 Task: Find a one-way flight from Staunton (SHD) to Springfield (SPI) on June 2 for 5 passengers in First class, with a budget of up to ₹150,000, departing between 7:00 AM and 12:00 AM, and include 1 checked bag.
Action: Mouse moved to (382, 361)
Screenshot: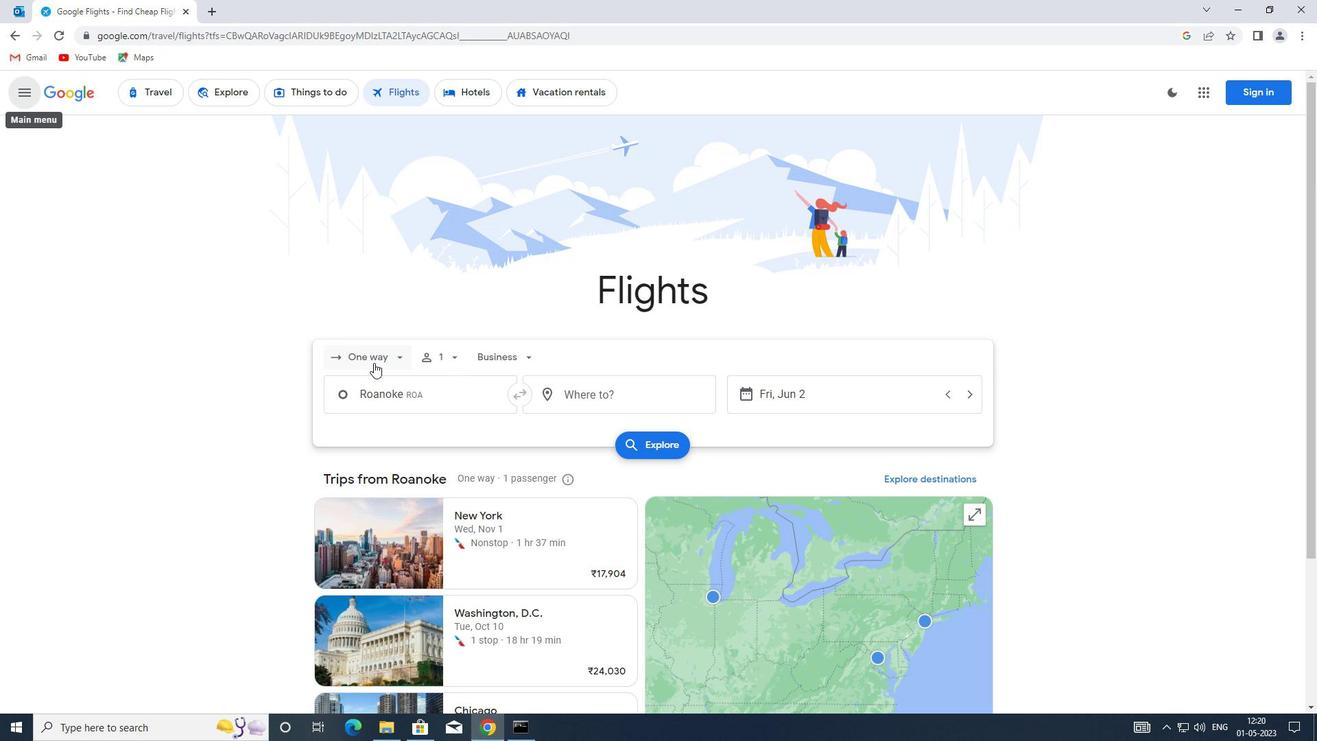 
Action: Mouse pressed left at (382, 361)
Screenshot: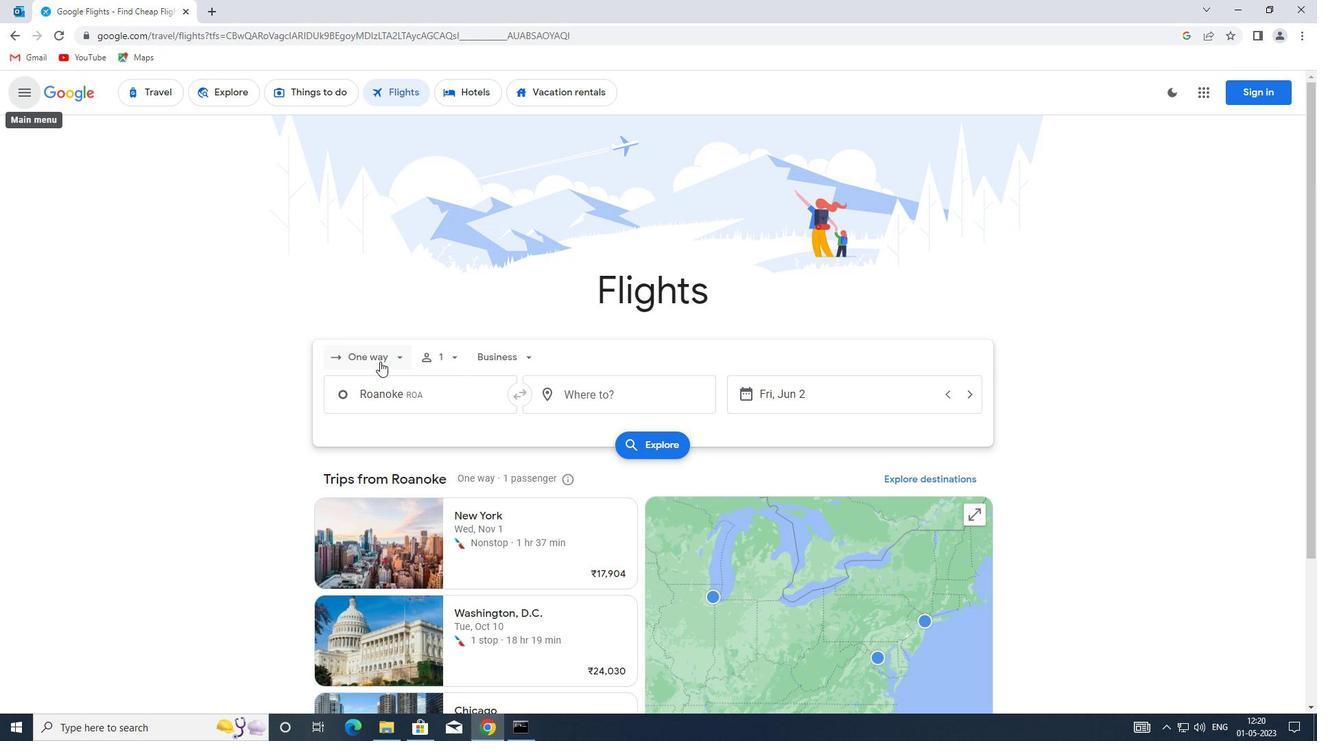 
Action: Mouse moved to (396, 422)
Screenshot: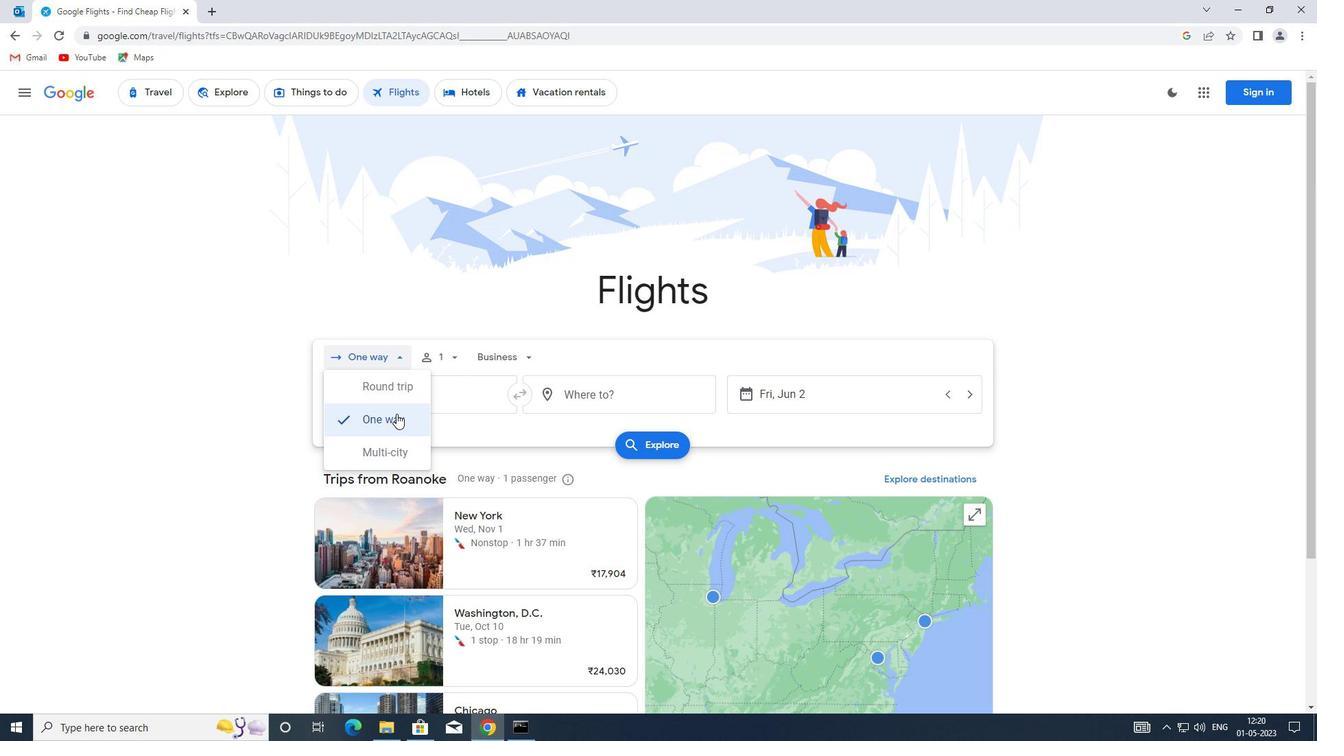 
Action: Mouse pressed left at (396, 422)
Screenshot: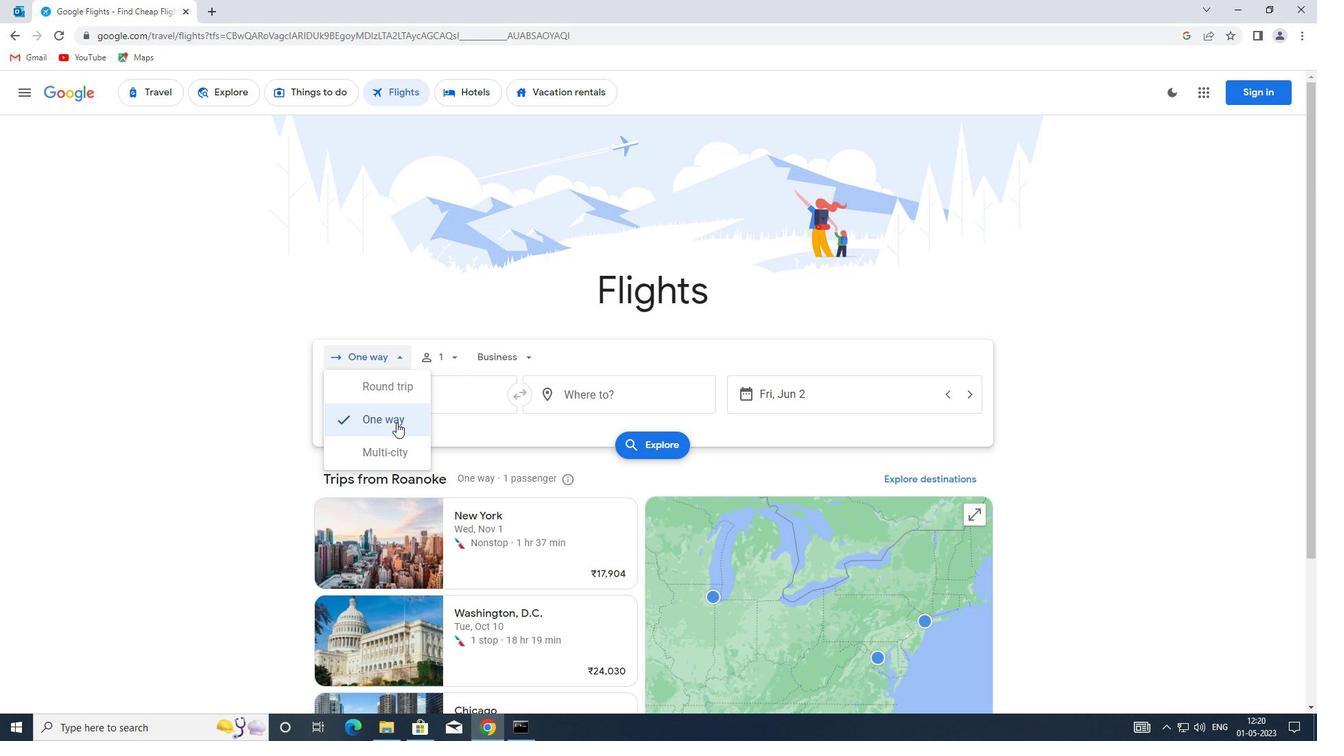 
Action: Mouse moved to (459, 355)
Screenshot: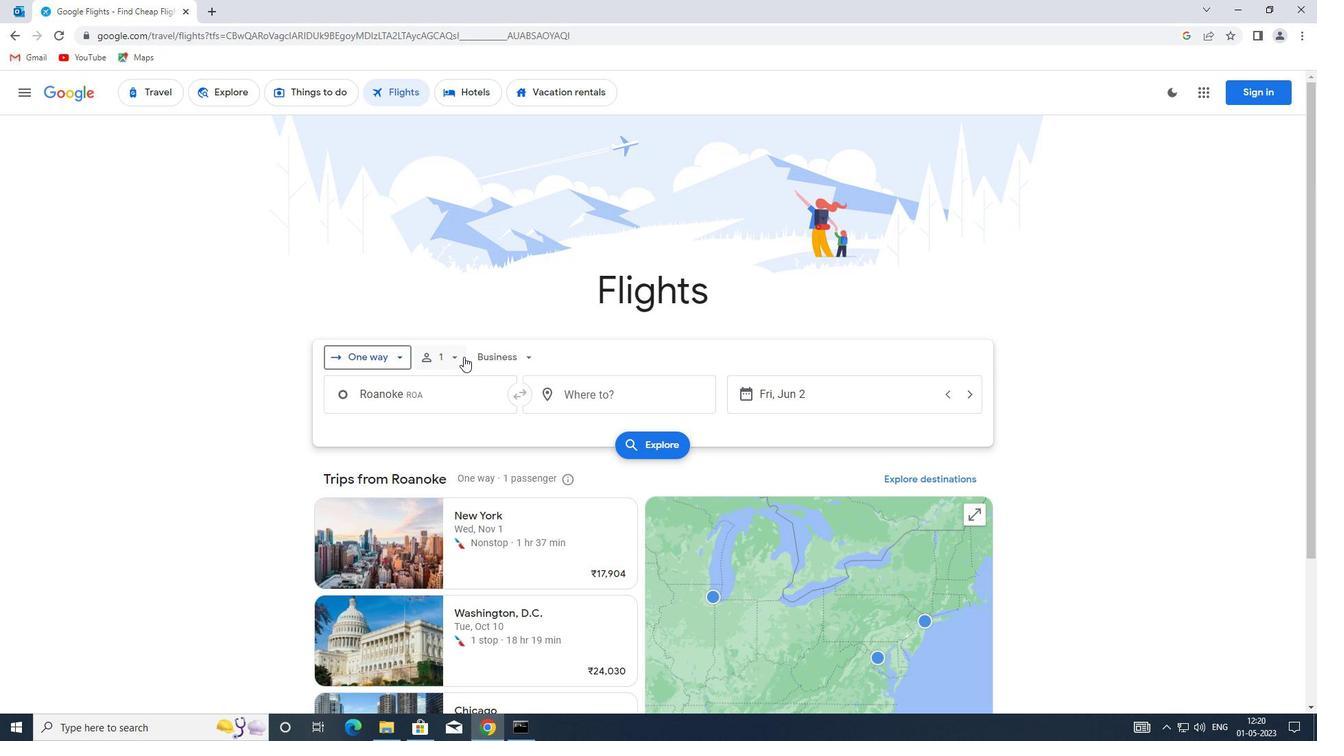 
Action: Mouse pressed left at (459, 355)
Screenshot: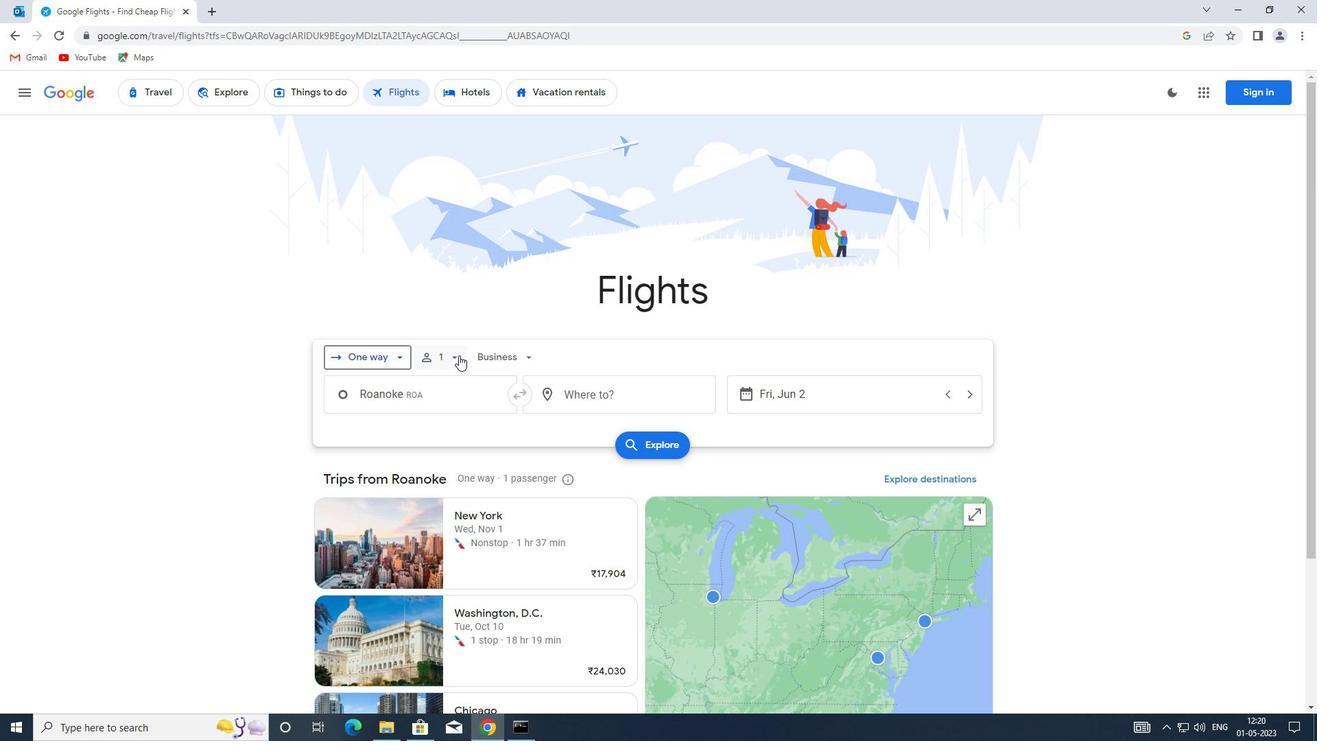 
Action: Mouse moved to (564, 395)
Screenshot: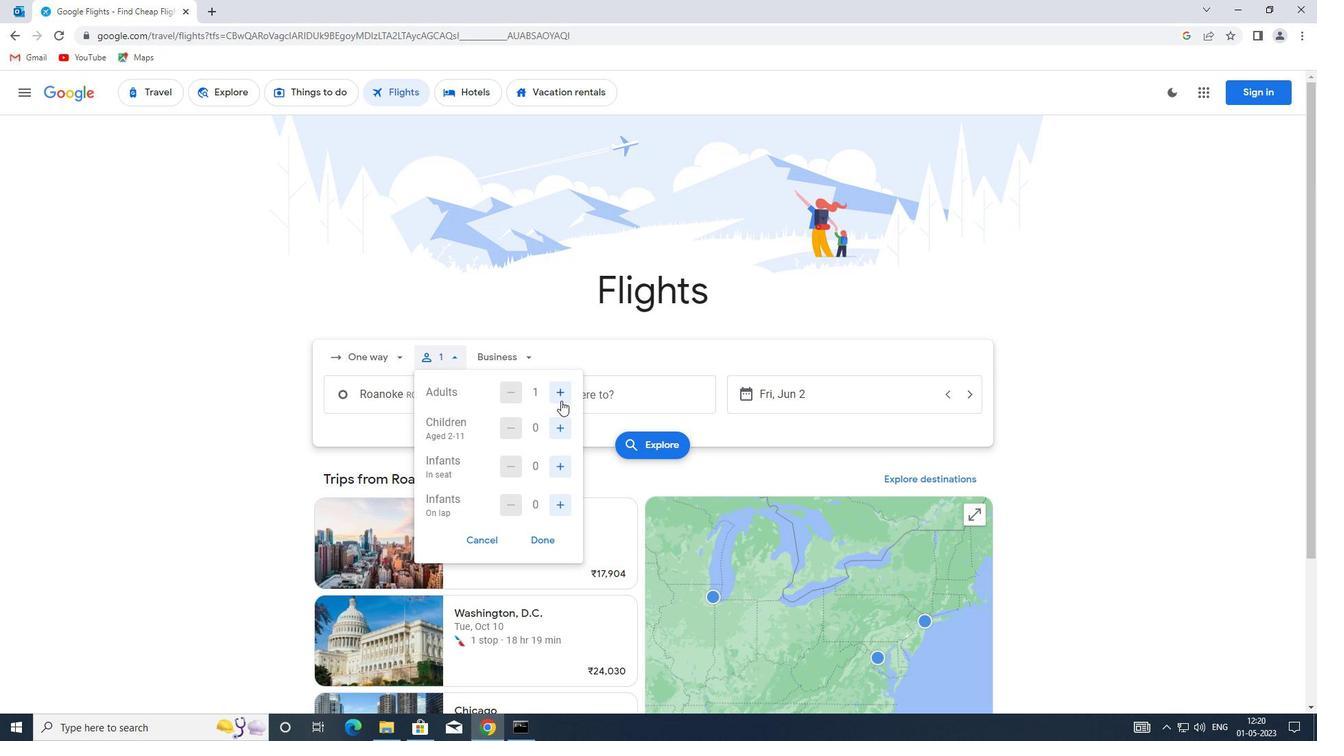
Action: Mouse pressed left at (564, 395)
Screenshot: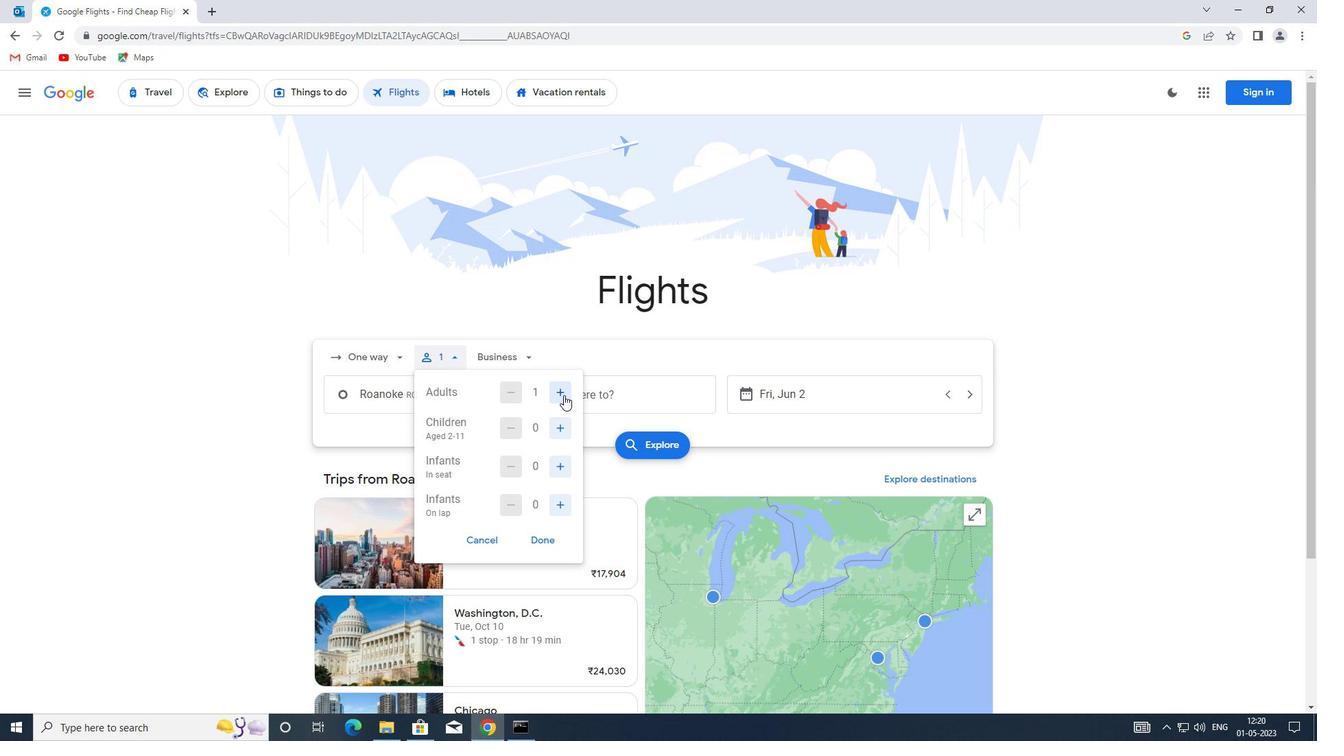 
Action: Mouse moved to (559, 470)
Screenshot: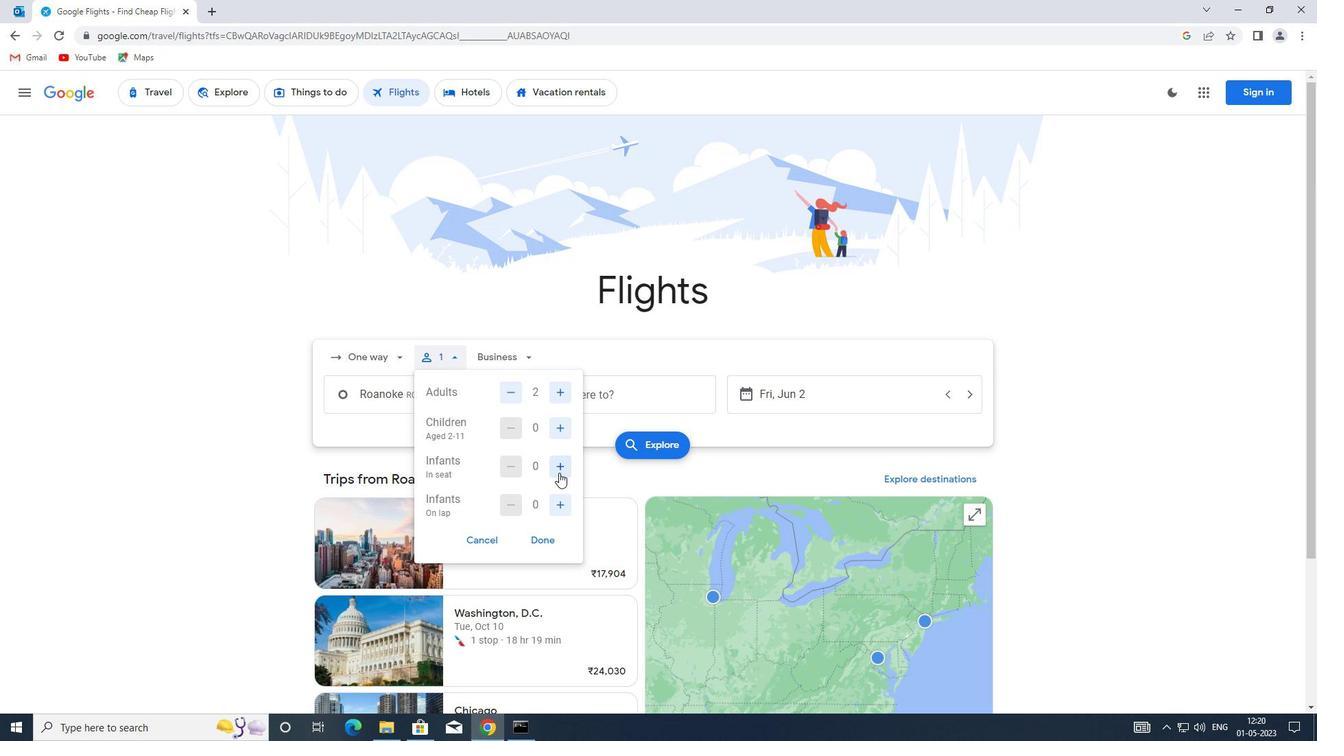 
Action: Mouse pressed left at (559, 470)
Screenshot: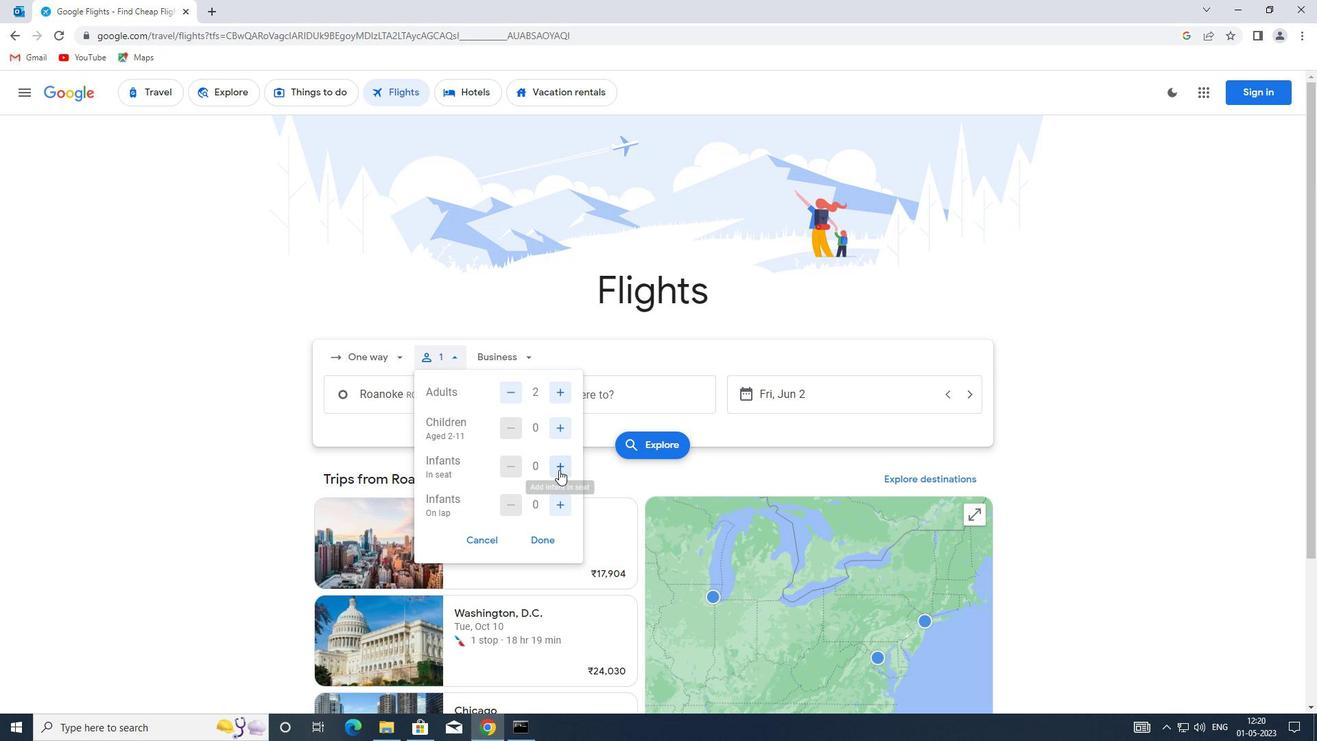 
Action: Mouse pressed left at (559, 470)
Screenshot: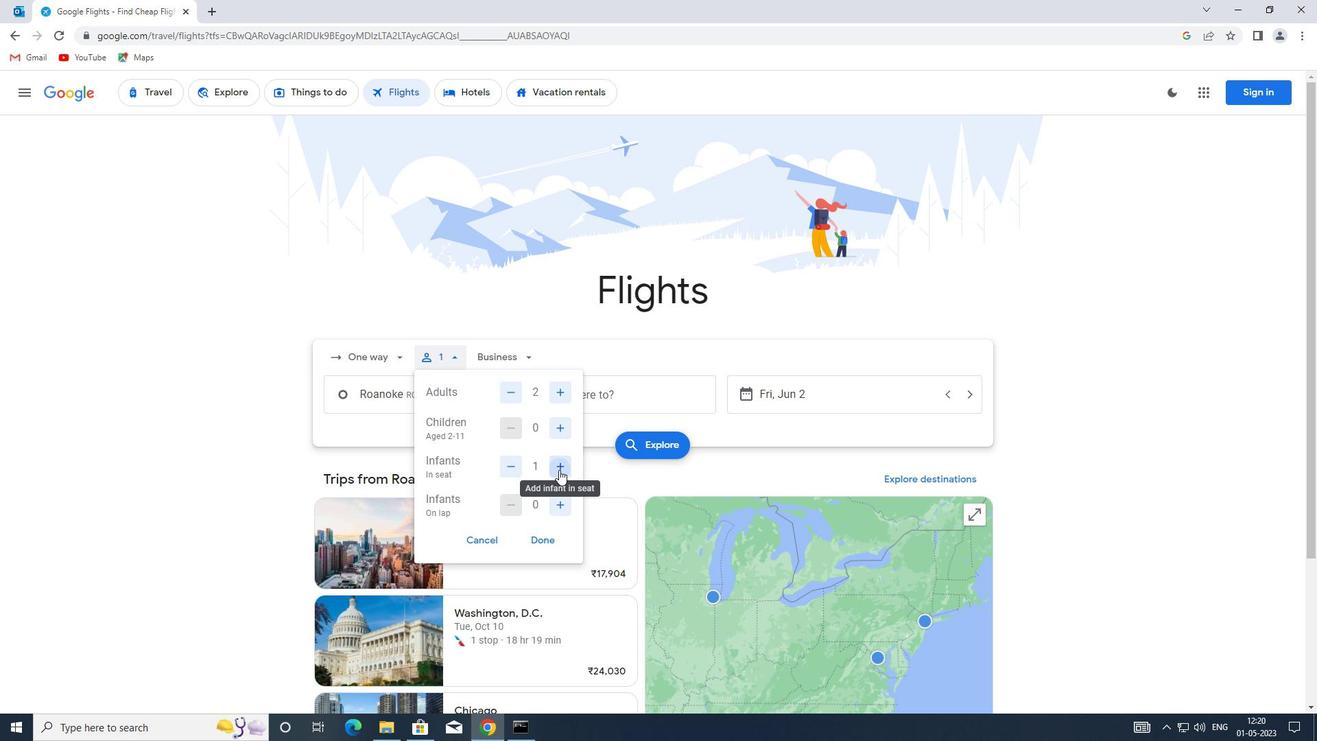 
Action: Mouse moved to (560, 507)
Screenshot: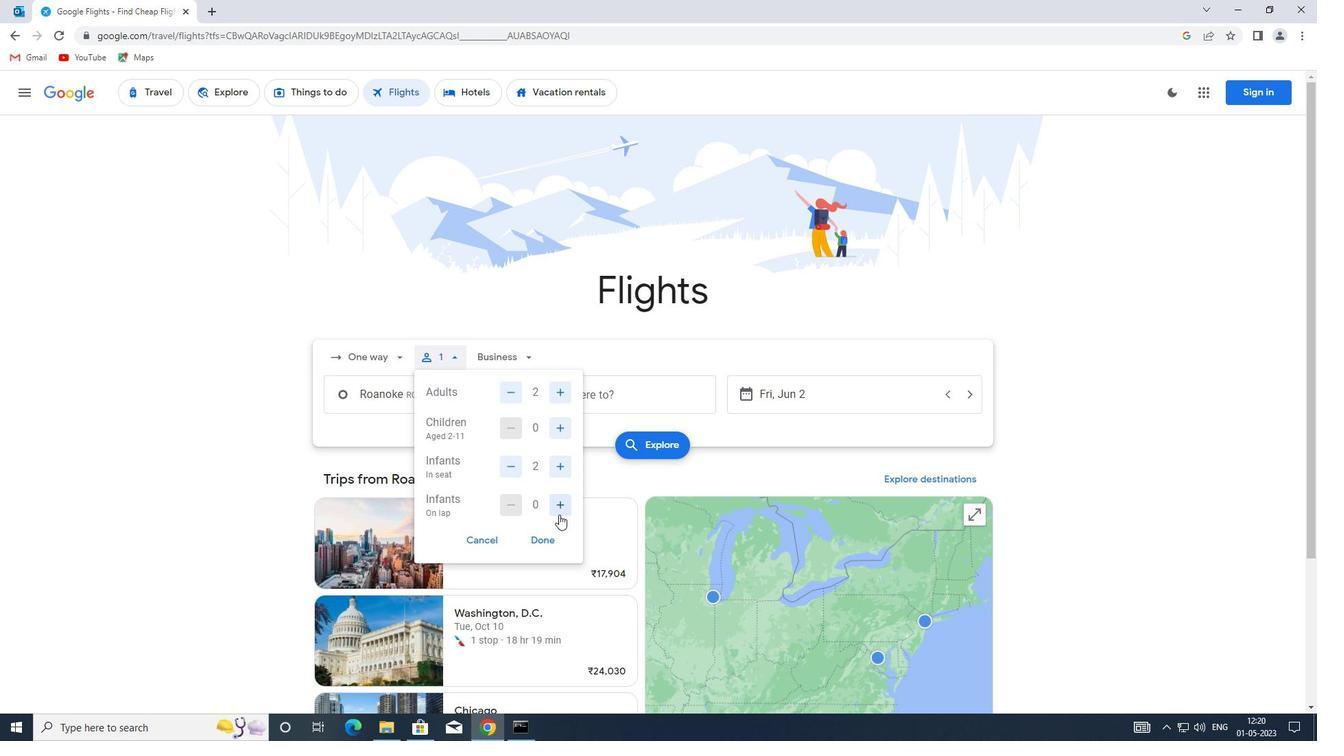 
Action: Mouse pressed left at (560, 507)
Screenshot: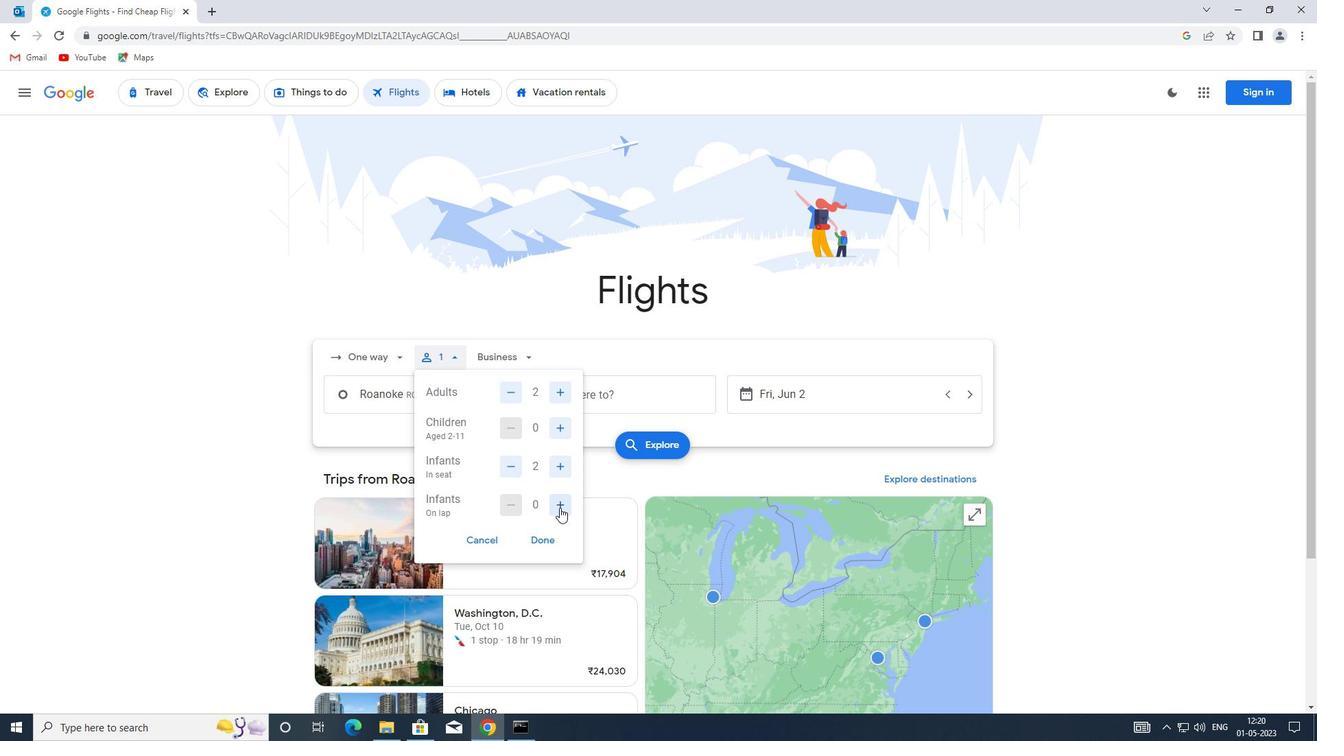
Action: Mouse moved to (551, 539)
Screenshot: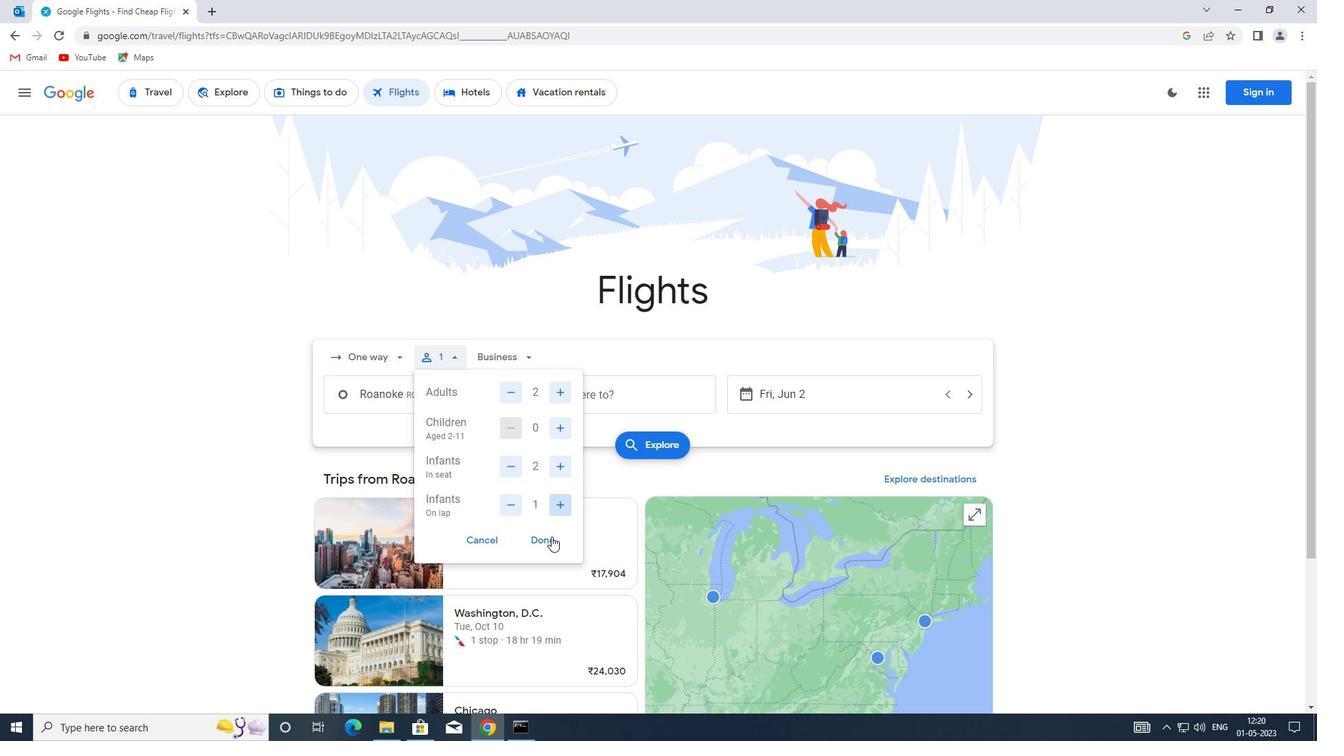 
Action: Mouse pressed left at (551, 539)
Screenshot: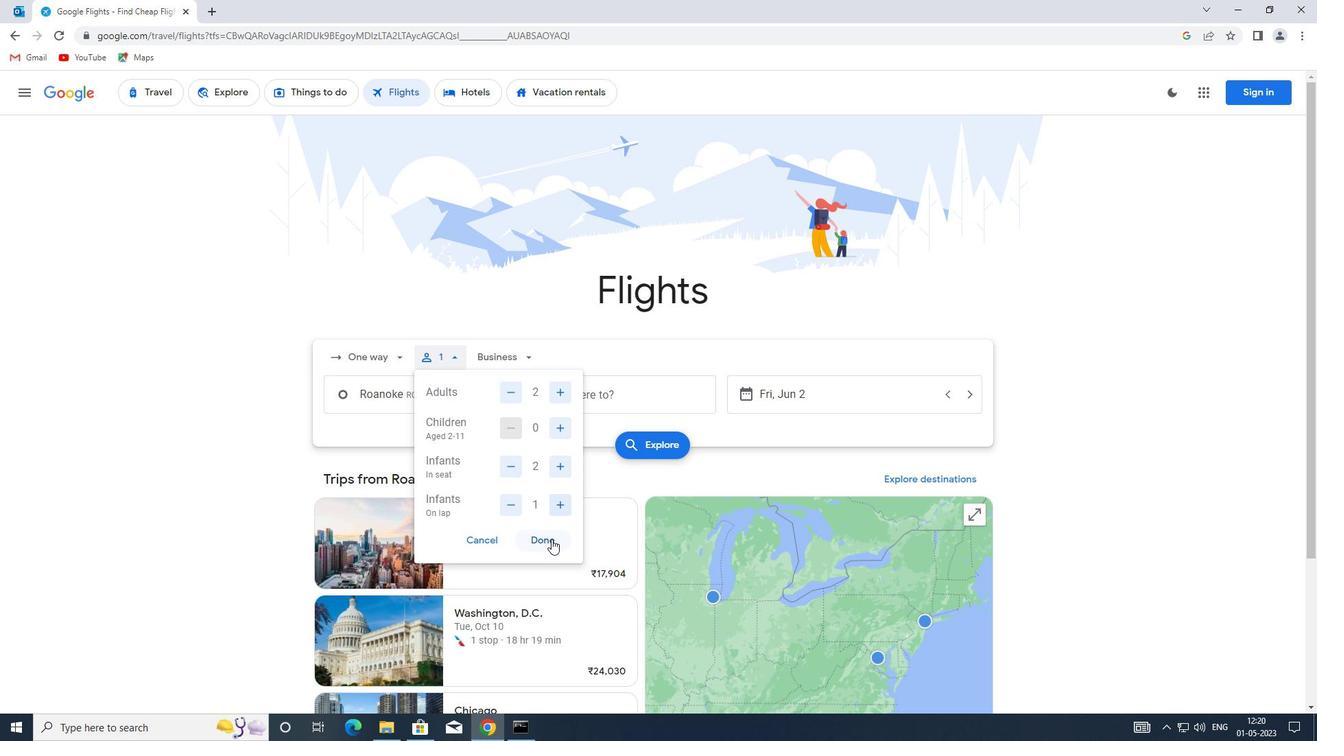 
Action: Mouse moved to (518, 359)
Screenshot: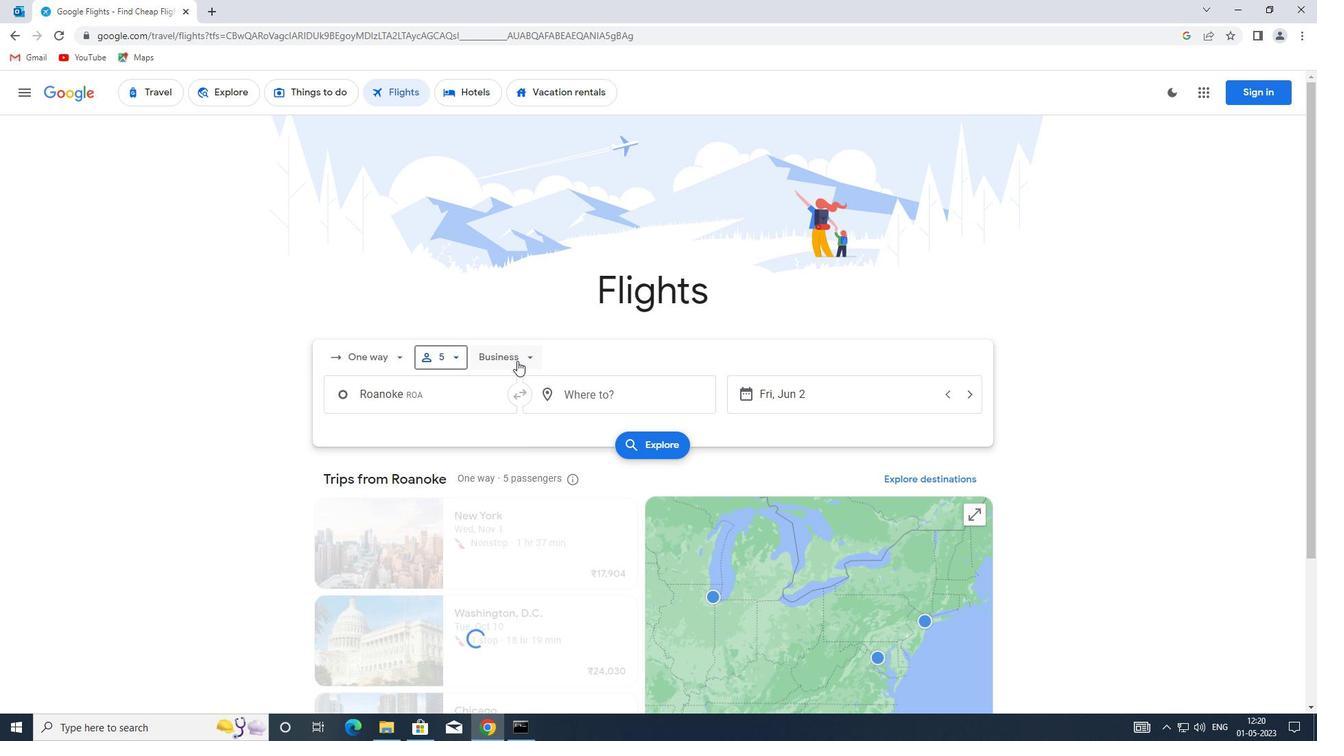 
Action: Mouse pressed left at (518, 359)
Screenshot: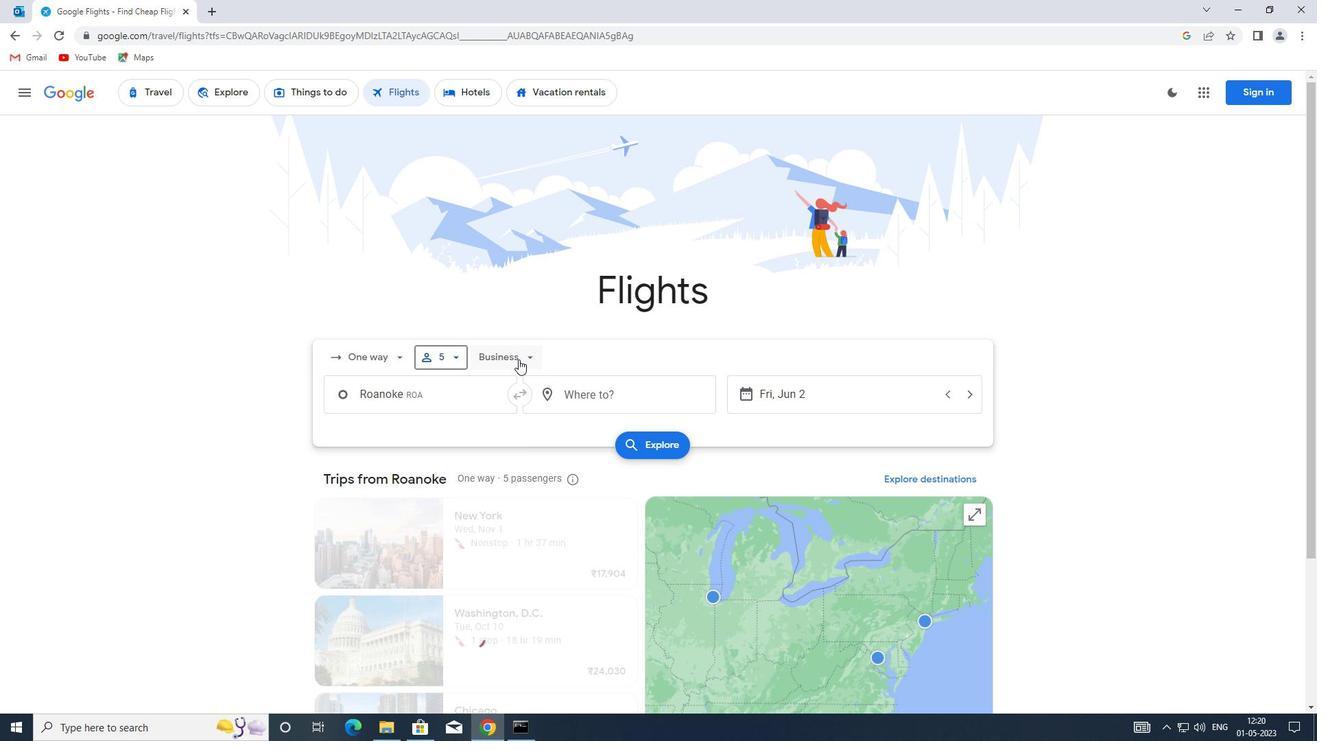 
Action: Mouse moved to (534, 485)
Screenshot: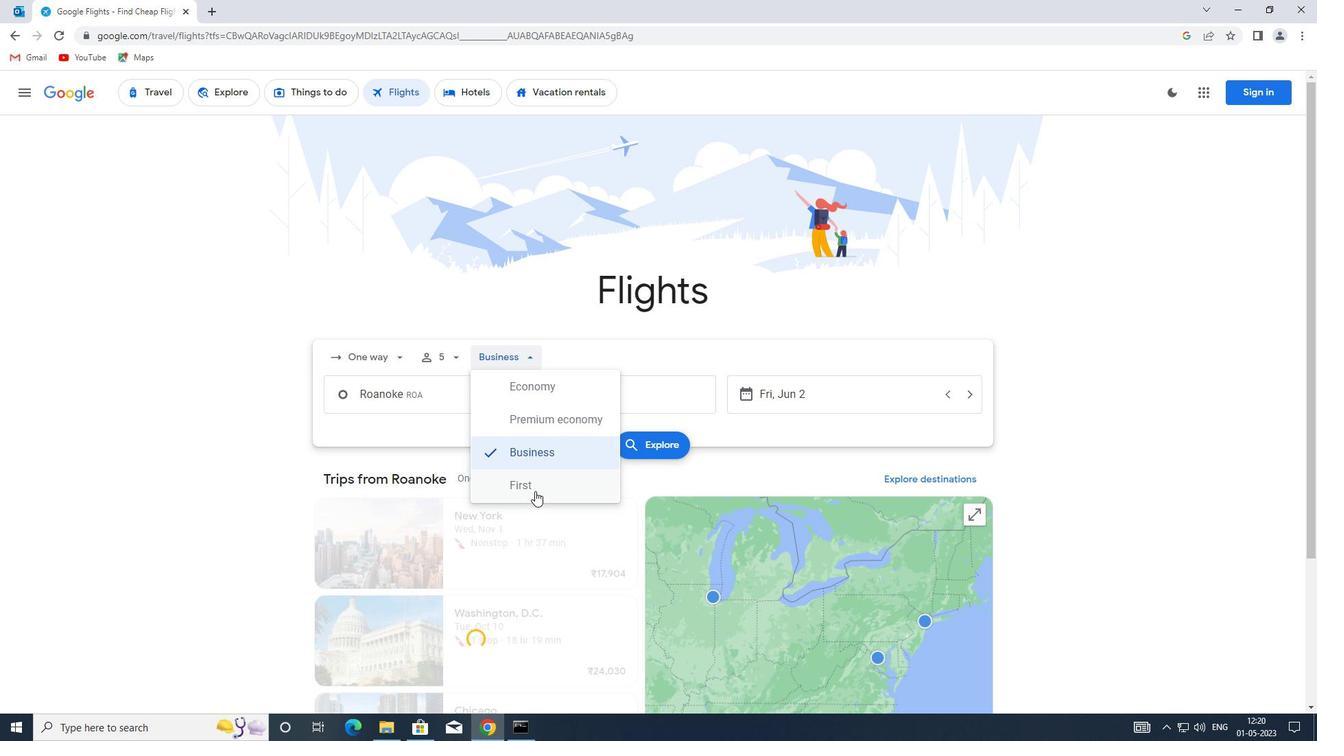 
Action: Mouse pressed left at (534, 485)
Screenshot: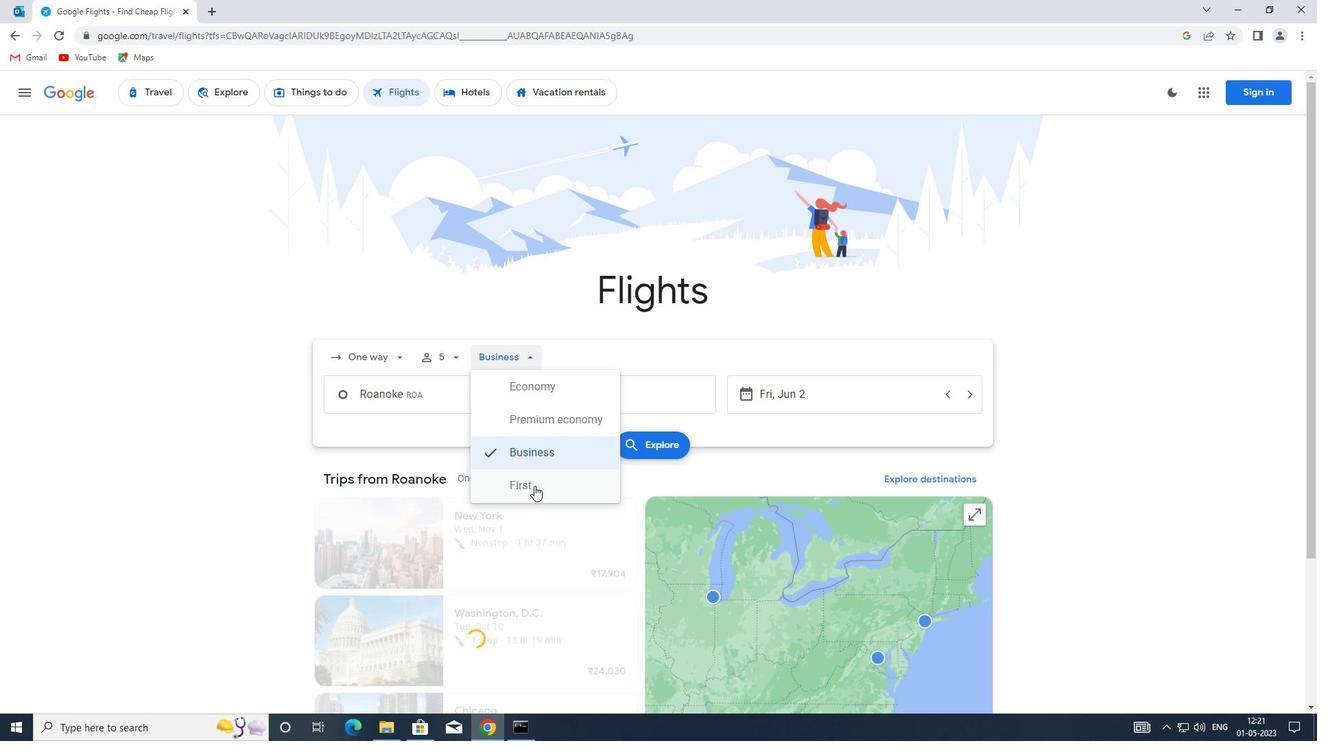 
Action: Mouse moved to (452, 396)
Screenshot: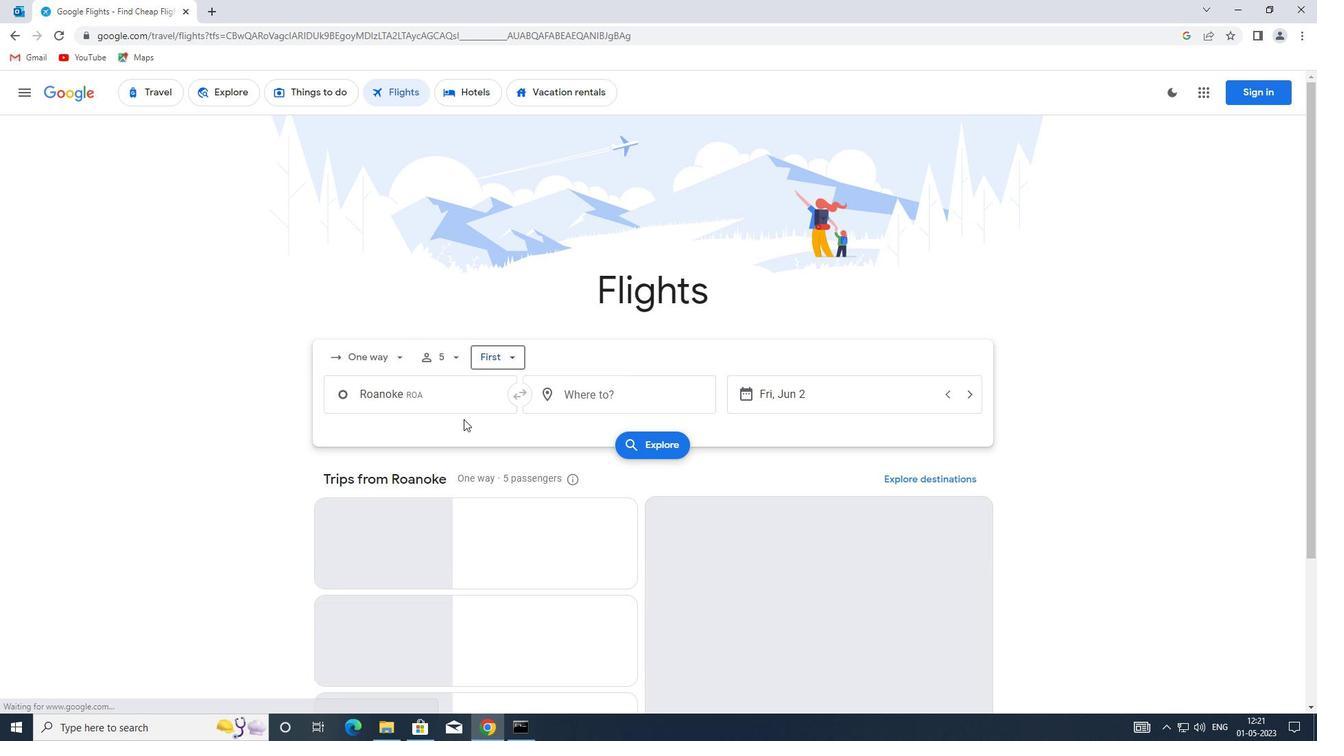 
Action: Mouse pressed left at (452, 396)
Screenshot: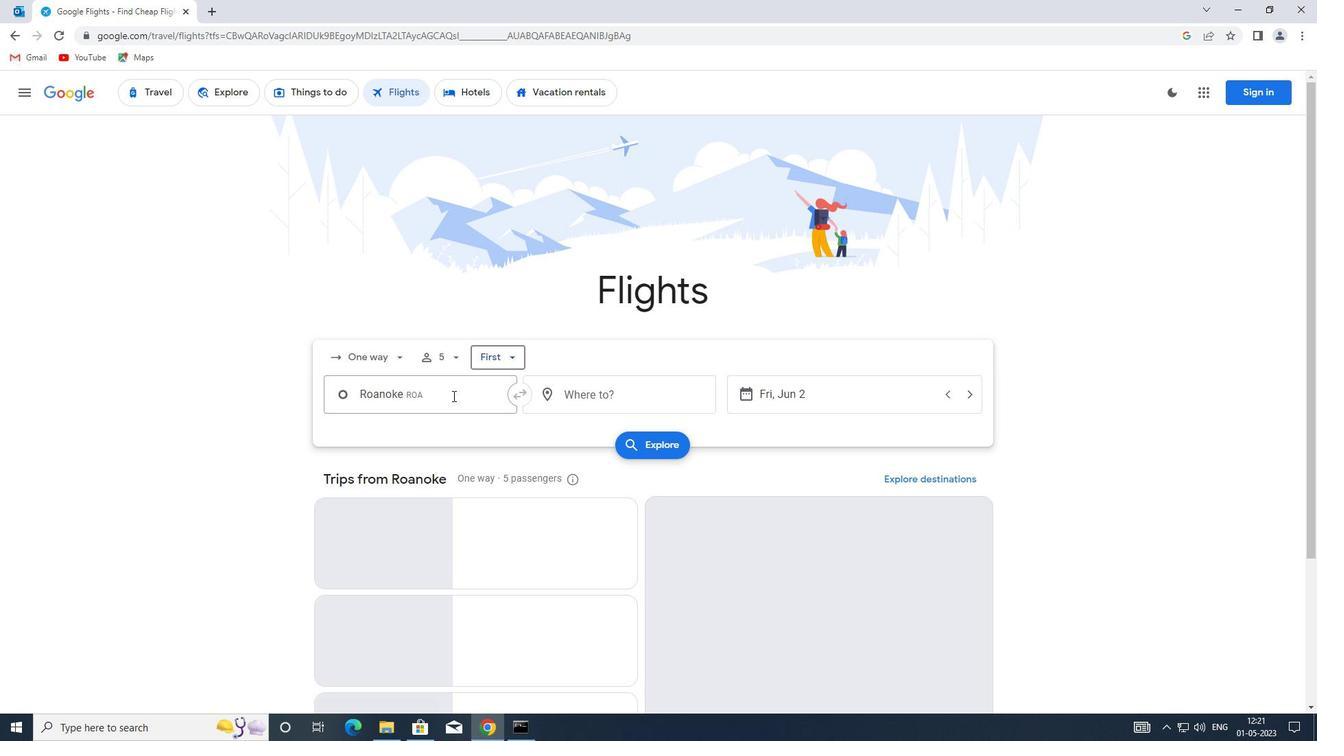 
Action: Key pressed <Key.shift>
Screenshot: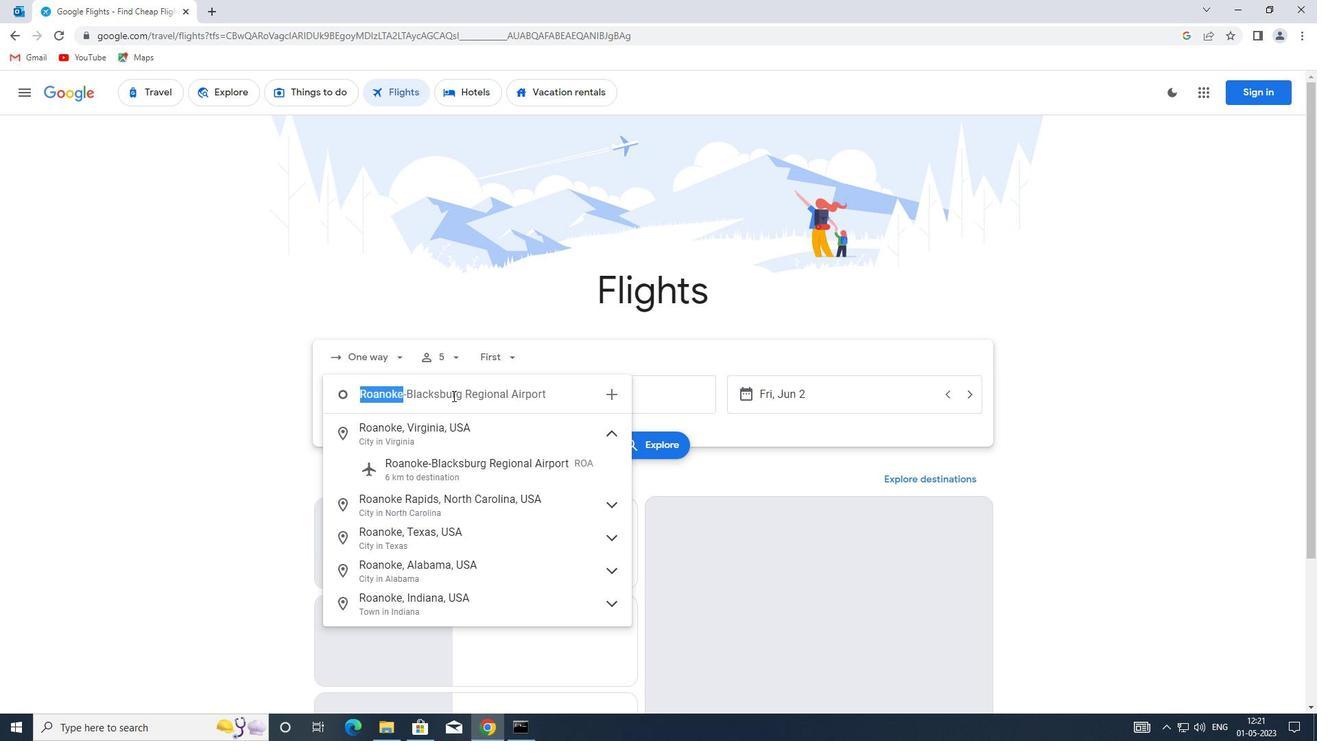 
Action: Mouse moved to (452, 395)
Screenshot: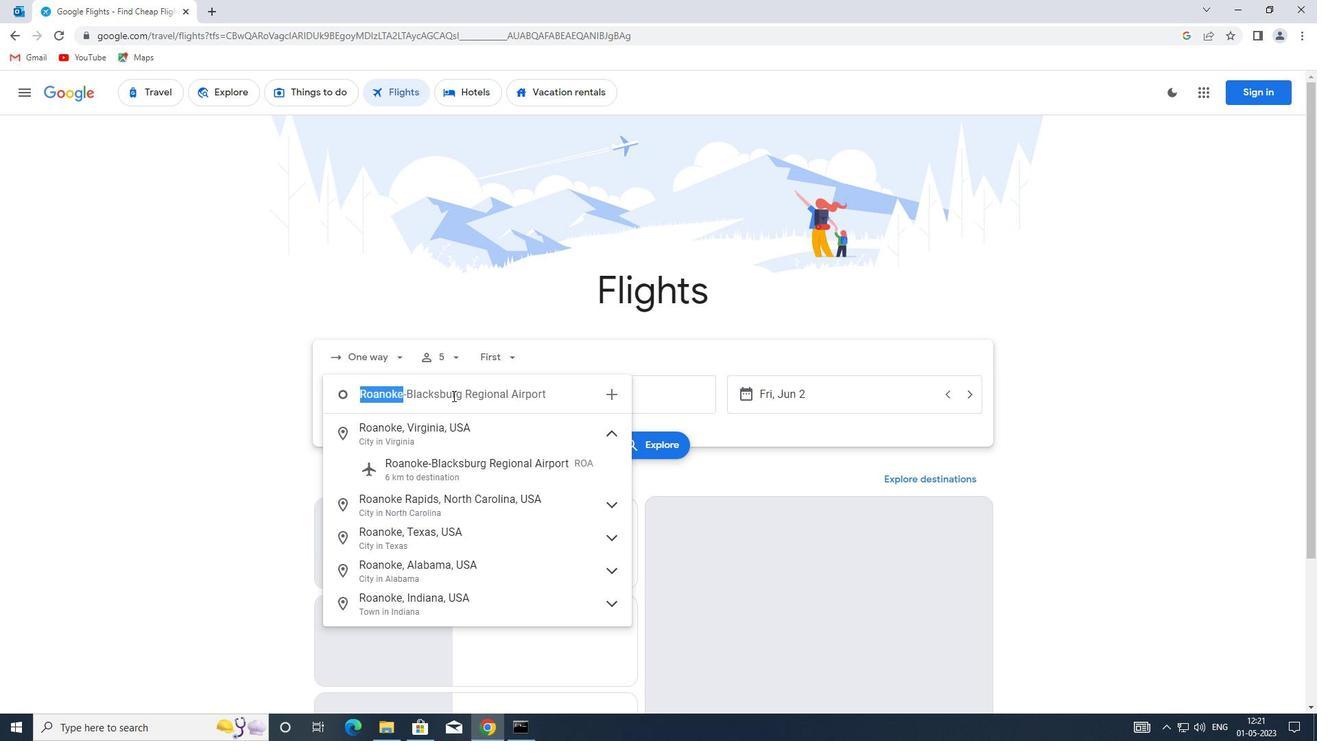 
Action: Key pressed S
Screenshot: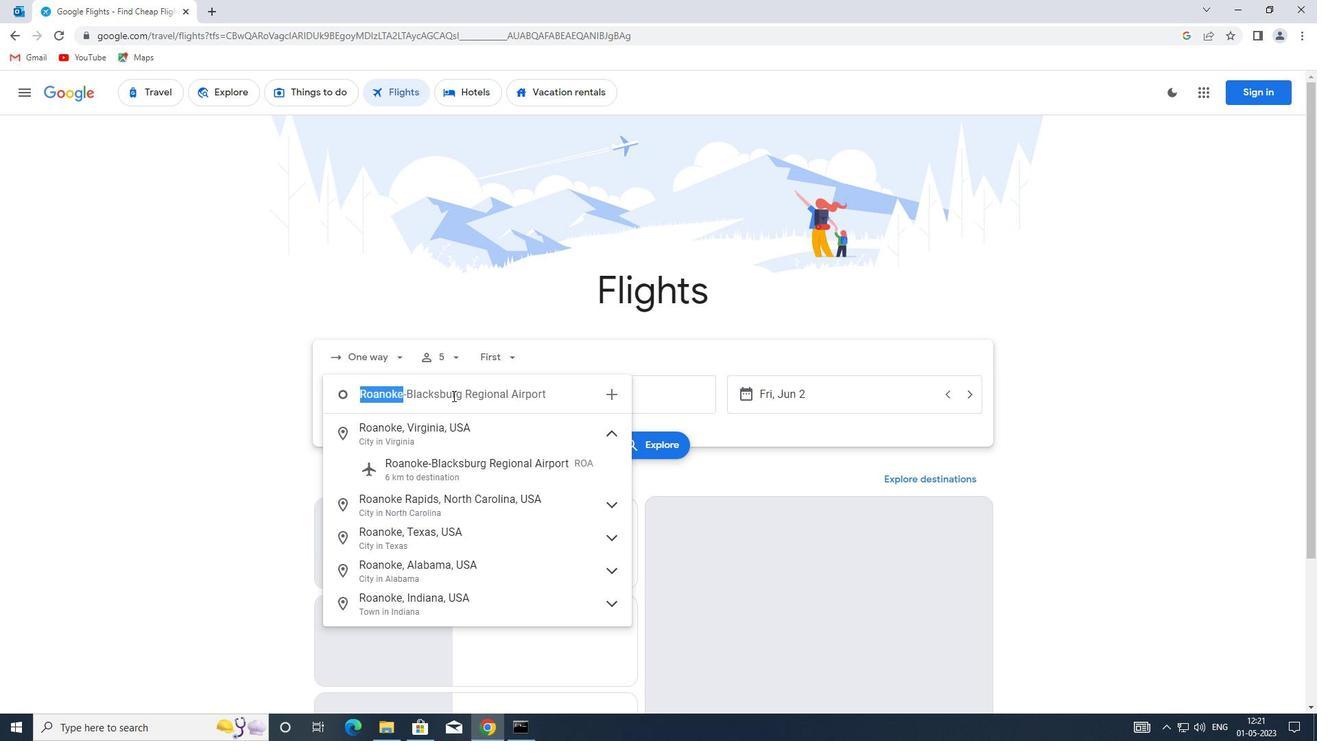 
Action: Mouse moved to (452, 396)
Screenshot: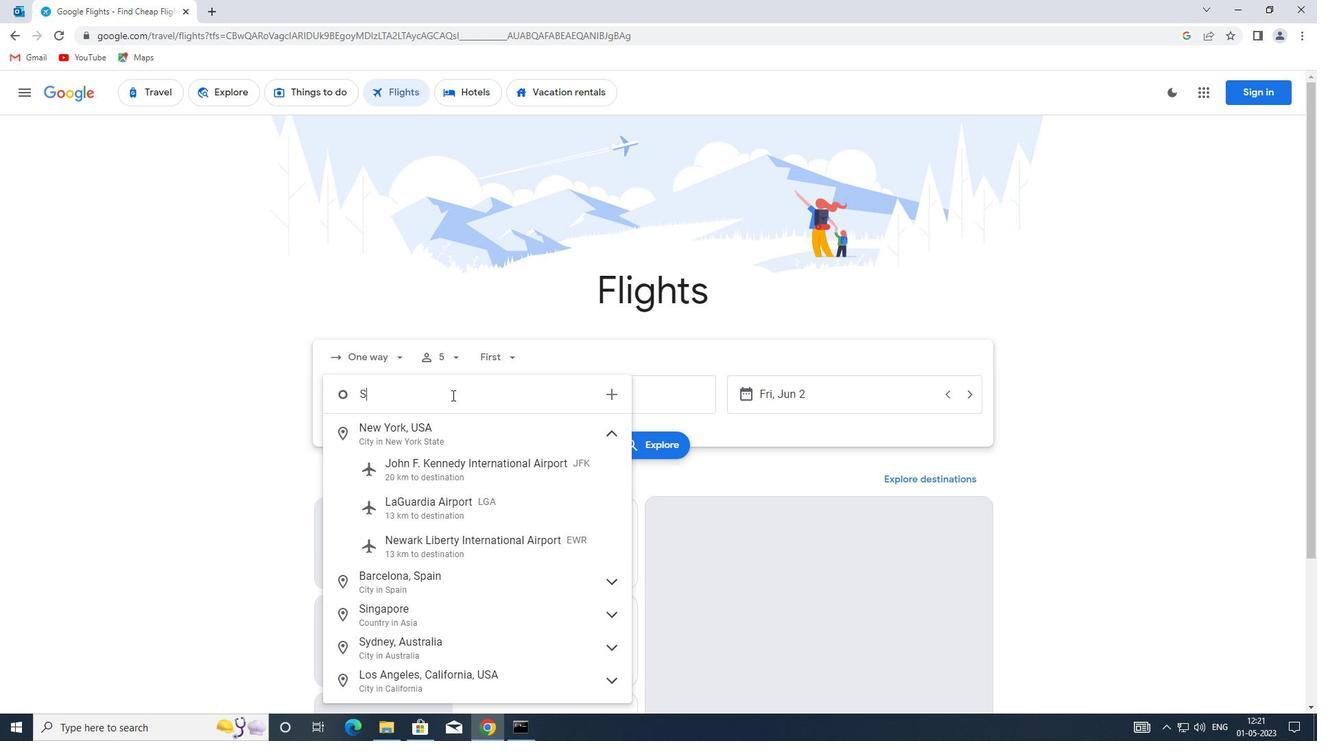 
Action: Key pressed H
Screenshot: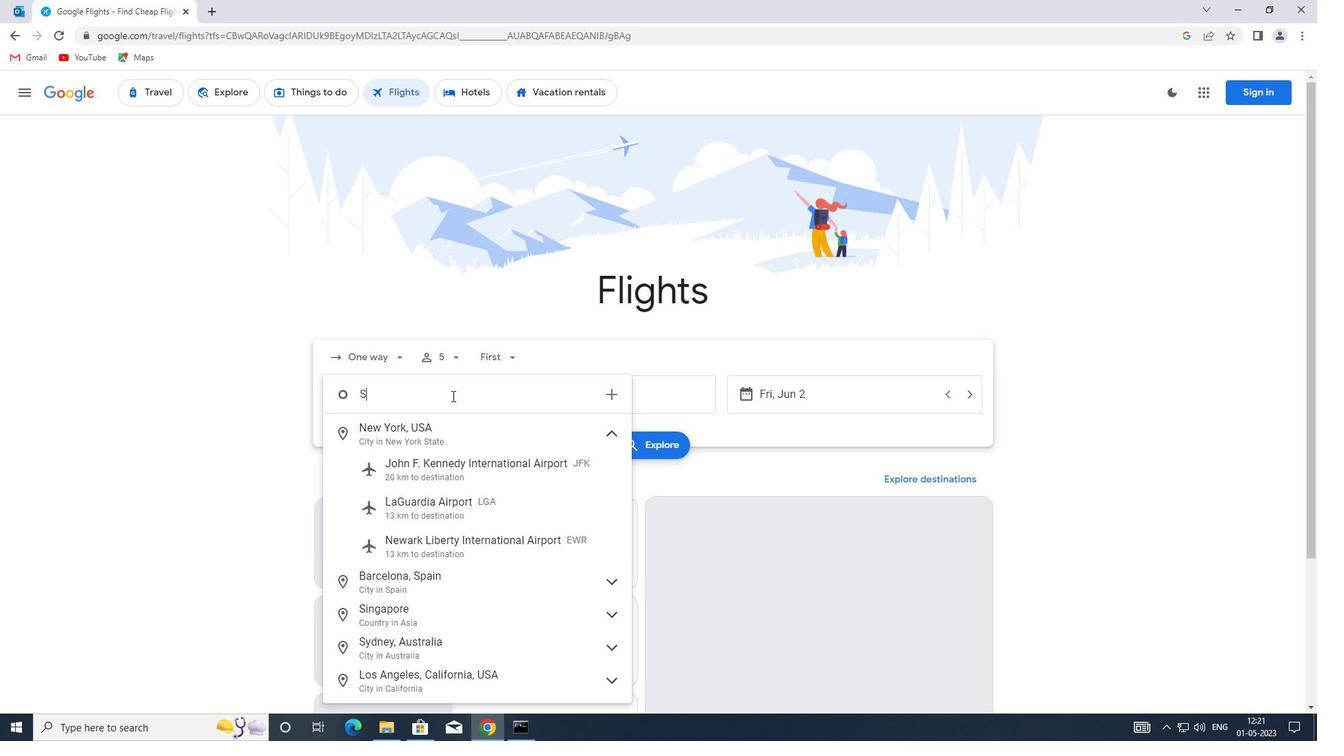 
Action: Mouse moved to (452, 396)
Screenshot: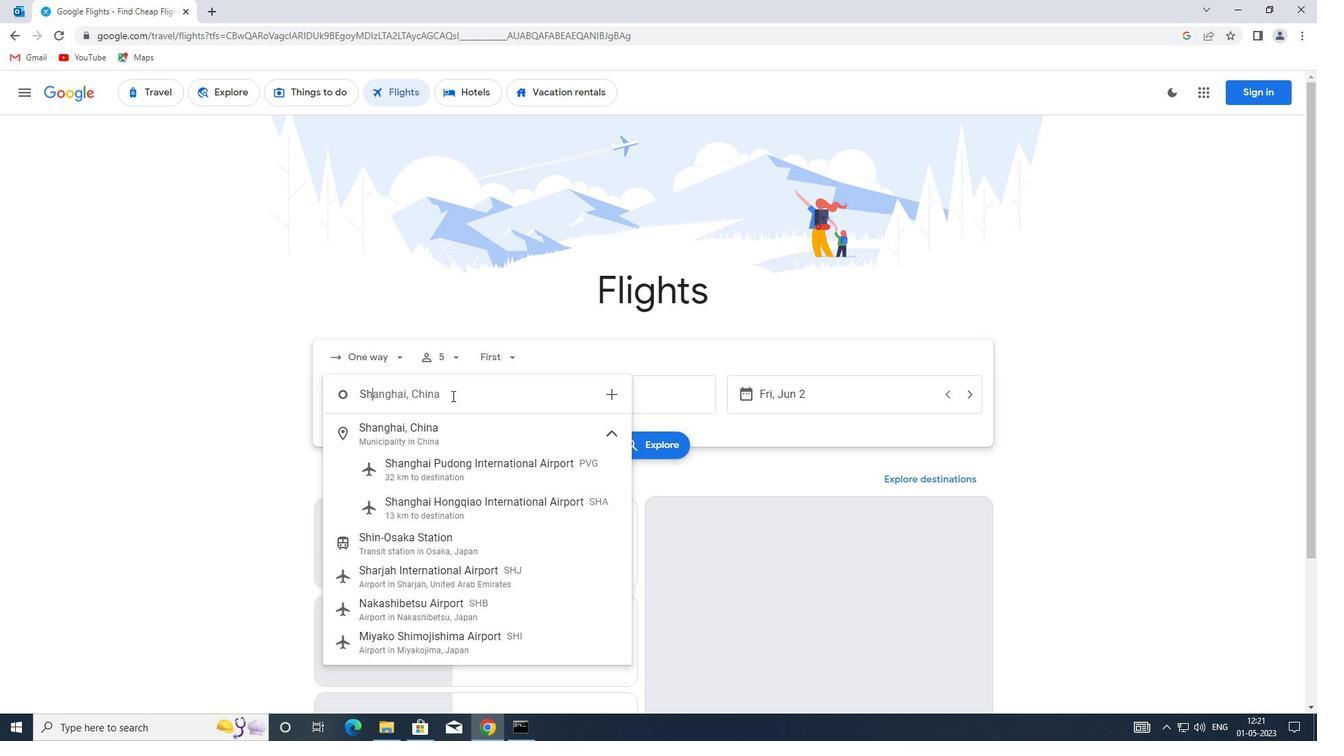 
Action: Key pressed G
Screenshot: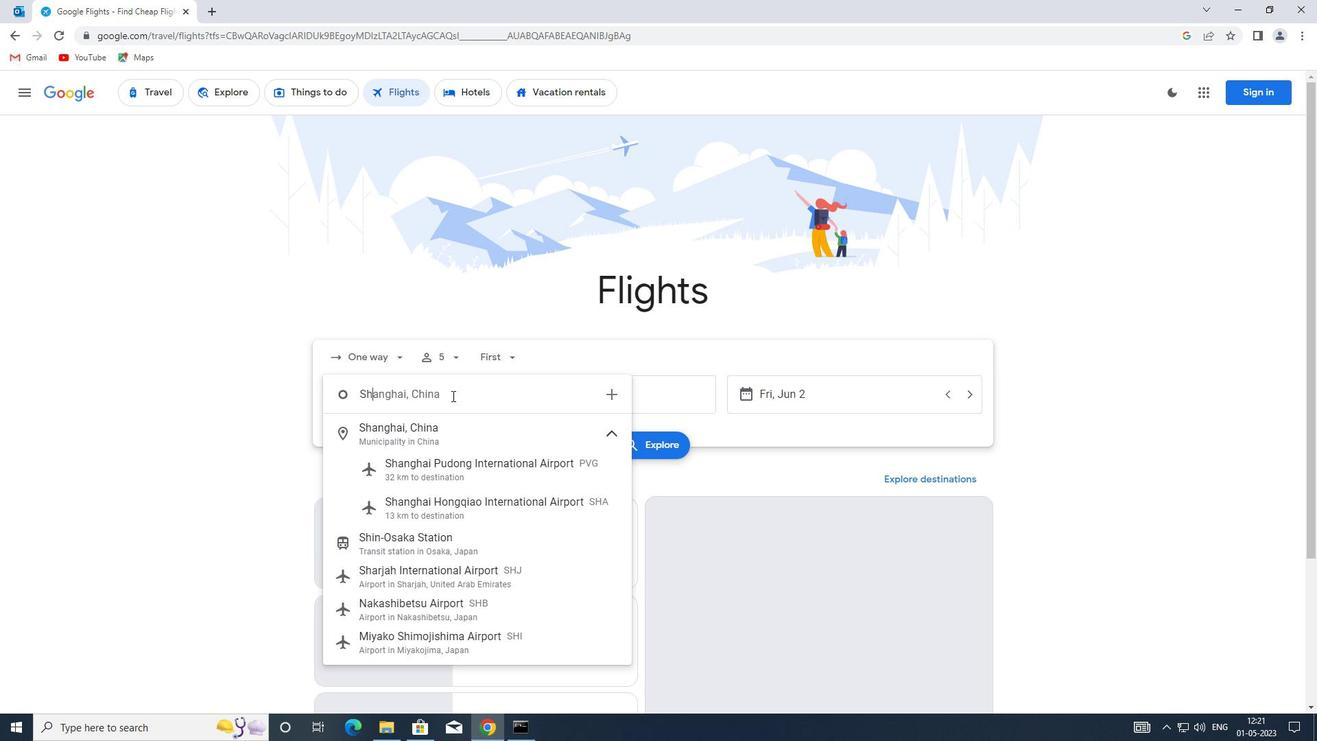 
Action: Mouse moved to (471, 439)
Screenshot: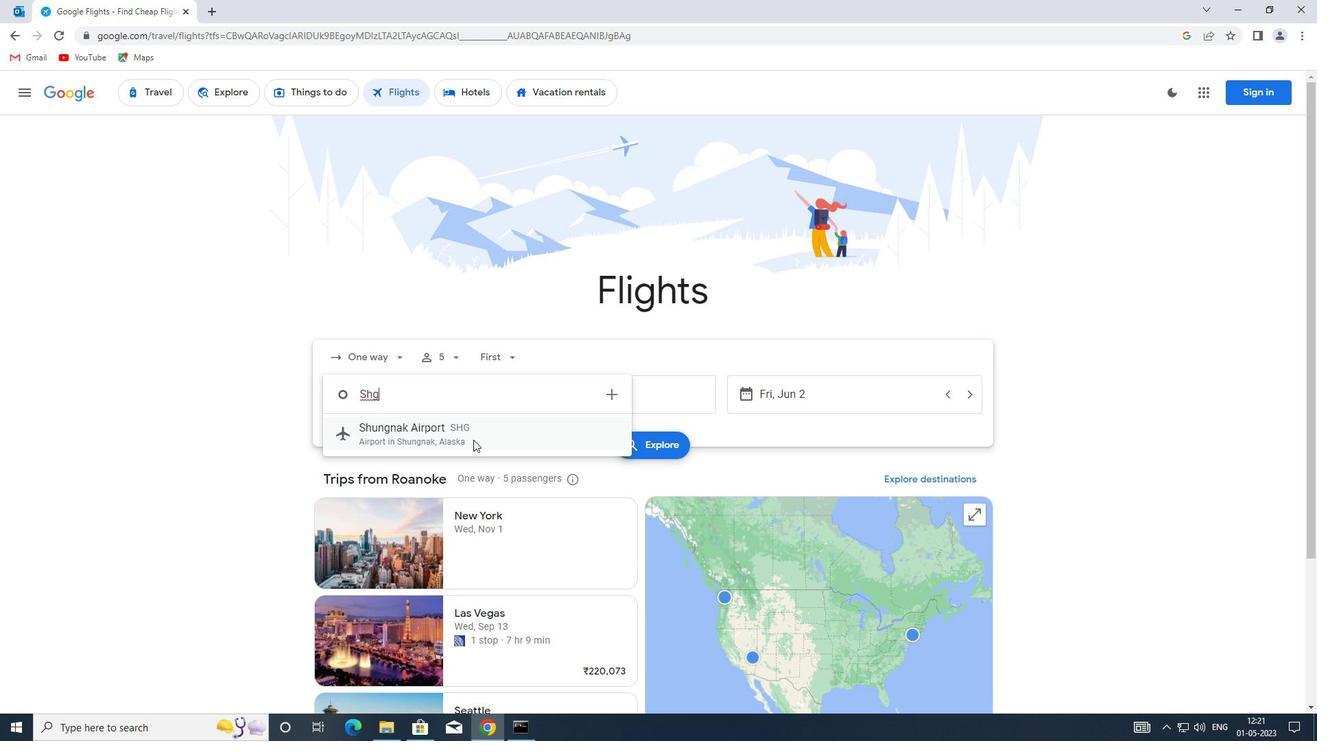 
Action: Key pressed <Key.backspace><Key.backspace><Key.backspace><Key.shift><Key.shift><Key.shift><Key.shift><Key.shift><Key.shift><Key.shift><Key.shift><Key.shift><Key.shift><Key.shift><Key.shift><Key.shift><Key.shift><Key.shift><Key.shift><Key.shift><Key.shift><Key.shift><Key.shift><Key.shift><Key.shift><Key.shift><Key.shift><Key.shift><Key.shift><Key.shift><Key.shift><Key.shift><Key.shift><Key.shift><Key.shift><Key.shift><Key.shift><Key.shift>SHENAN
Screenshot: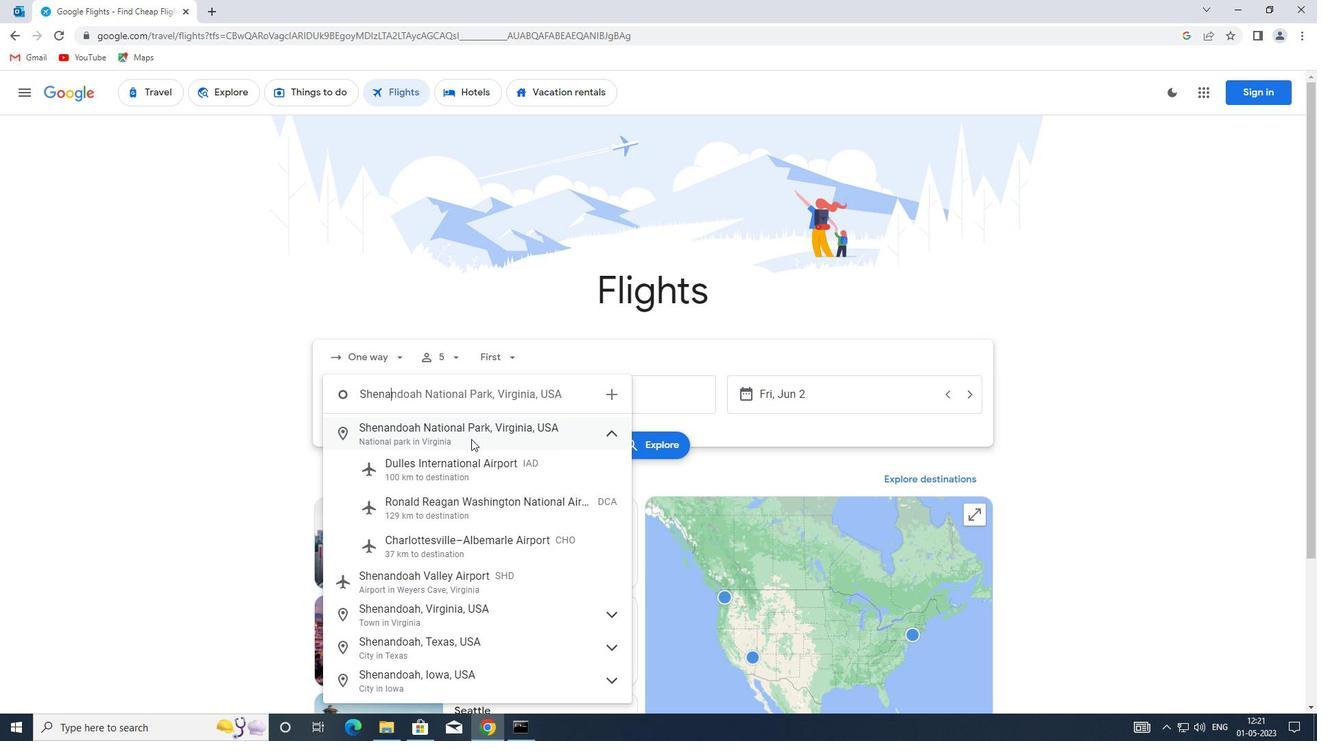 
Action: Mouse moved to (484, 583)
Screenshot: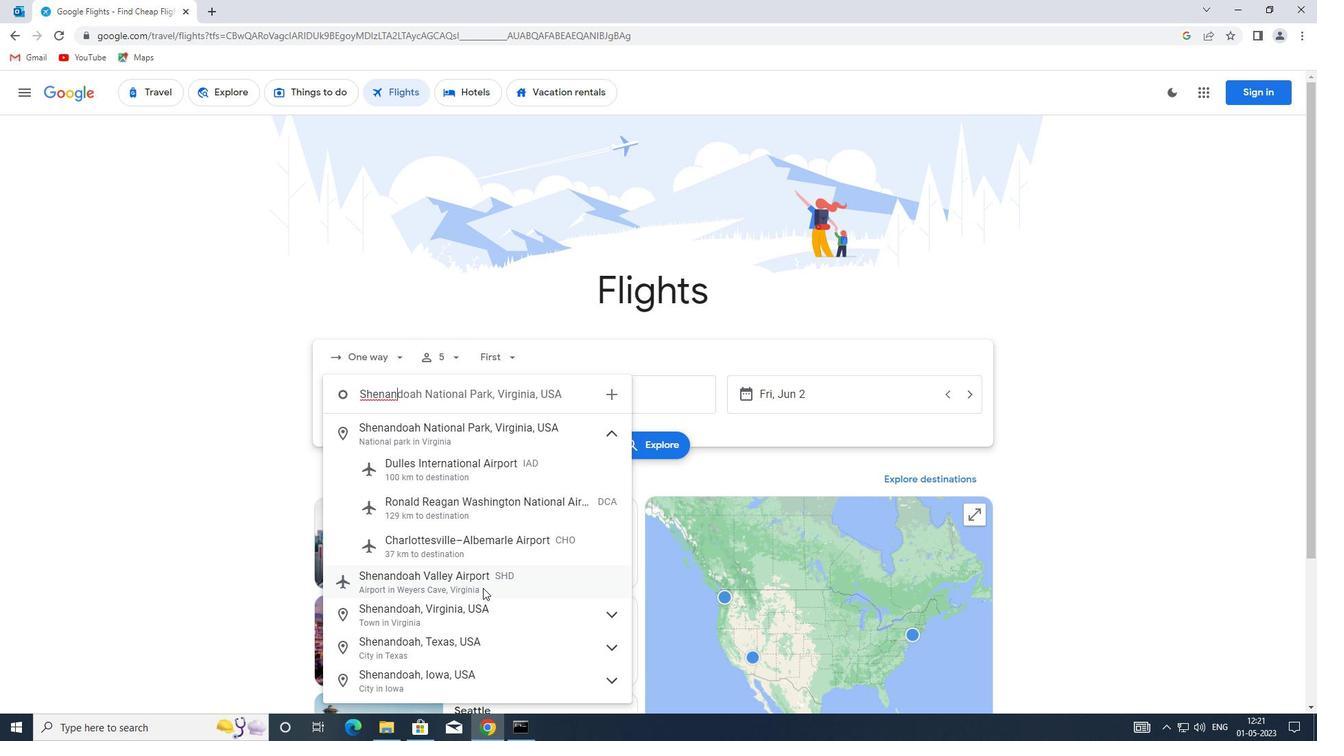 
Action: Mouse pressed left at (484, 583)
Screenshot: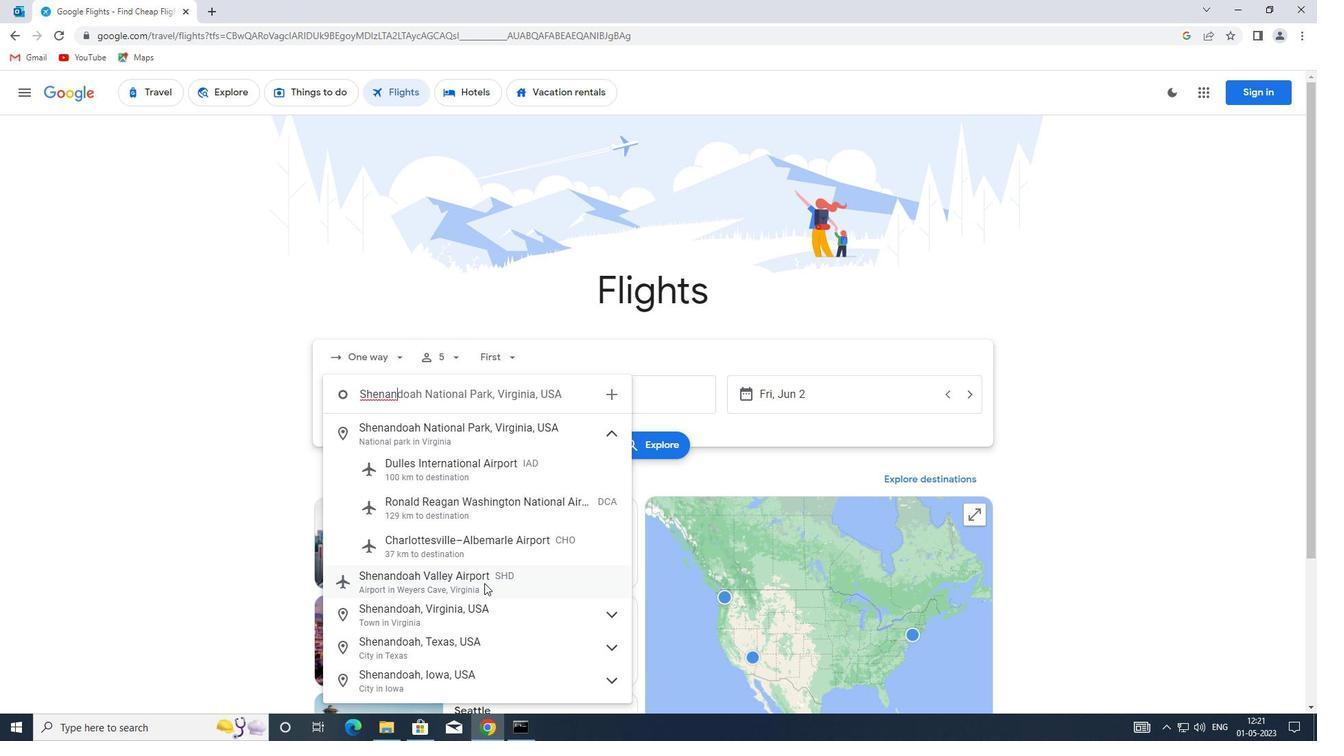 
Action: Mouse moved to (625, 394)
Screenshot: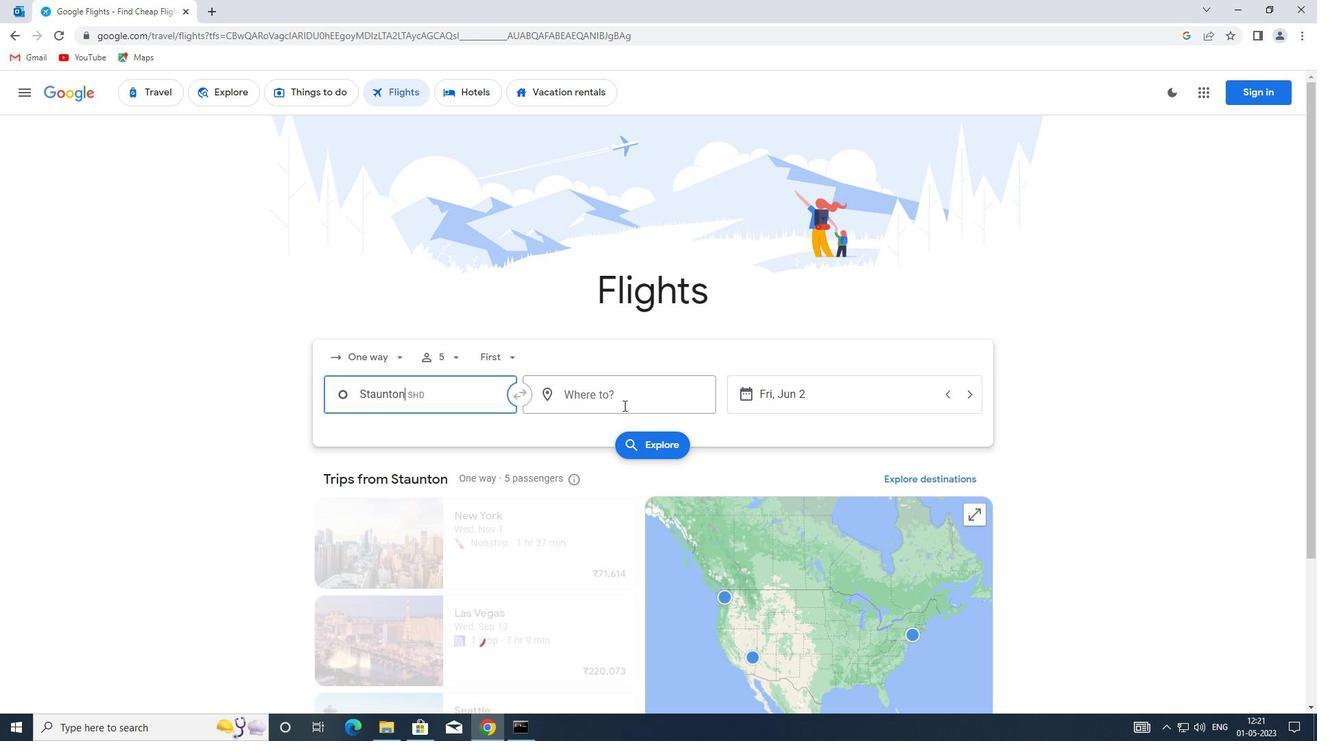 
Action: Mouse pressed left at (625, 394)
Screenshot: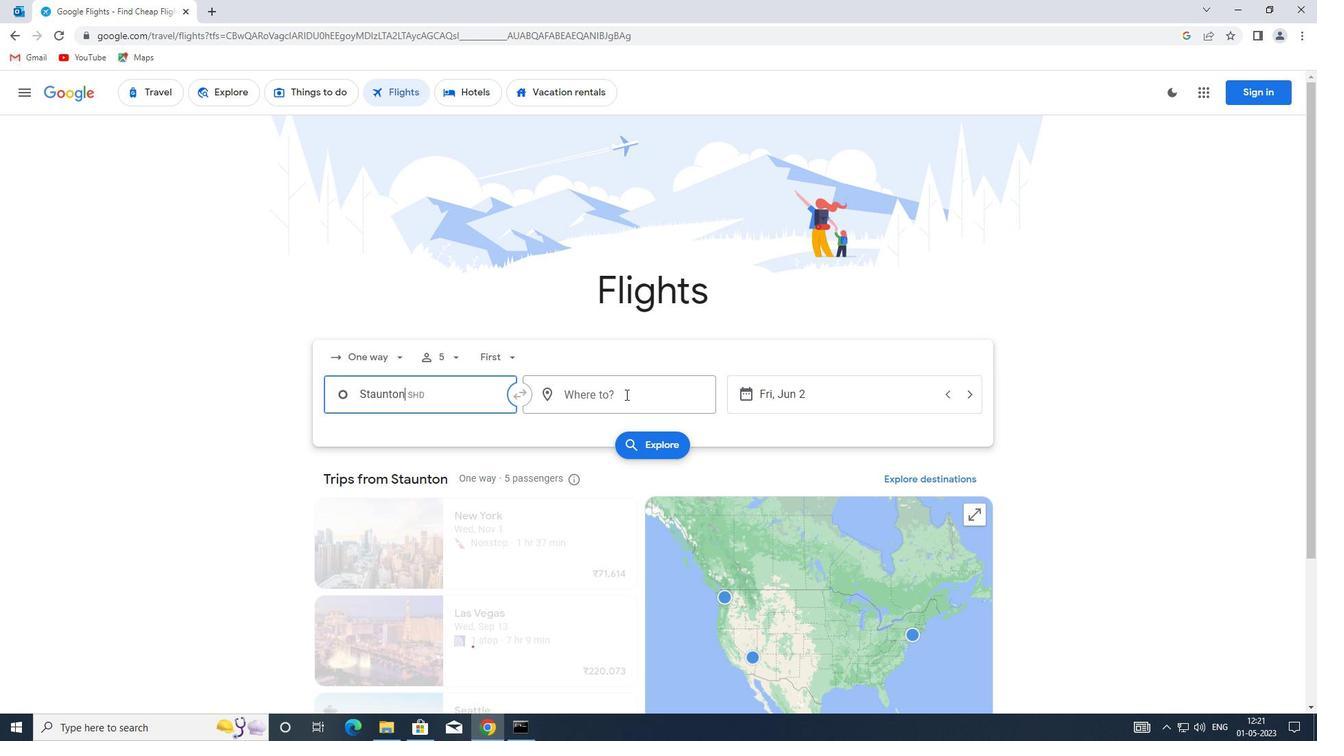 
Action: Key pressed SPI<Key.enter>
Screenshot: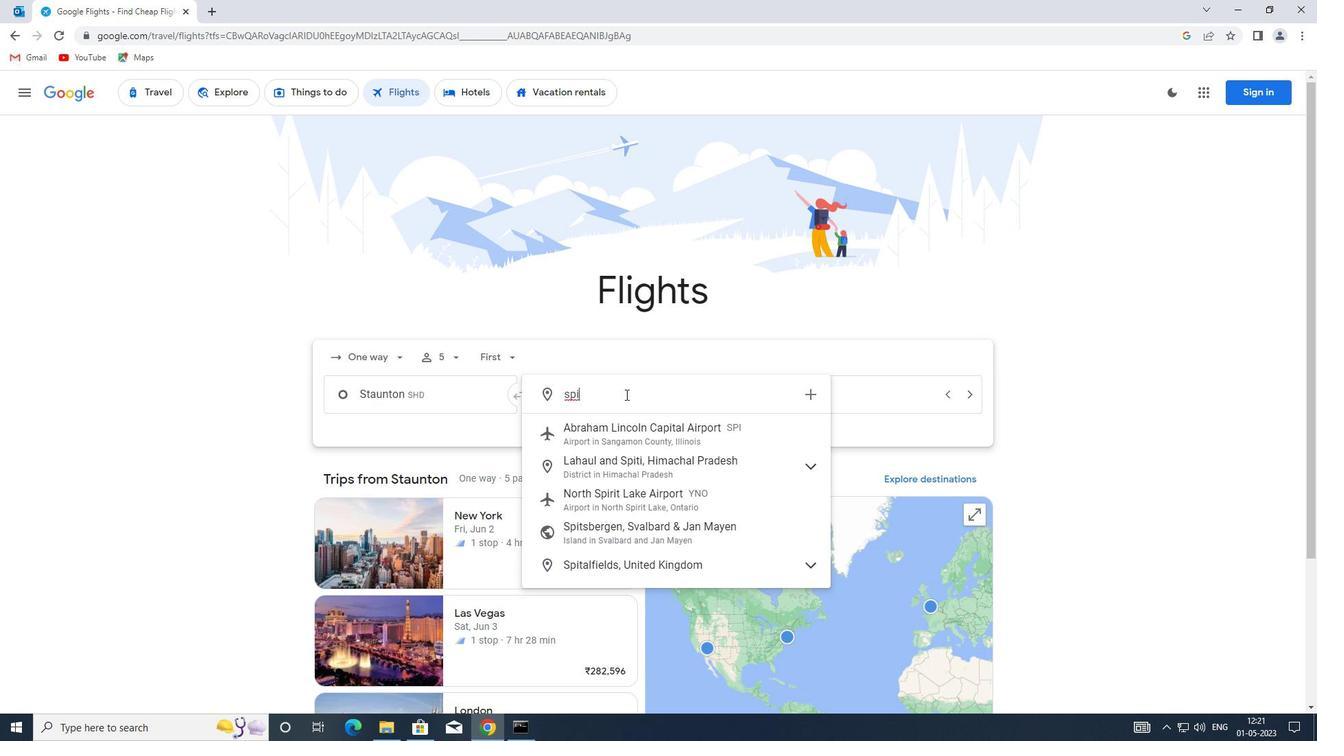 
Action: Mouse moved to (794, 396)
Screenshot: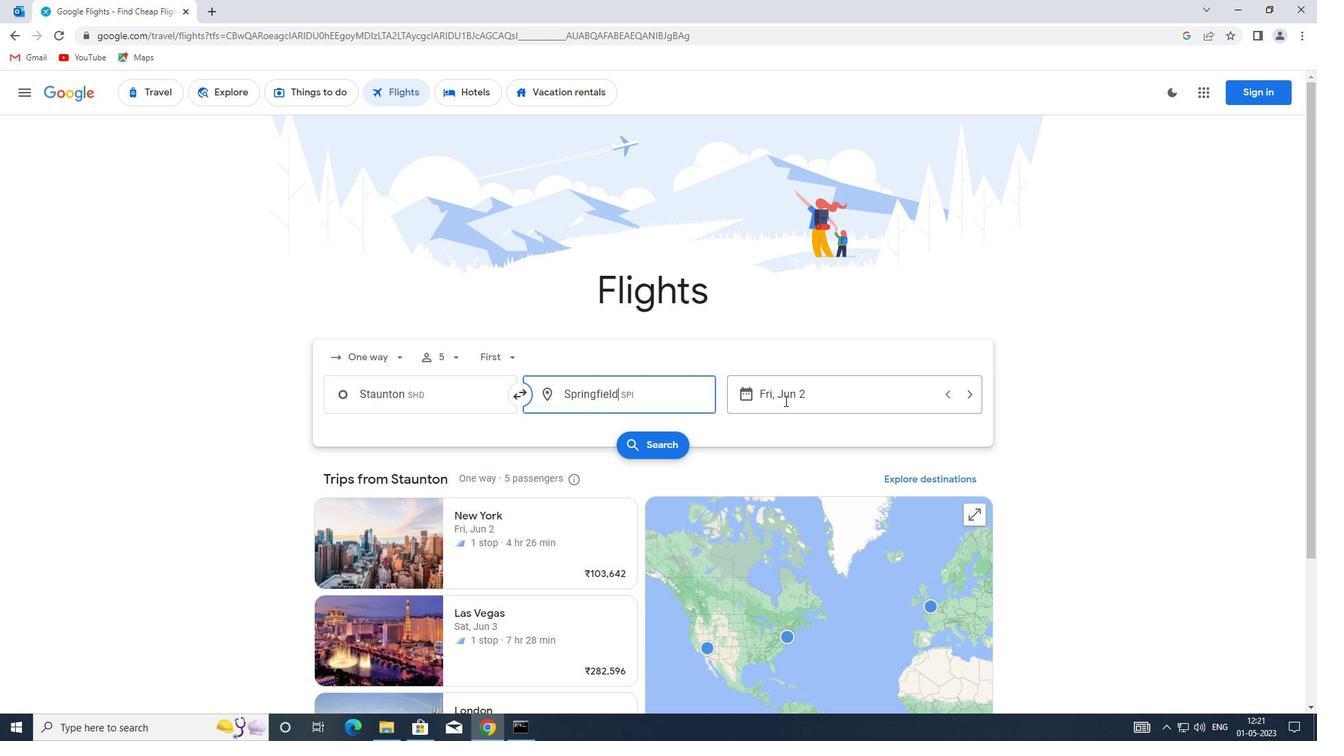 
Action: Mouse pressed left at (794, 396)
Screenshot: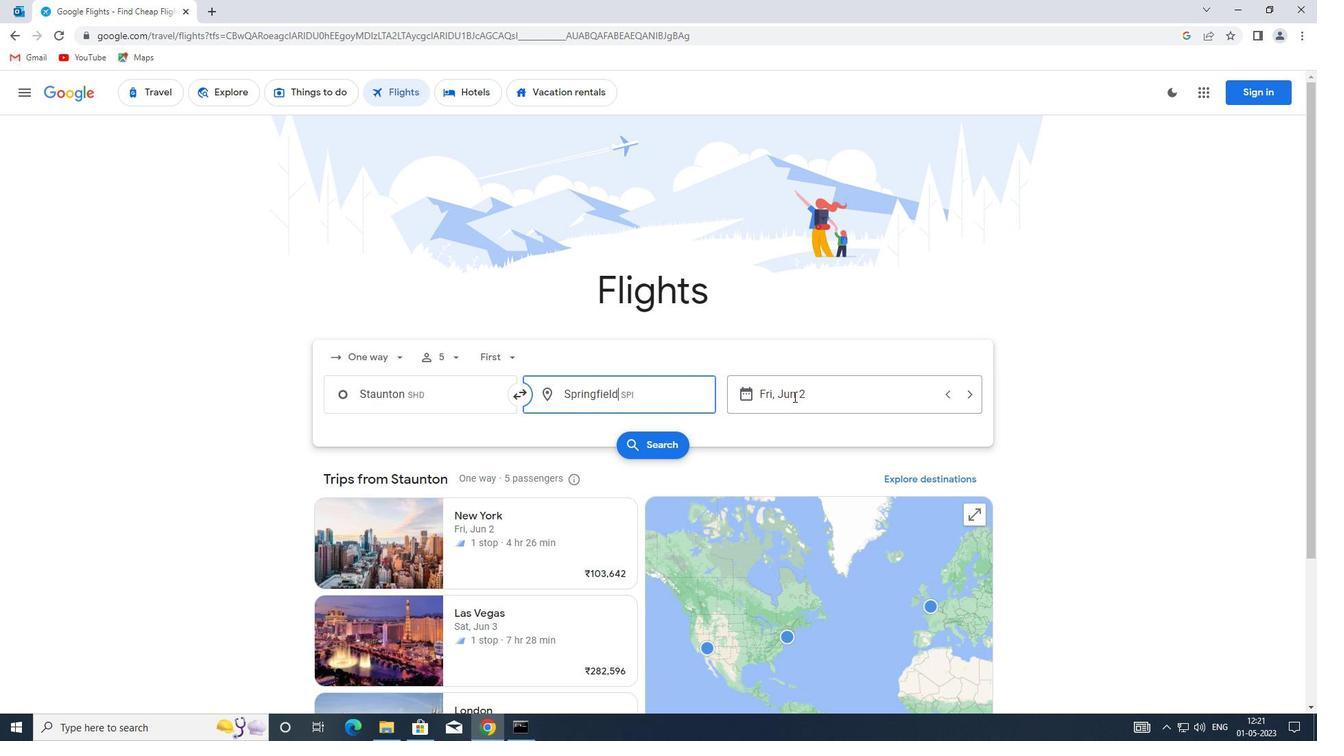 
Action: Mouse moved to (921, 467)
Screenshot: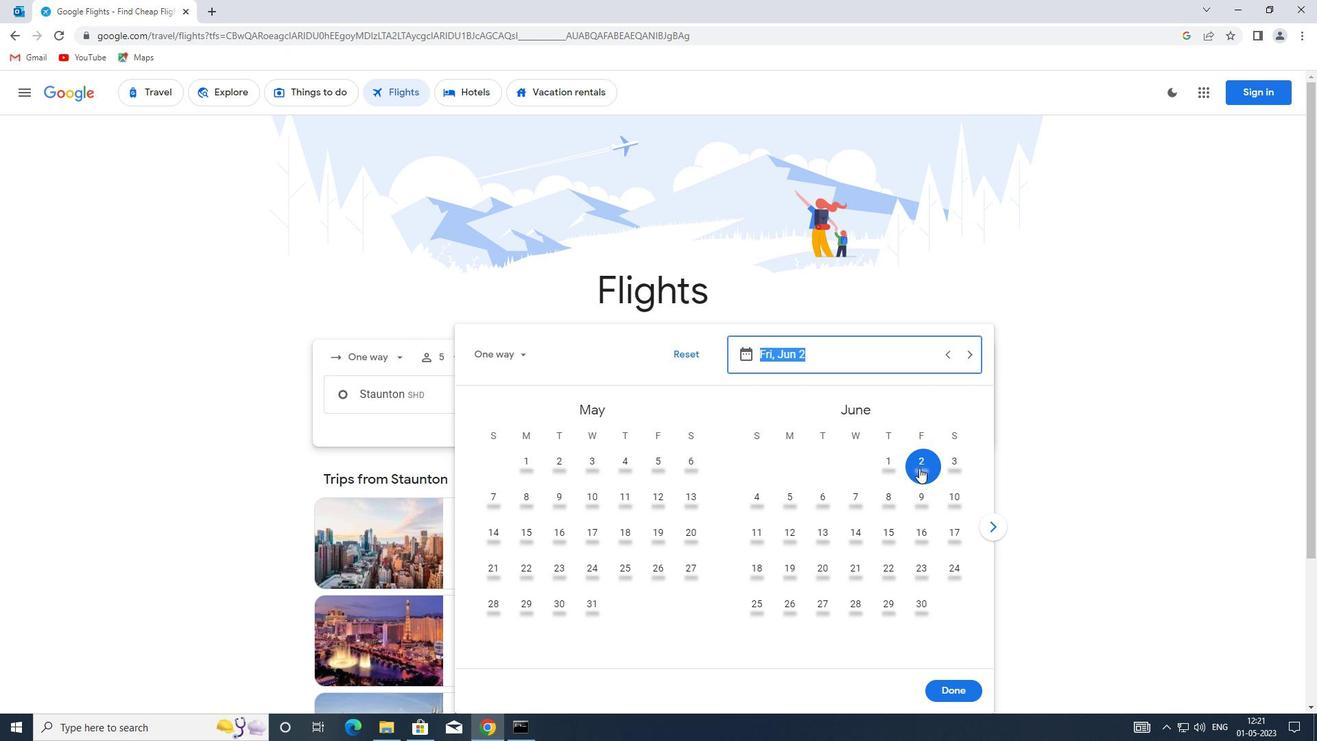
Action: Mouse pressed left at (921, 467)
Screenshot: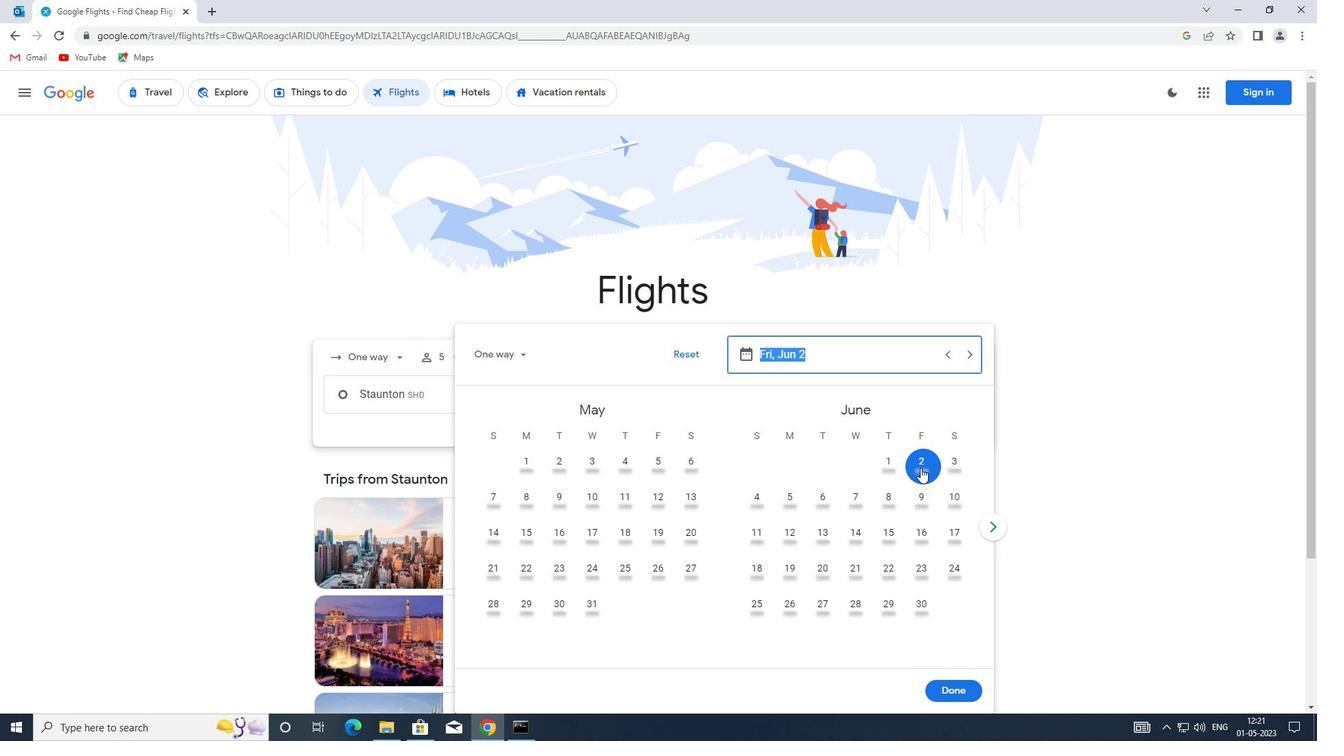
Action: Mouse moved to (960, 688)
Screenshot: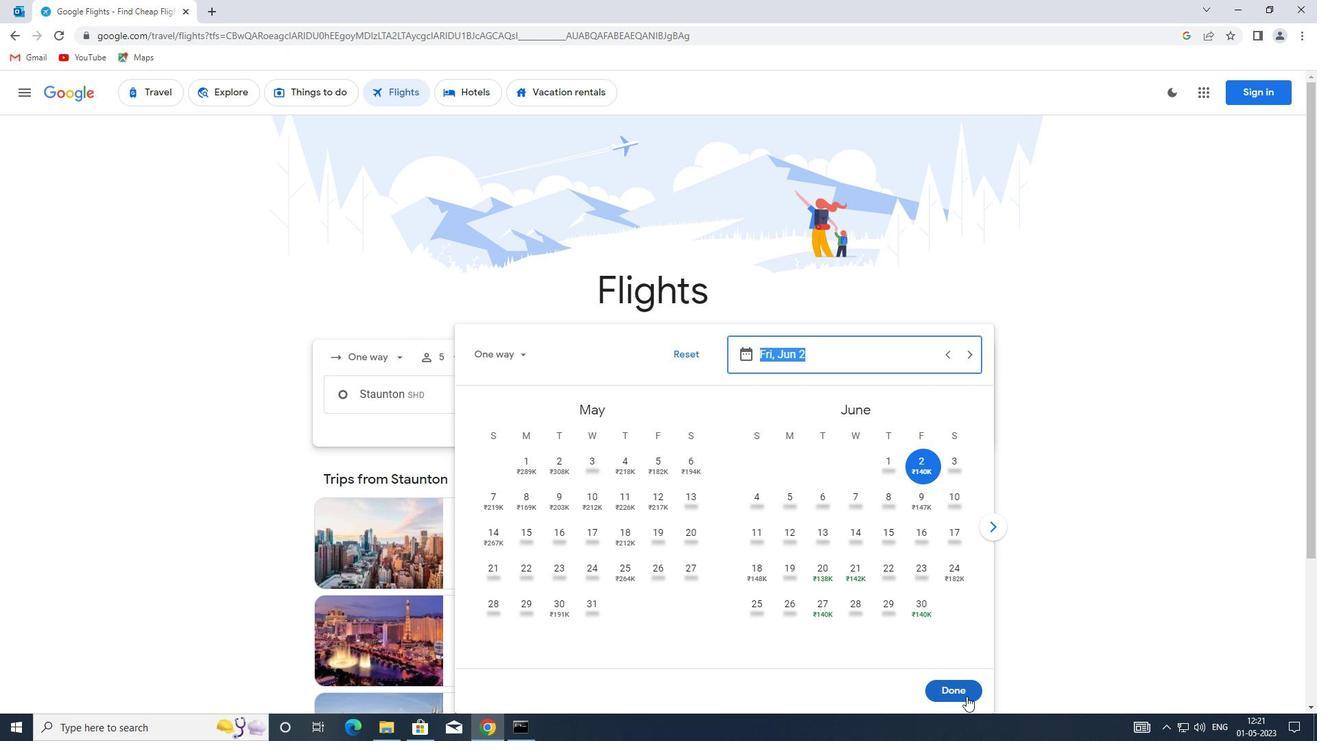 
Action: Mouse pressed left at (960, 688)
Screenshot: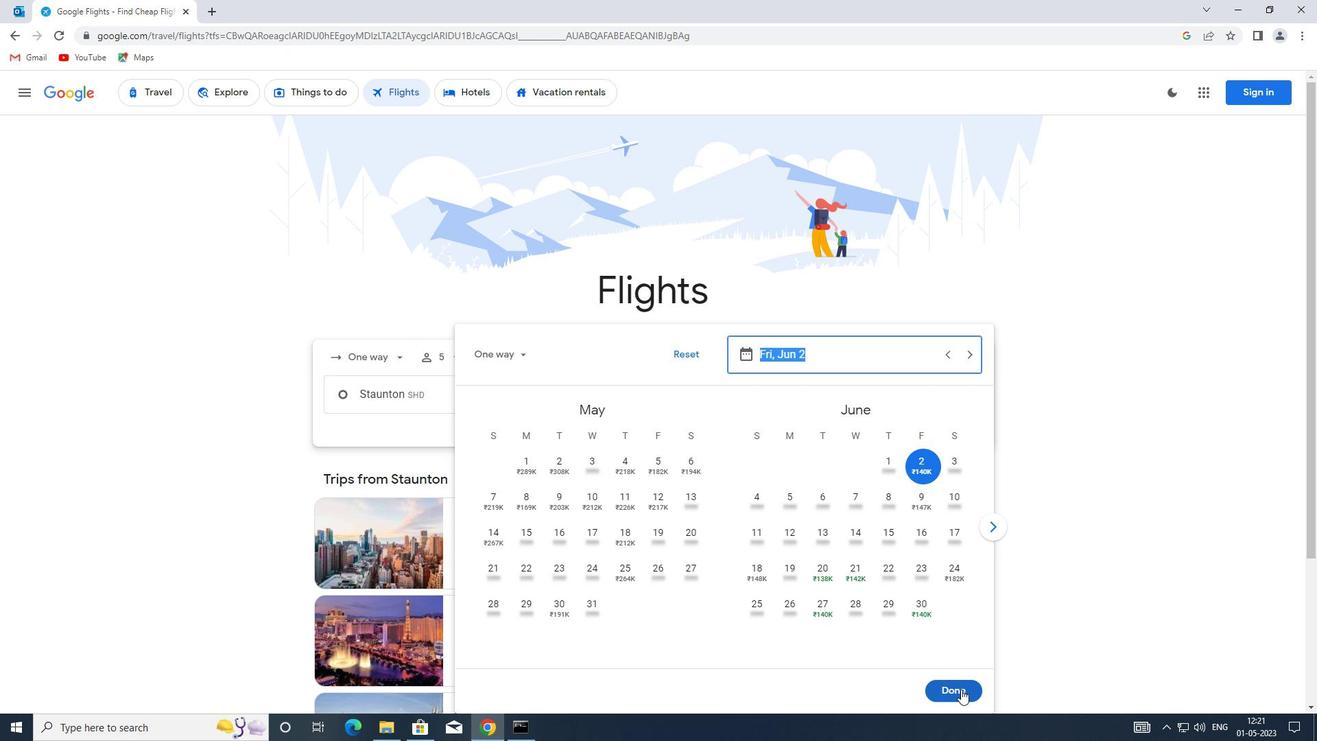 
Action: Mouse moved to (638, 442)
Screenshot: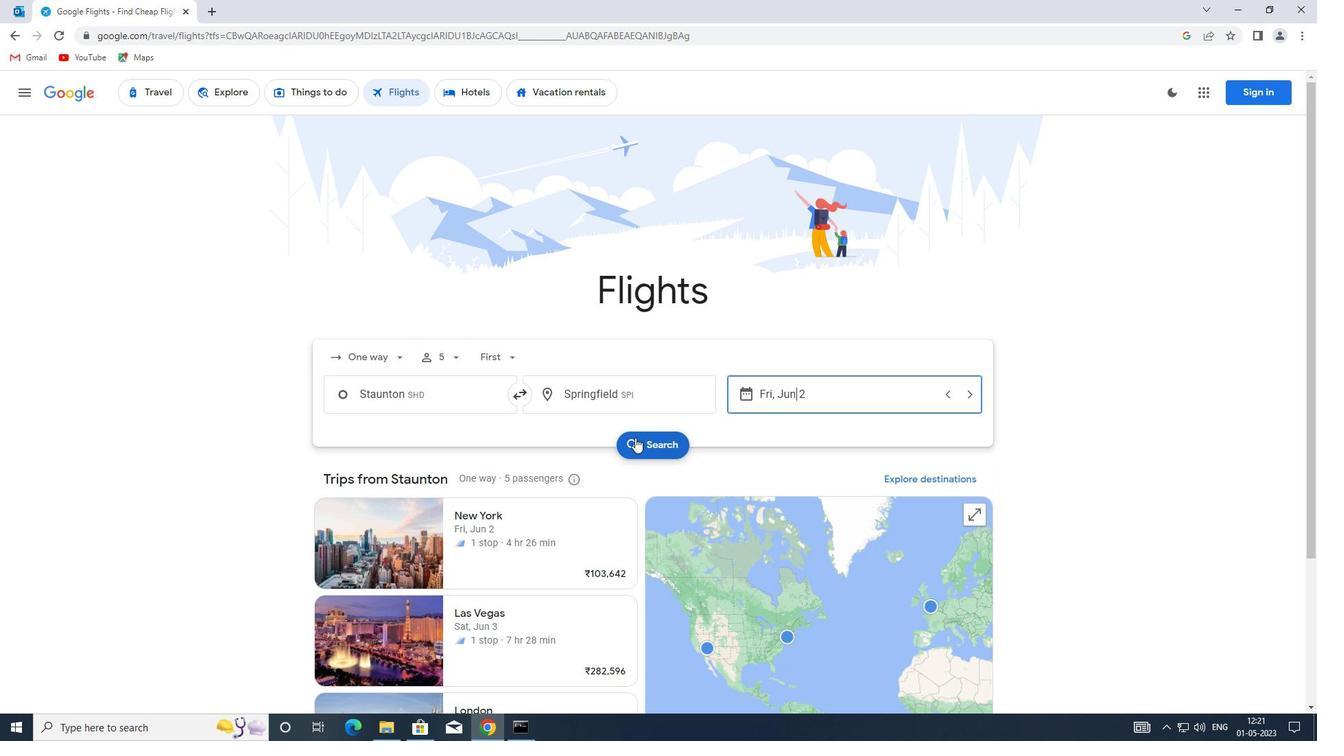 
Action: Mouse pressed left at (638, 442)
Screenshot: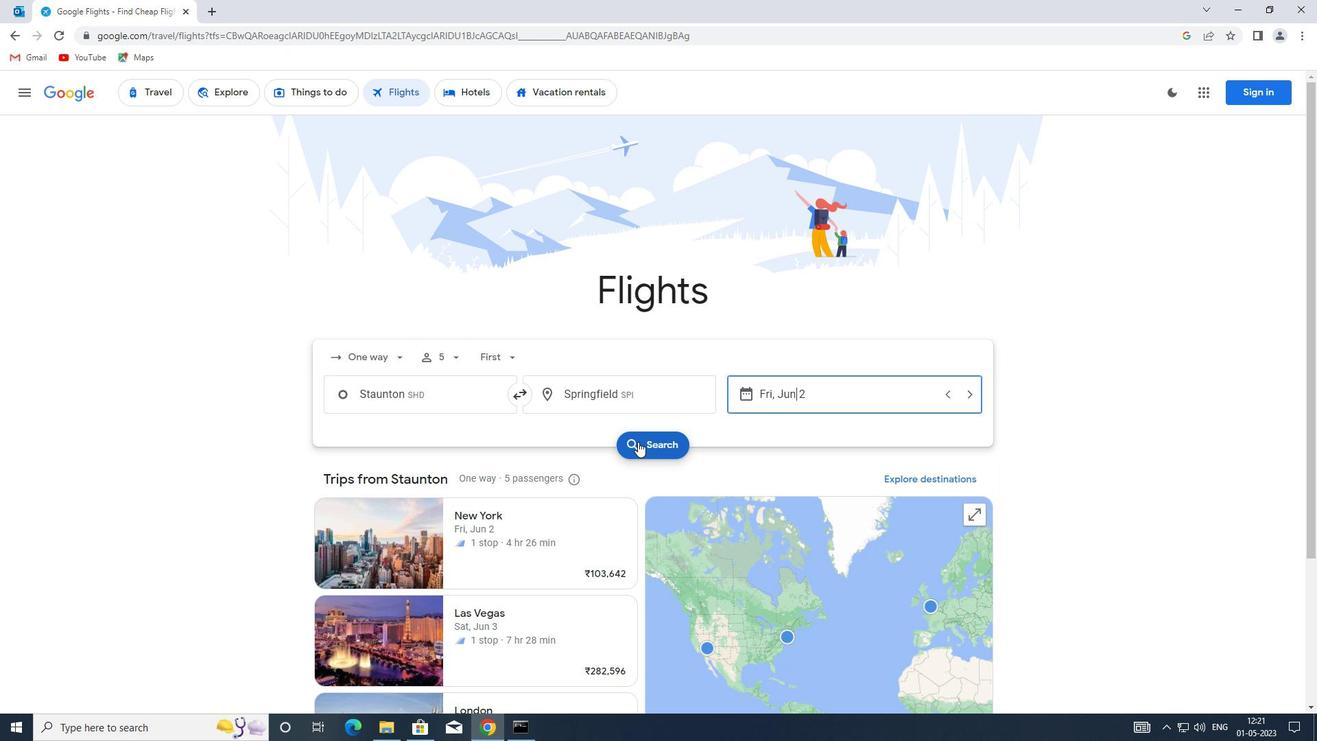 
Action: Mouse moved to (344, 222)
Screenshot: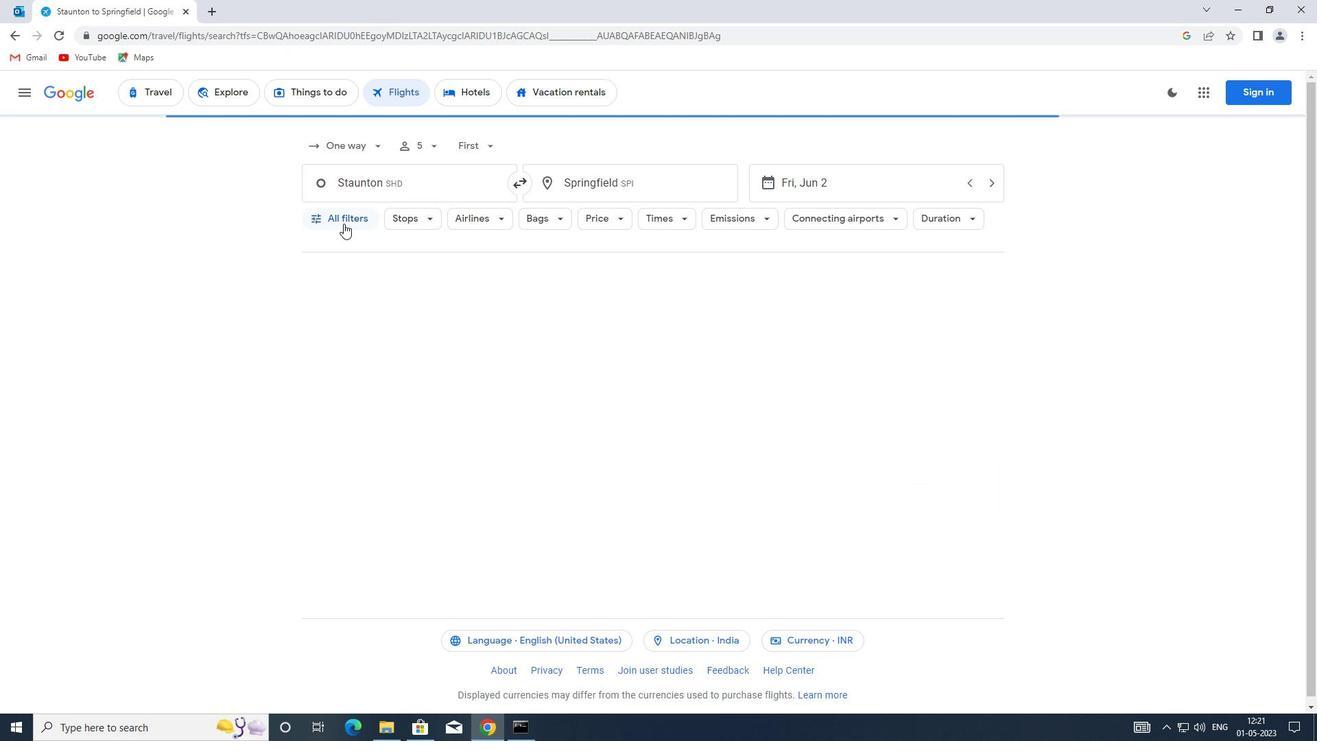 
Action: Mouse pressed left at (344, 222)
Screenshot: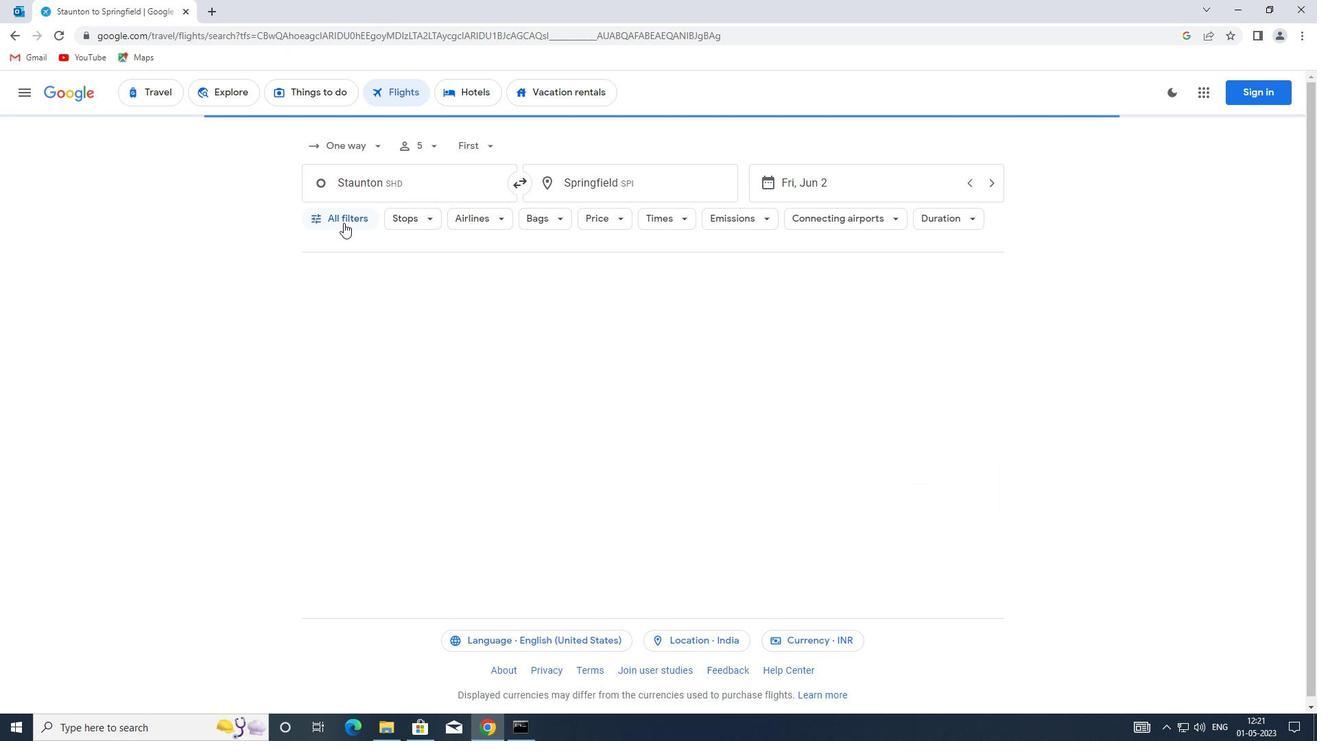 
Action: Mouse moved to (501, 510)
Screenshot: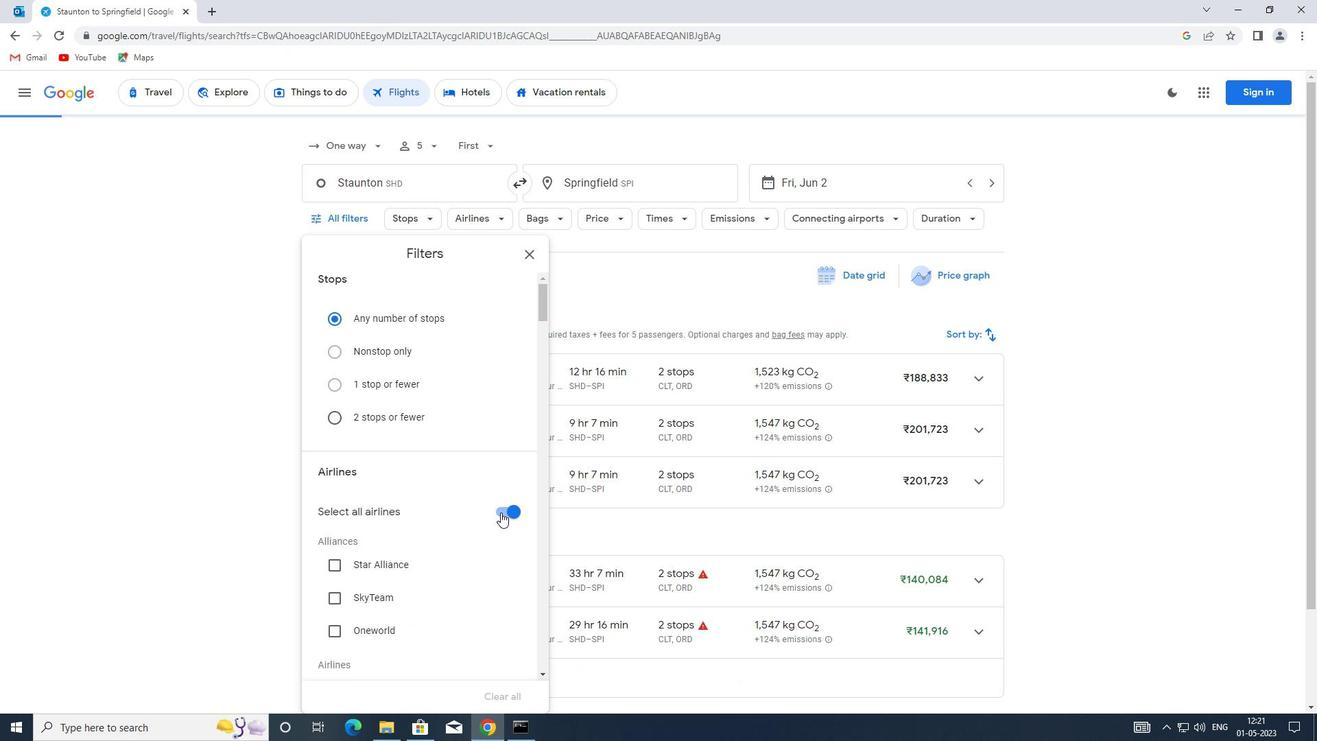 
Action: Mouse pressed left at (501, 510)
Screenshot: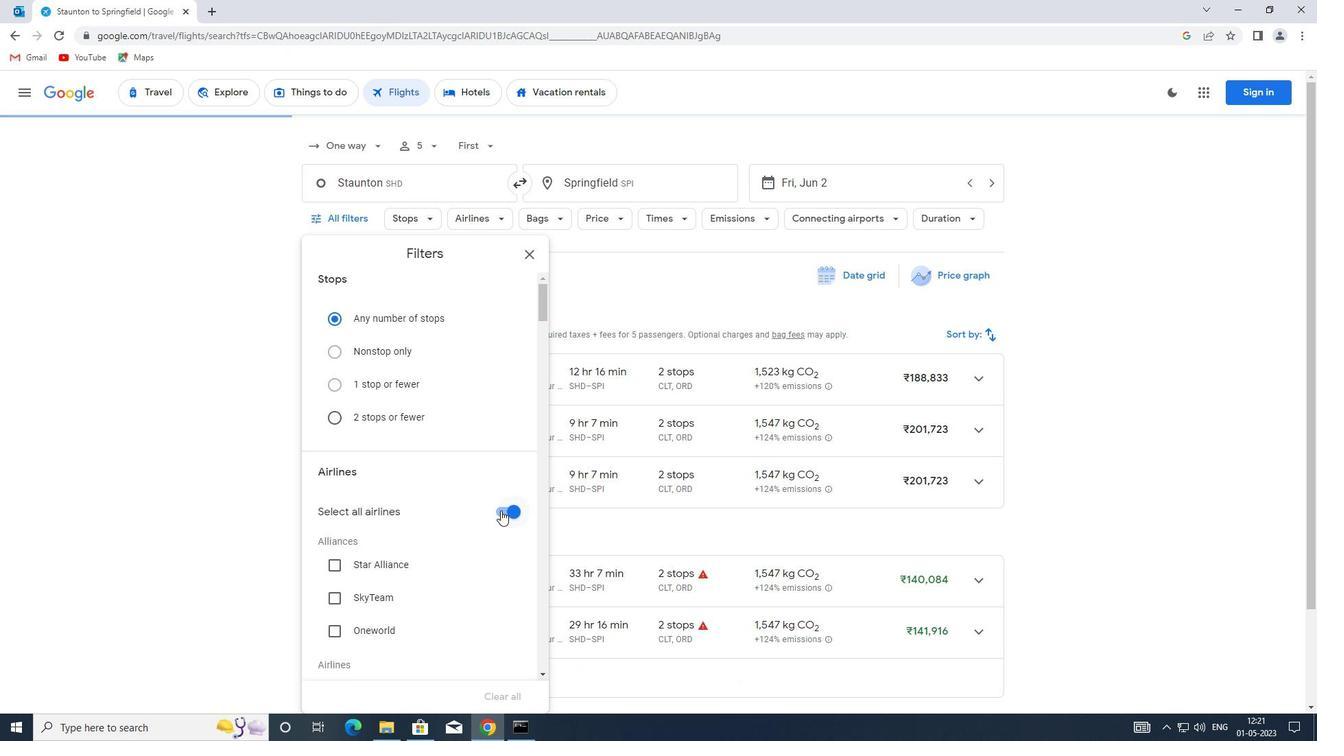 
Action: Mouse moved to (485, 464)
Screenshot: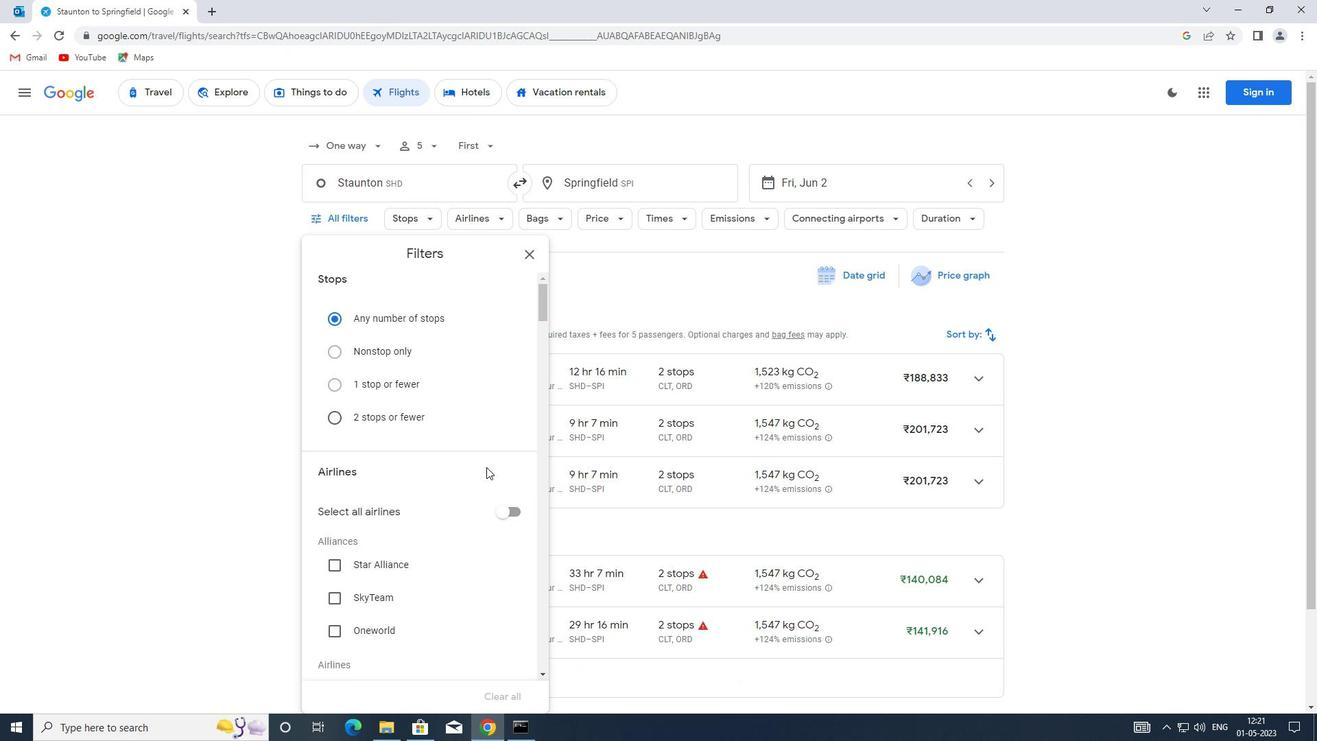 
Action: Mouse scrolled (485, 463) with delta (0, 0)
Screenshot: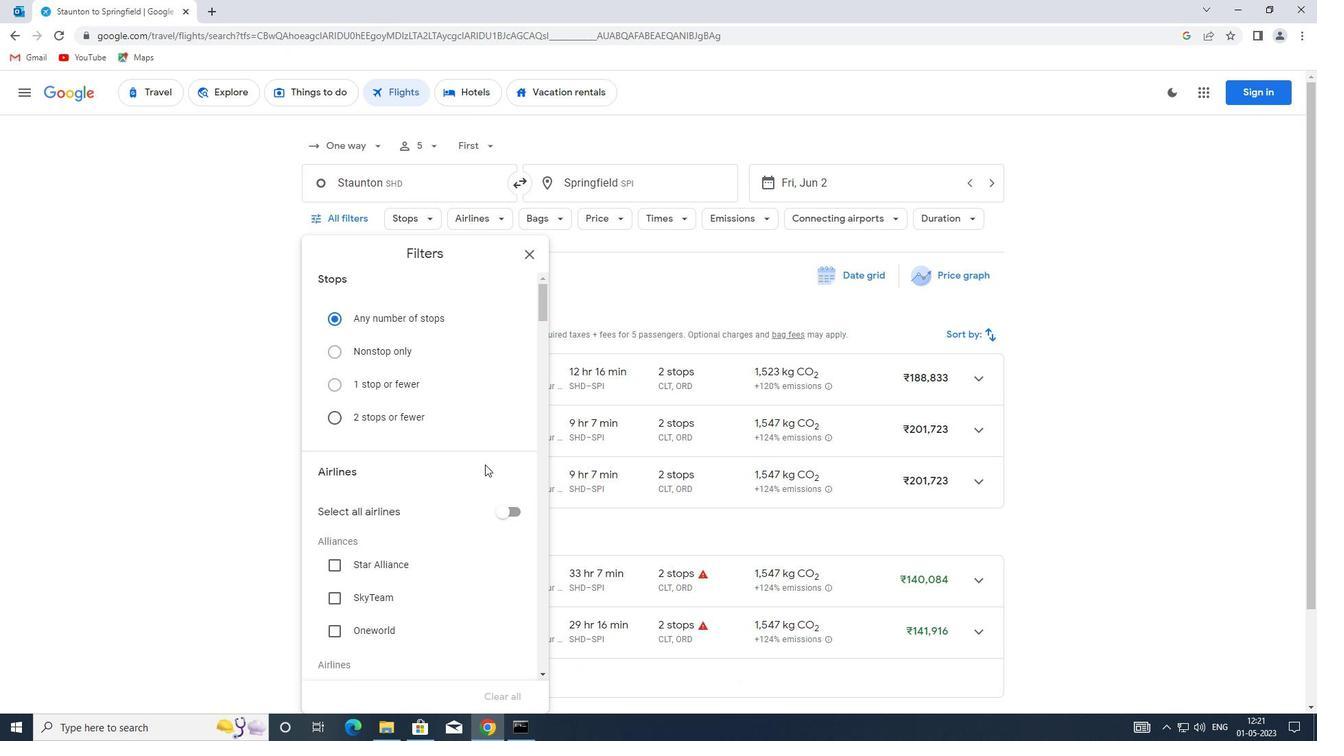 
Action: Mouse moved to (484, 464)
Screenshot: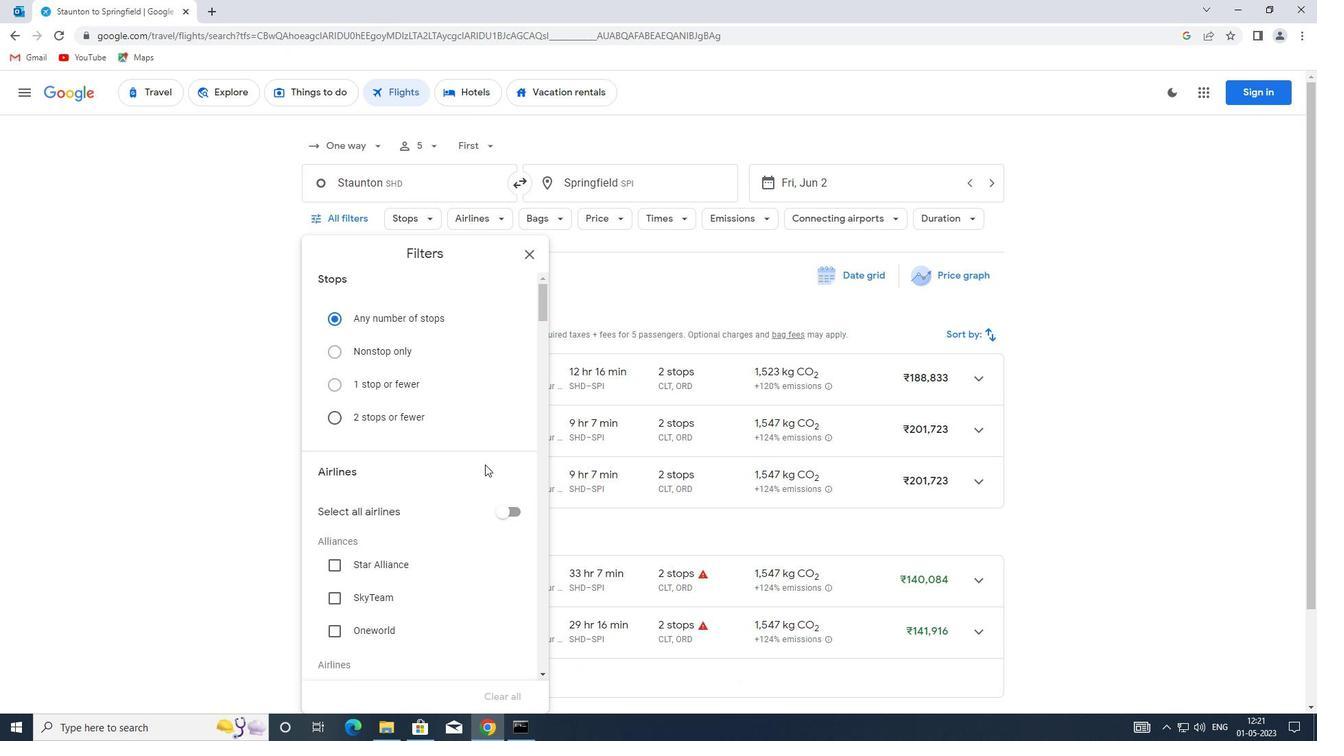 
Action: Mouse scrolled (484, 463) with delta (0, 0)
Screenshot: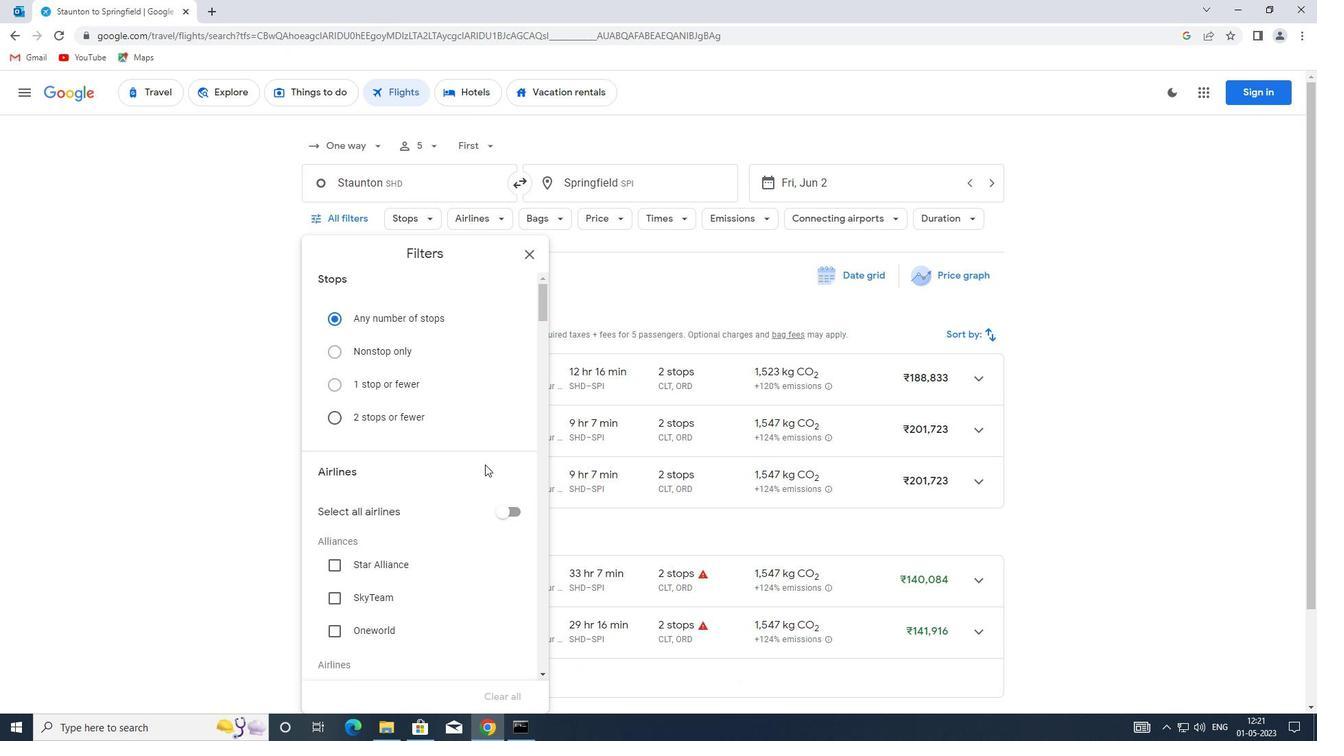 
Action: Mouse moved to (411, 434)
Screenshot: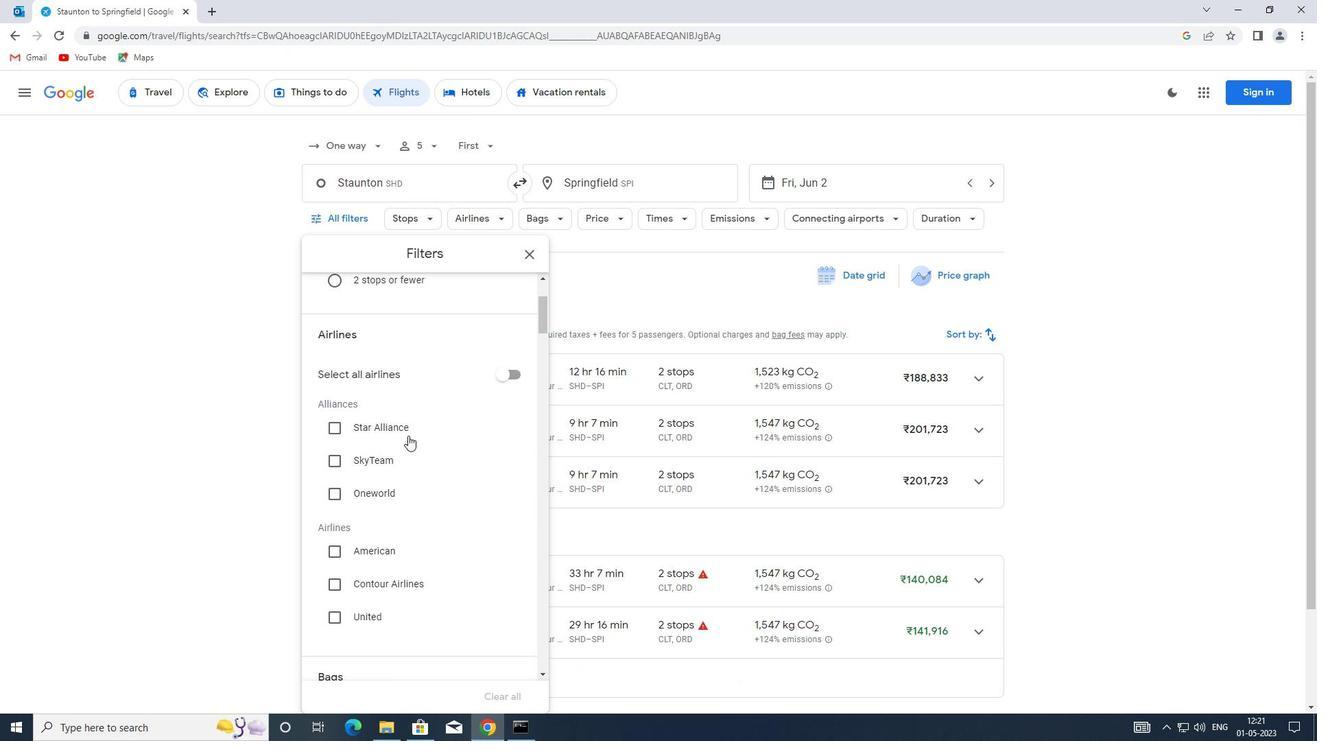 
Action: Mouse scrolled (411, 433) with delta (0, 0)
Screenshot: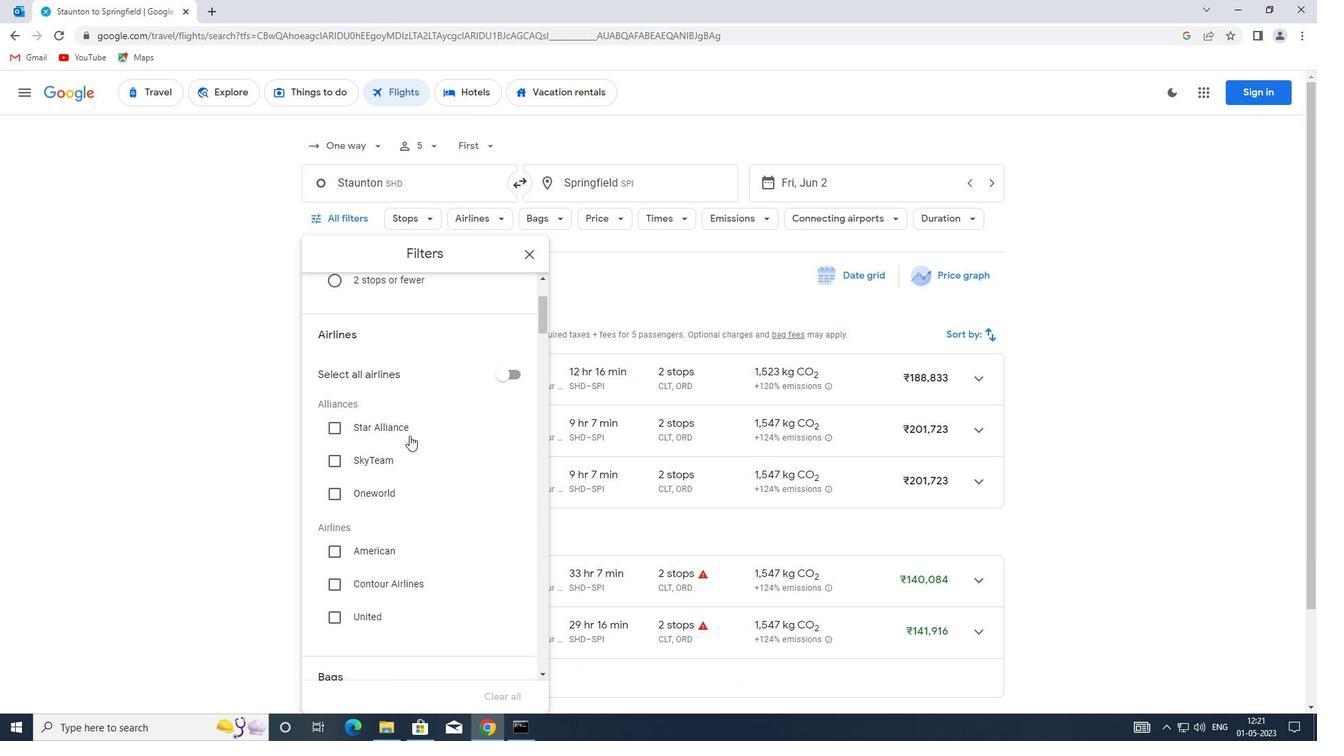 
Action: Mouse scrolled (411, 433) with delta (0, 0)
Screenshot: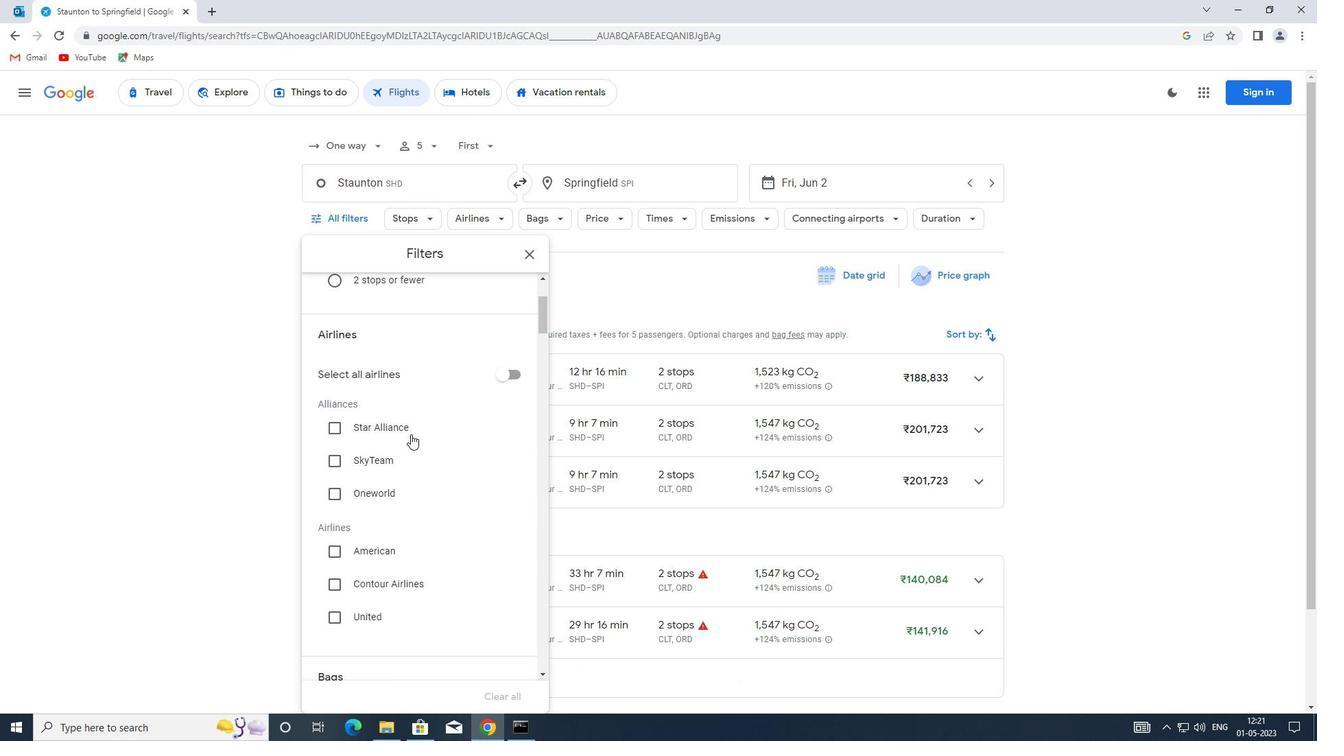 
Action: Mouse moved to (364, 422)
Screenshot: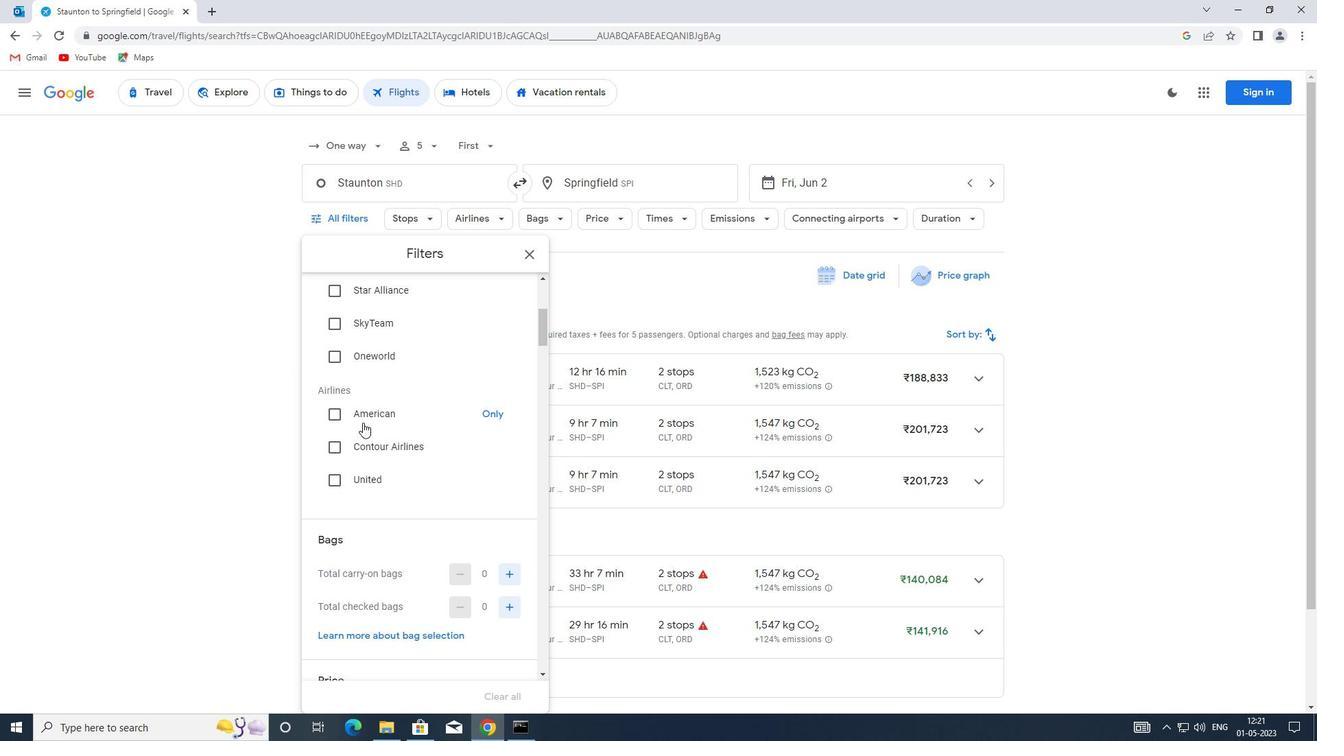 
Action: Mouse scrolled (364, 422) with delta (0, 0)
Screenshot: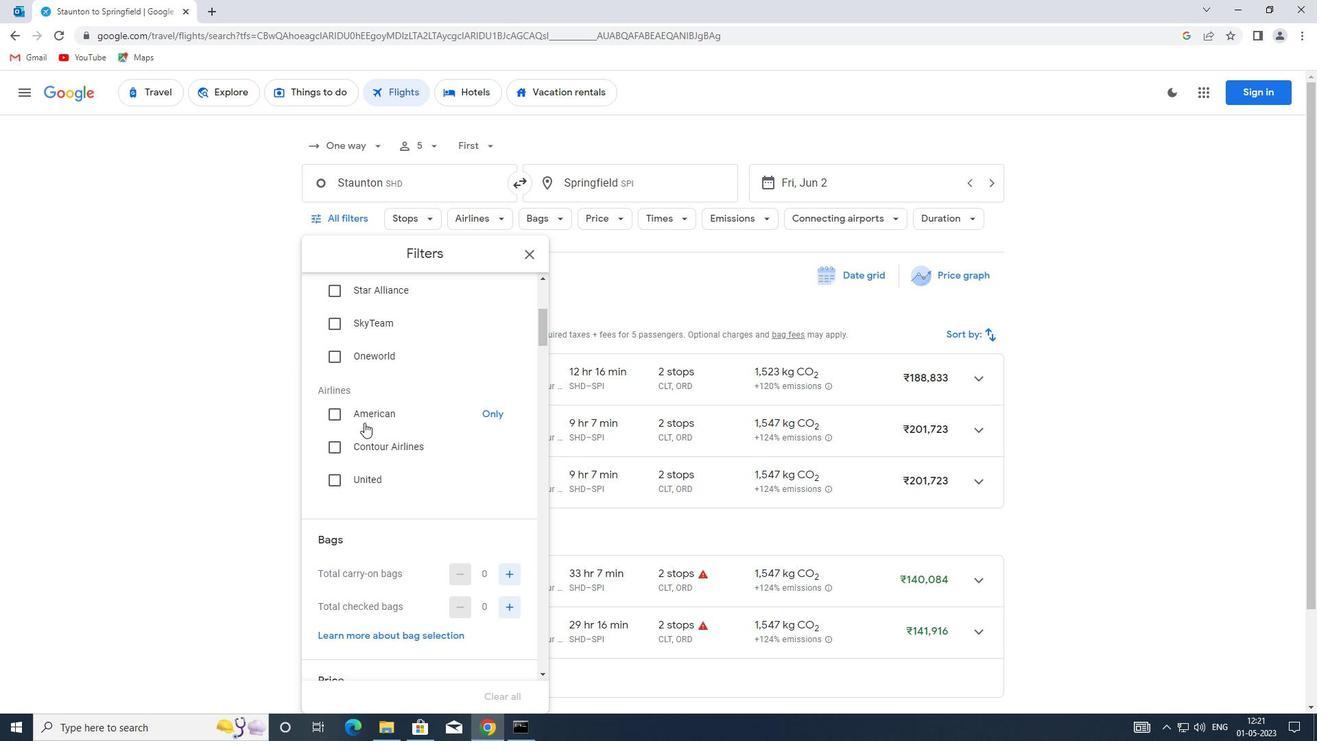 
Action: Mouse moved to (369, 426)
Screenshot: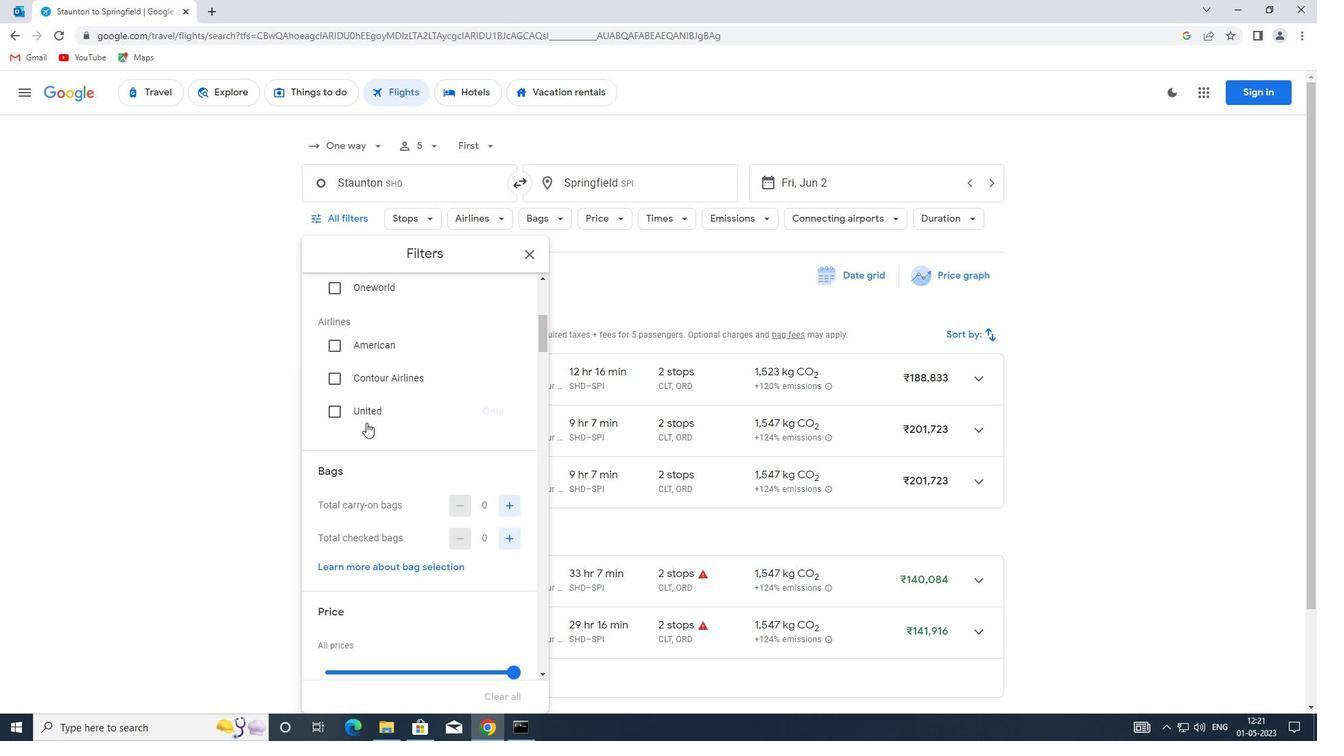 
Action: Mouse scrolled (369, 426) with delta (0, 0)
Screenshot: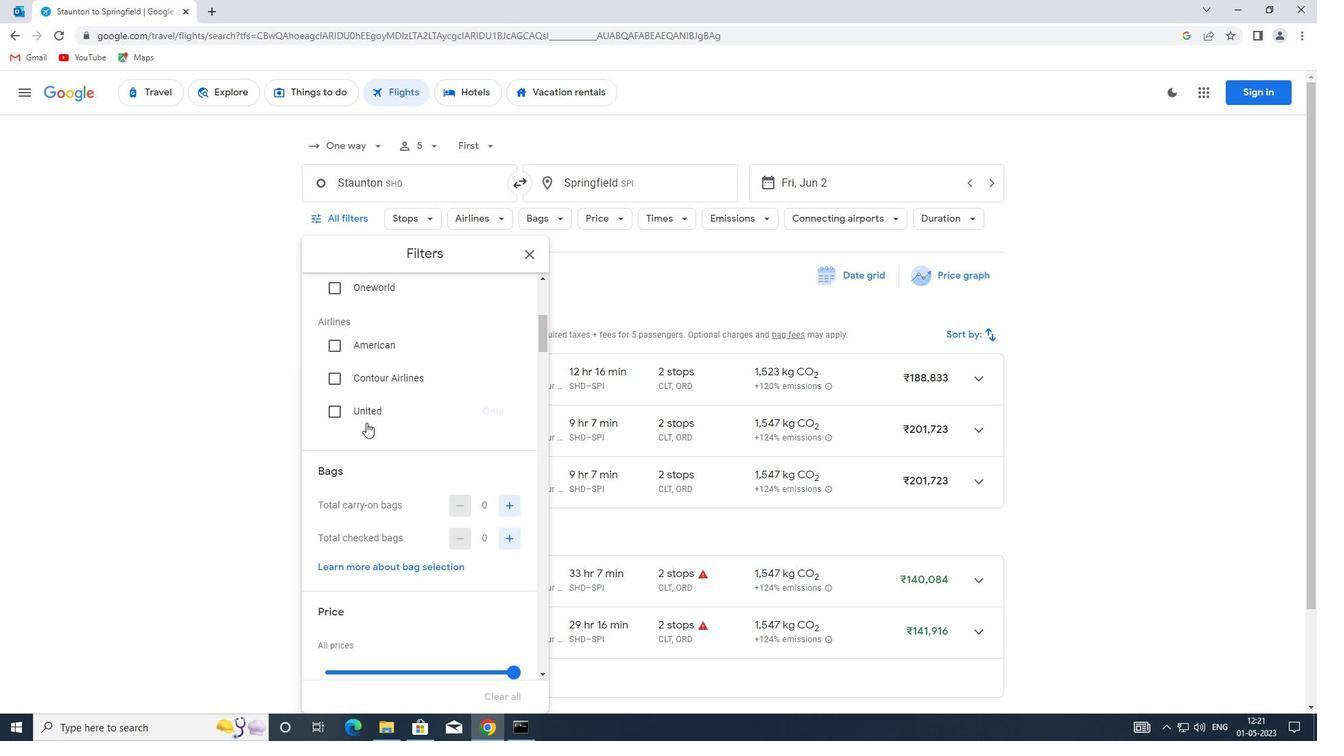 
Action: Mouse moved to (371, 429)
Screenshot: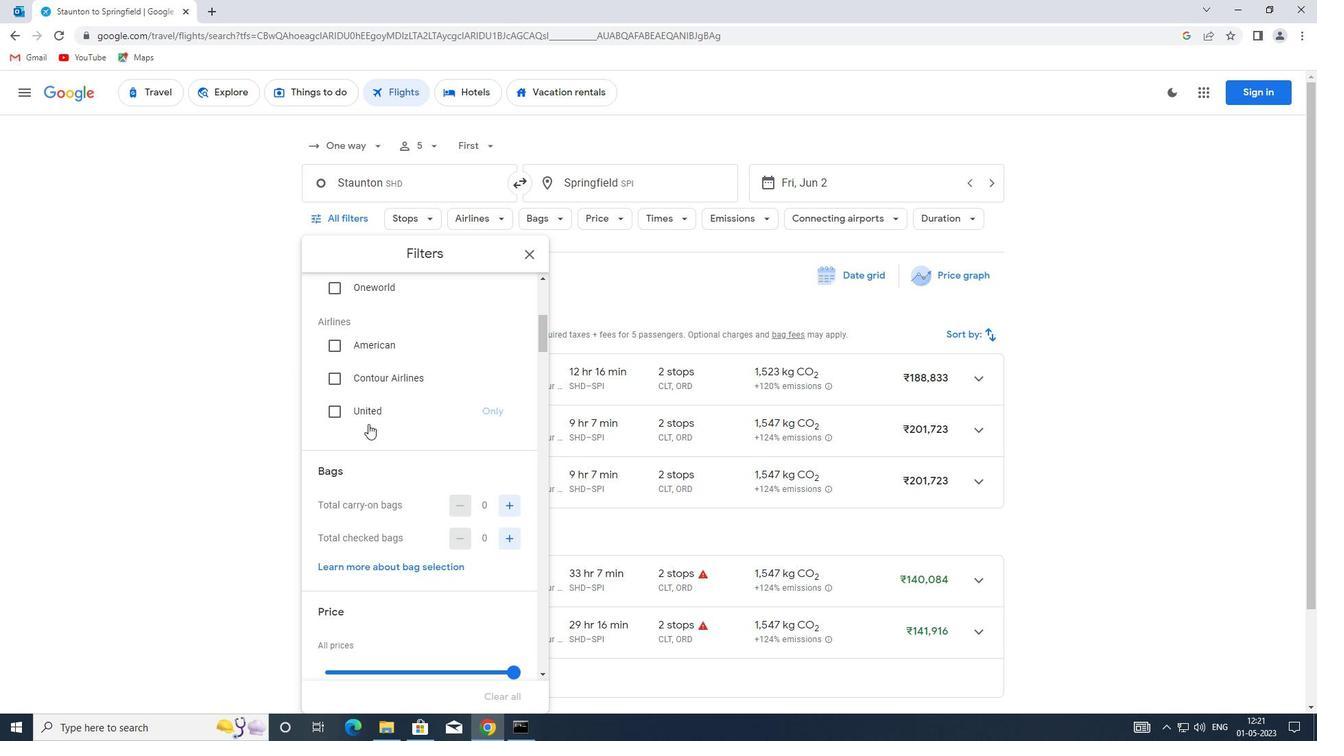 
Action: Mouse scrolled (371, 428) with delta (0, 0)
Screenshot: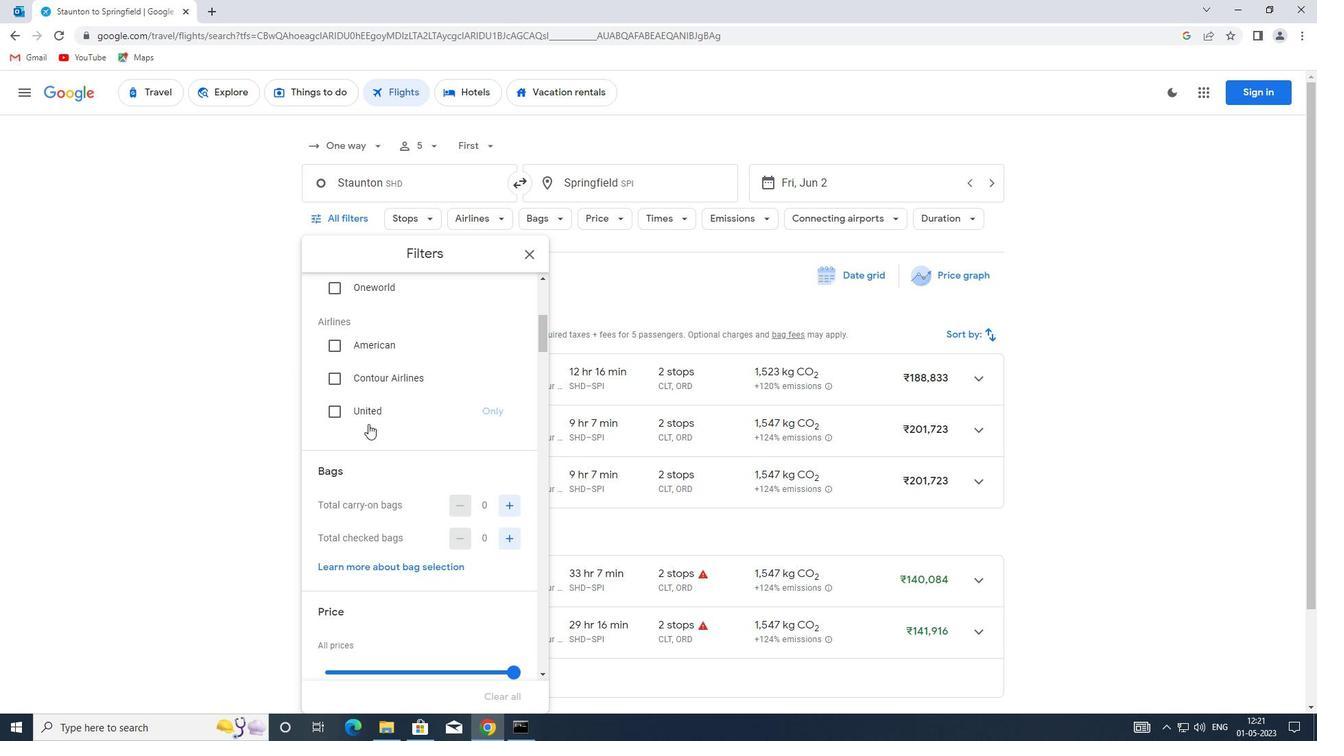 
Action: Mouse moved to (508, 402)
Screenshot: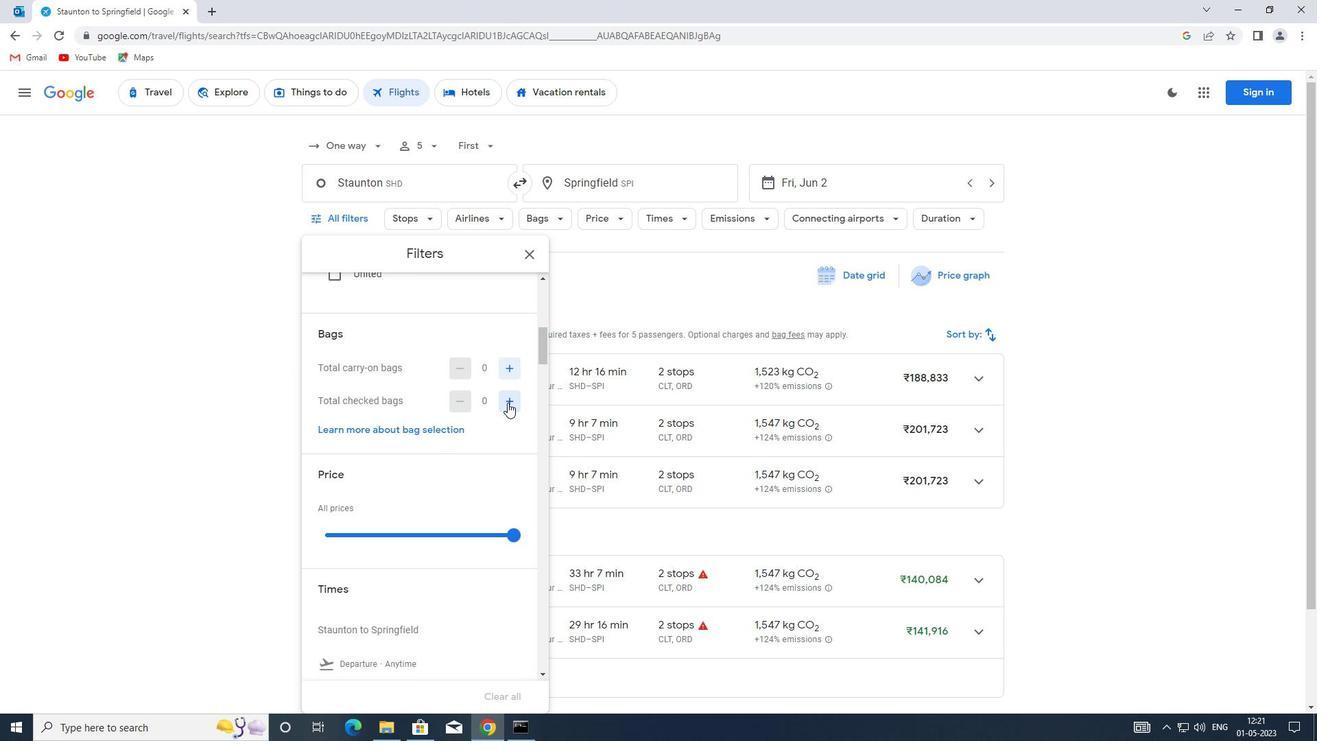 
Action: Mouse pressed left at (508, 402)
Screenshot: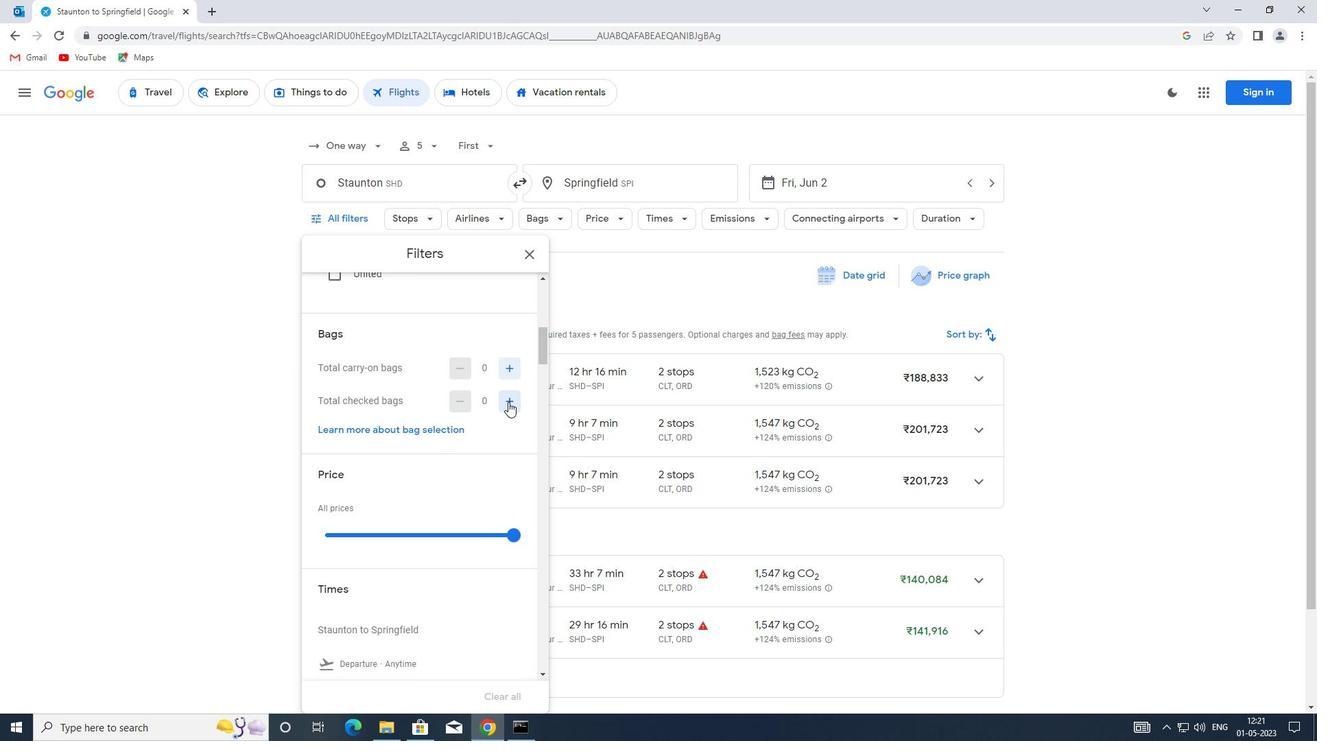 
Action: Mouse moved to (395, 425)
Screenshot: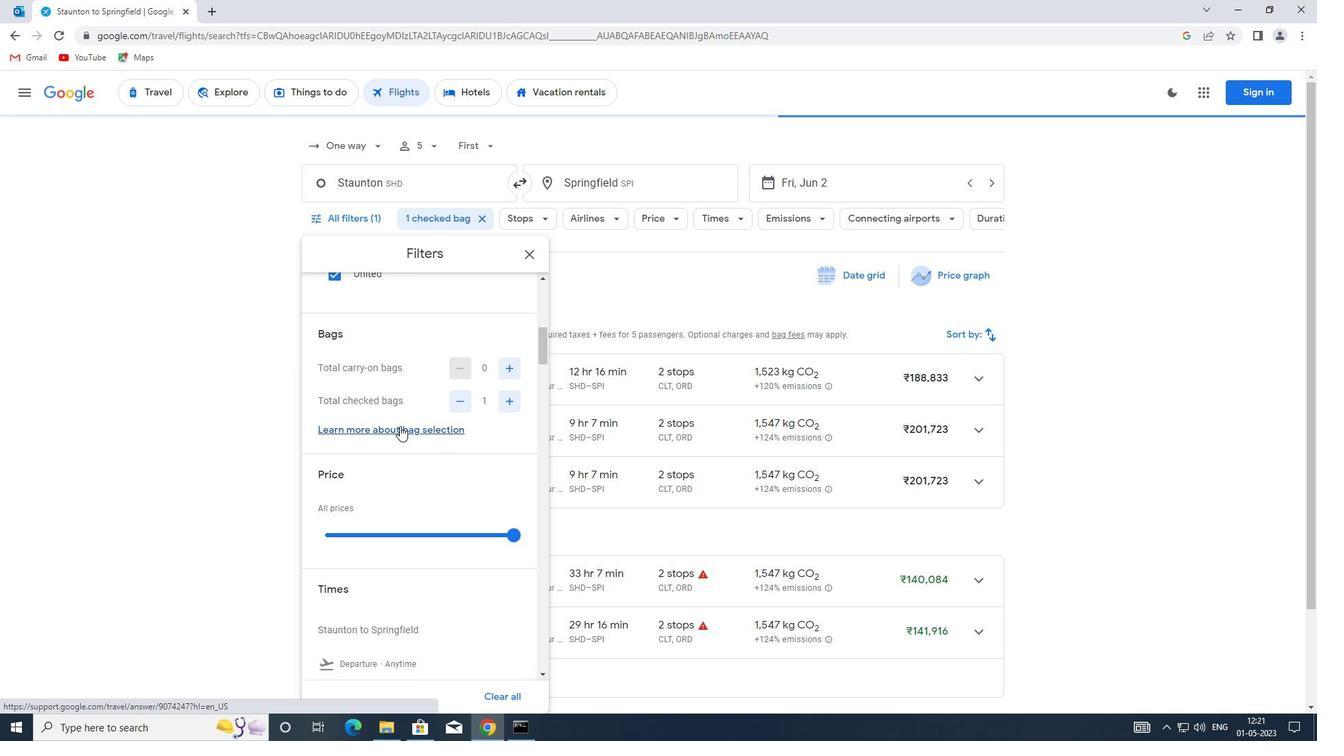 
Action: Mouse scrolled (395, 424) with delta (0, 0)
Screenshot: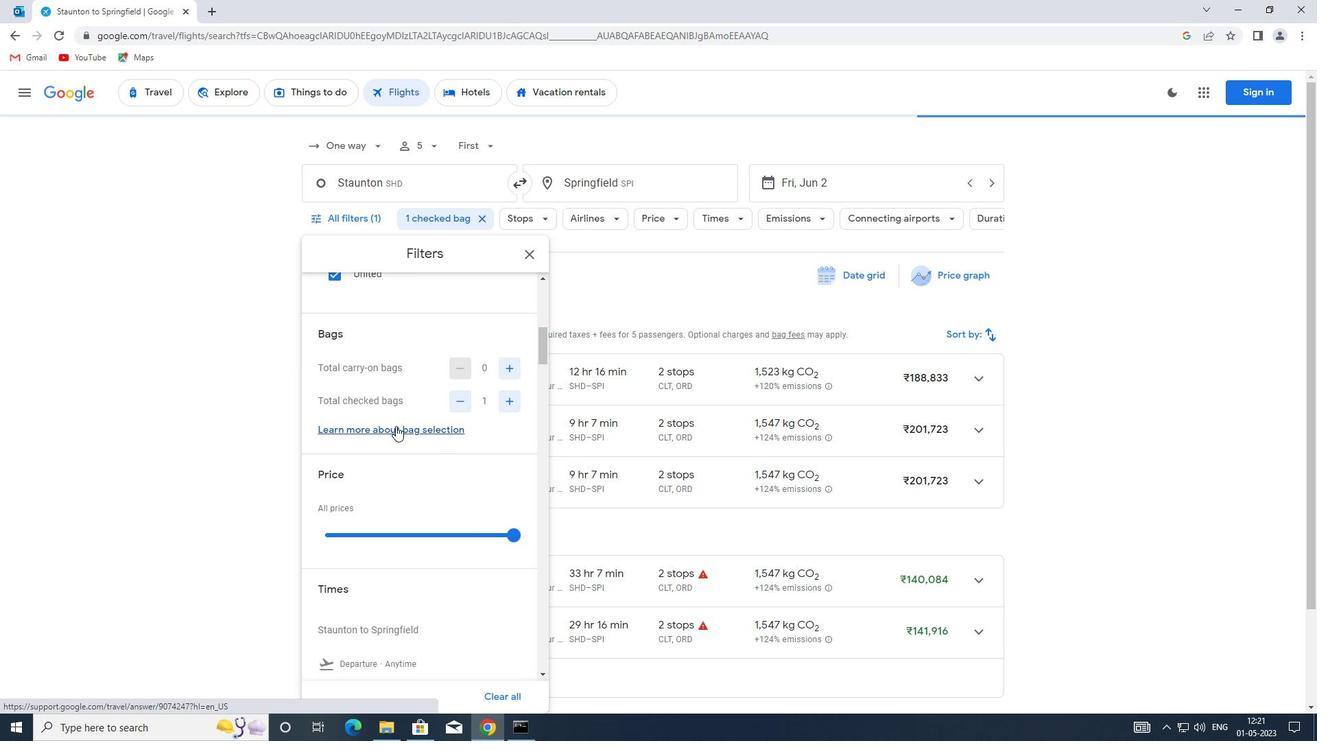 
Action: Mouse scrolled (395, 424) with delta (0, 0)
Screenshot: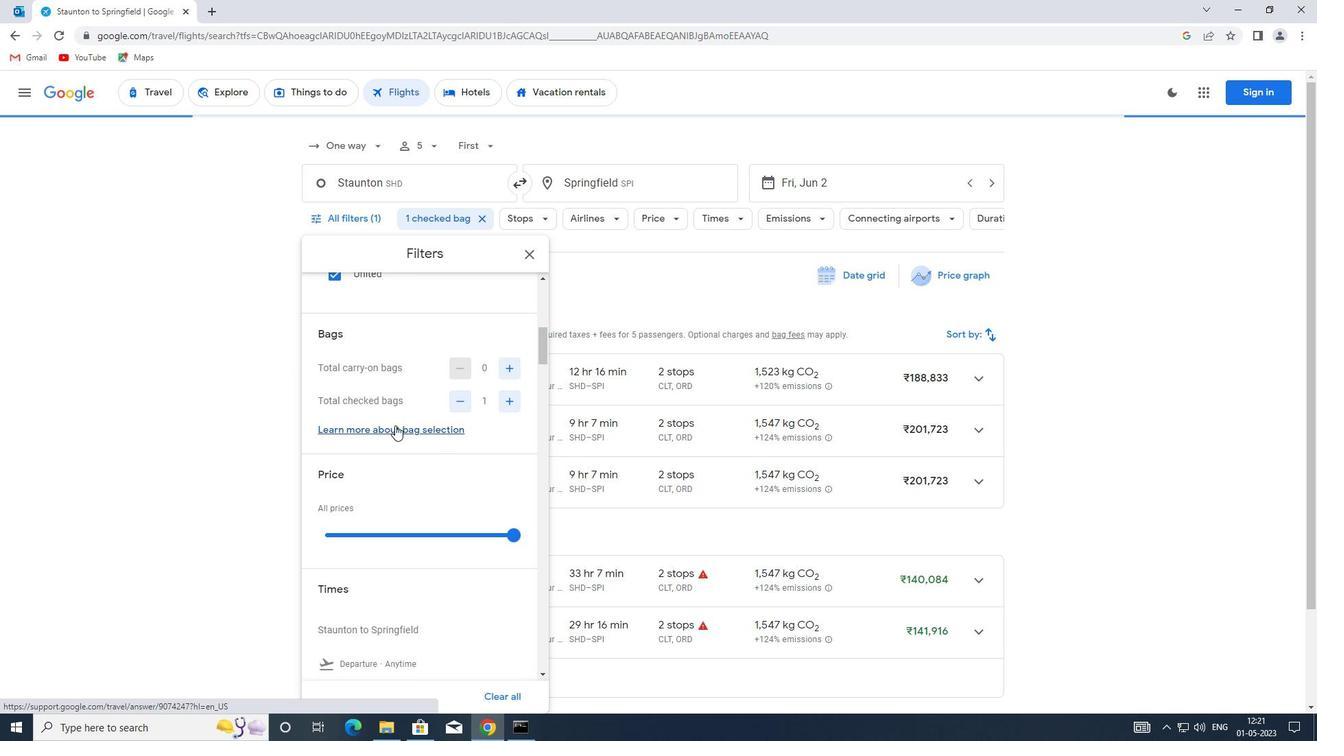 
Action: Mouse moved to (401, 390)
Screenshot: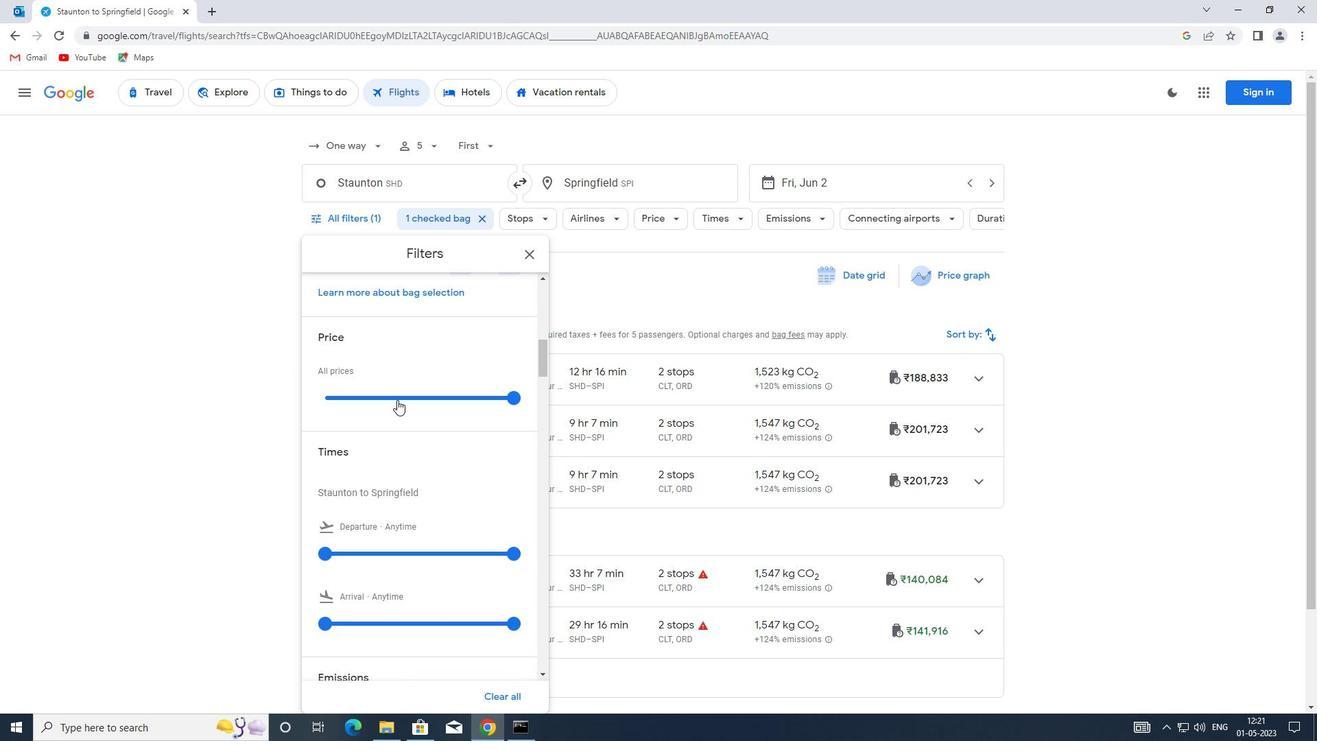 
Action: Mouse pressed left at (401, 390)
Screenshot: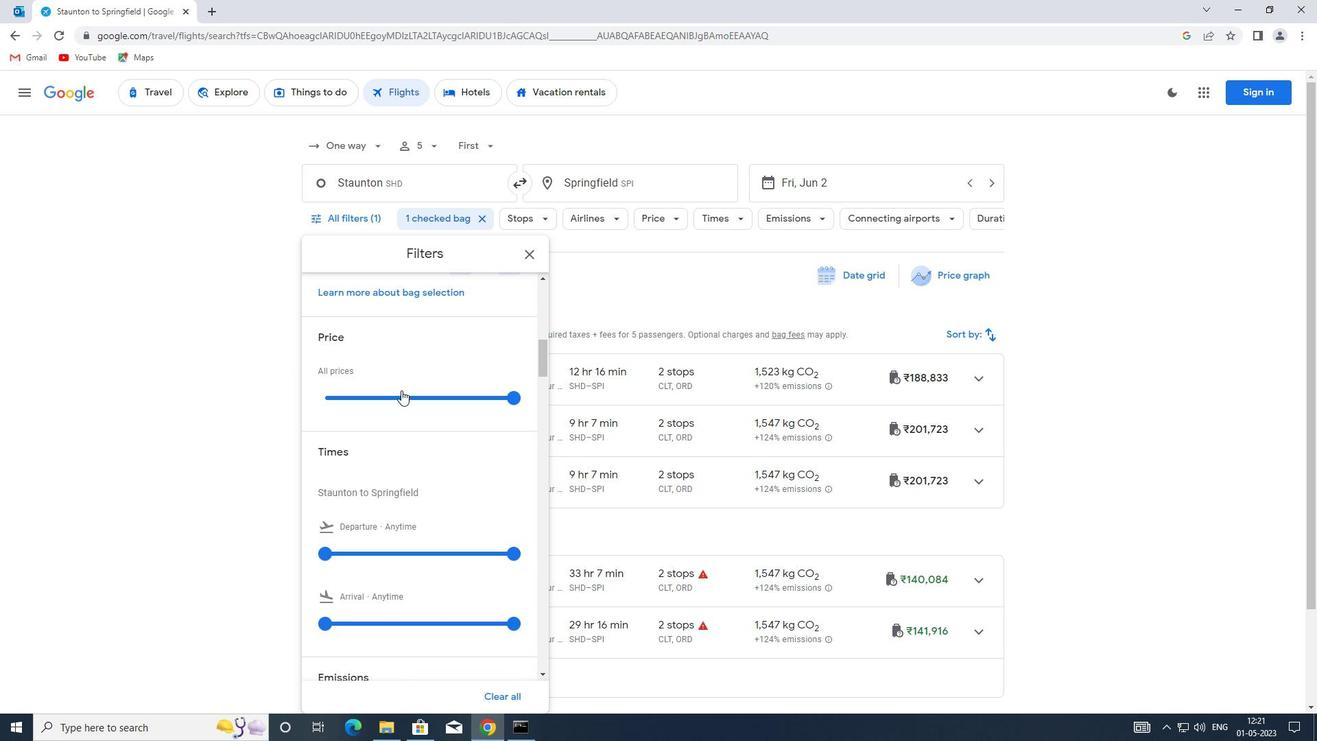 
Action: Mouse pressed left at (401, 390)
Screenshot: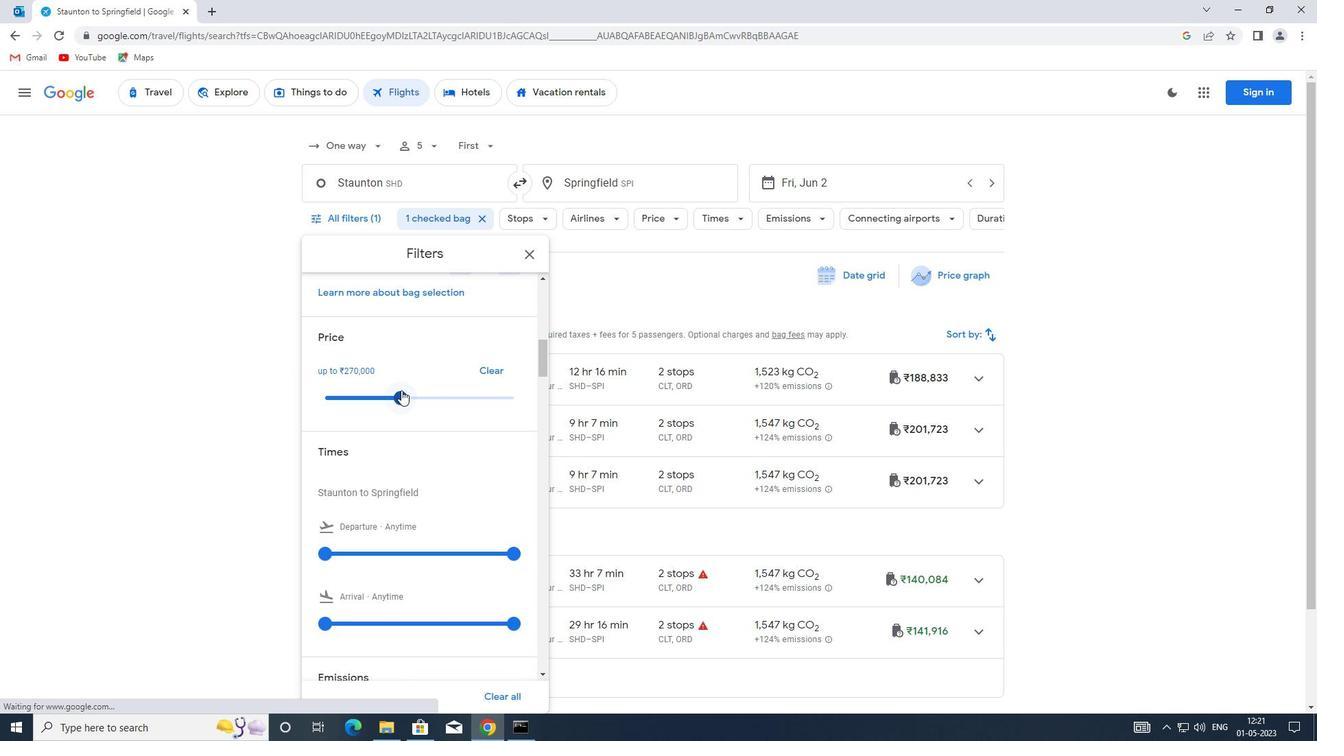 
Action: Mouse moved to (406, 399)
Screenshot: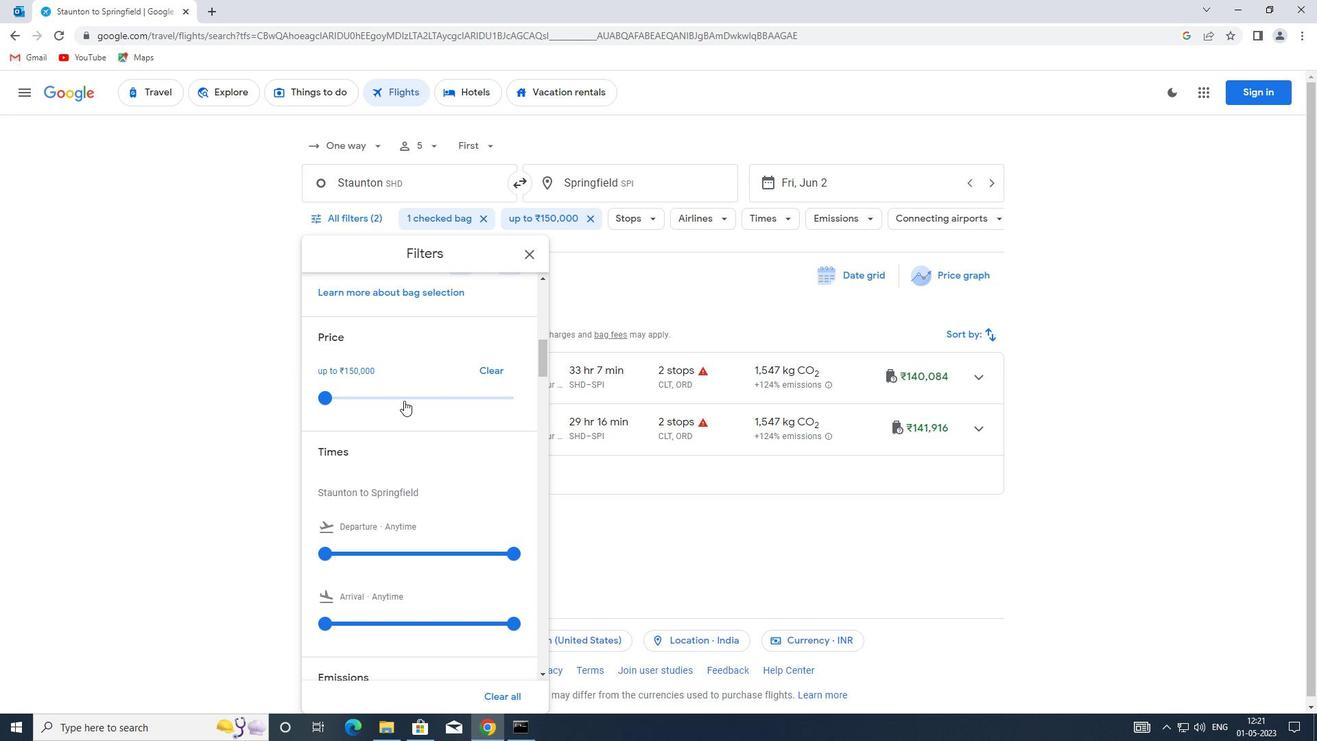 
Action: Mouse scrolled (406, 398) with delta (0, 0)
Screenshot: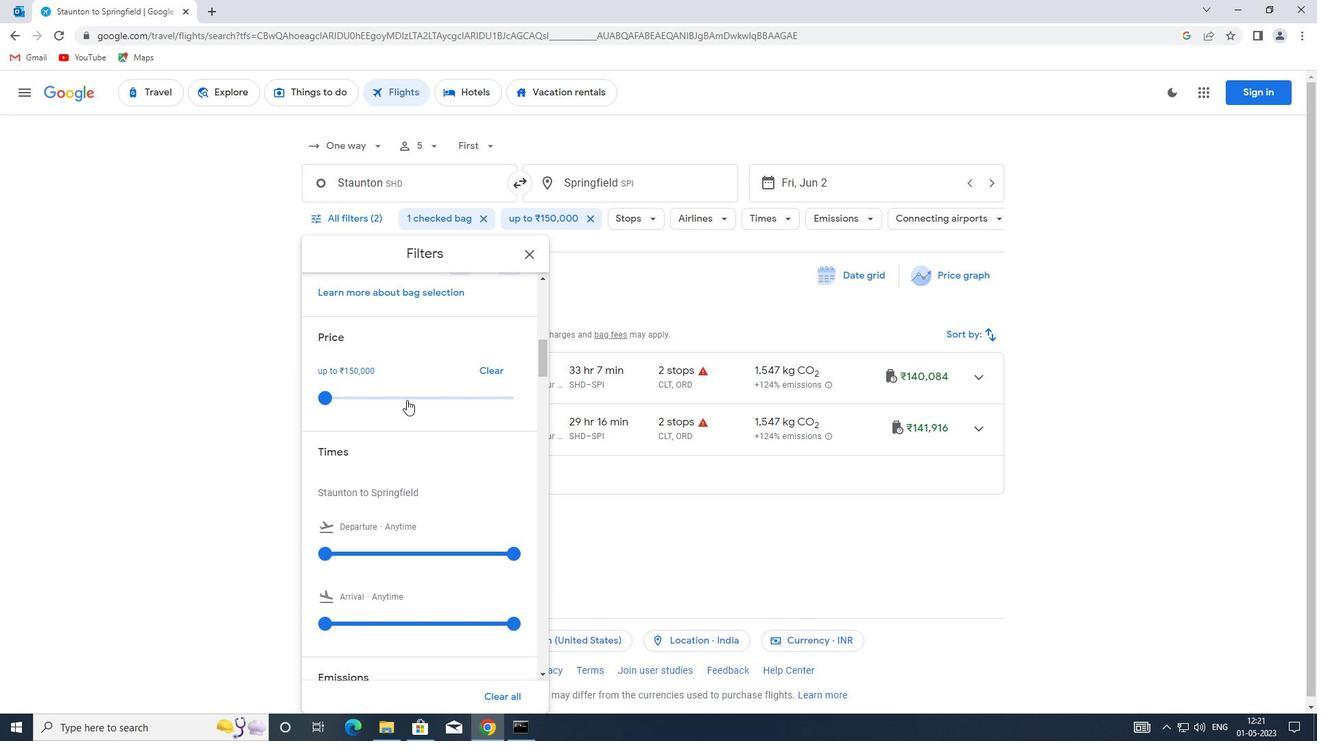 
Action: Mouse moved to (411, 398)
Screenshot: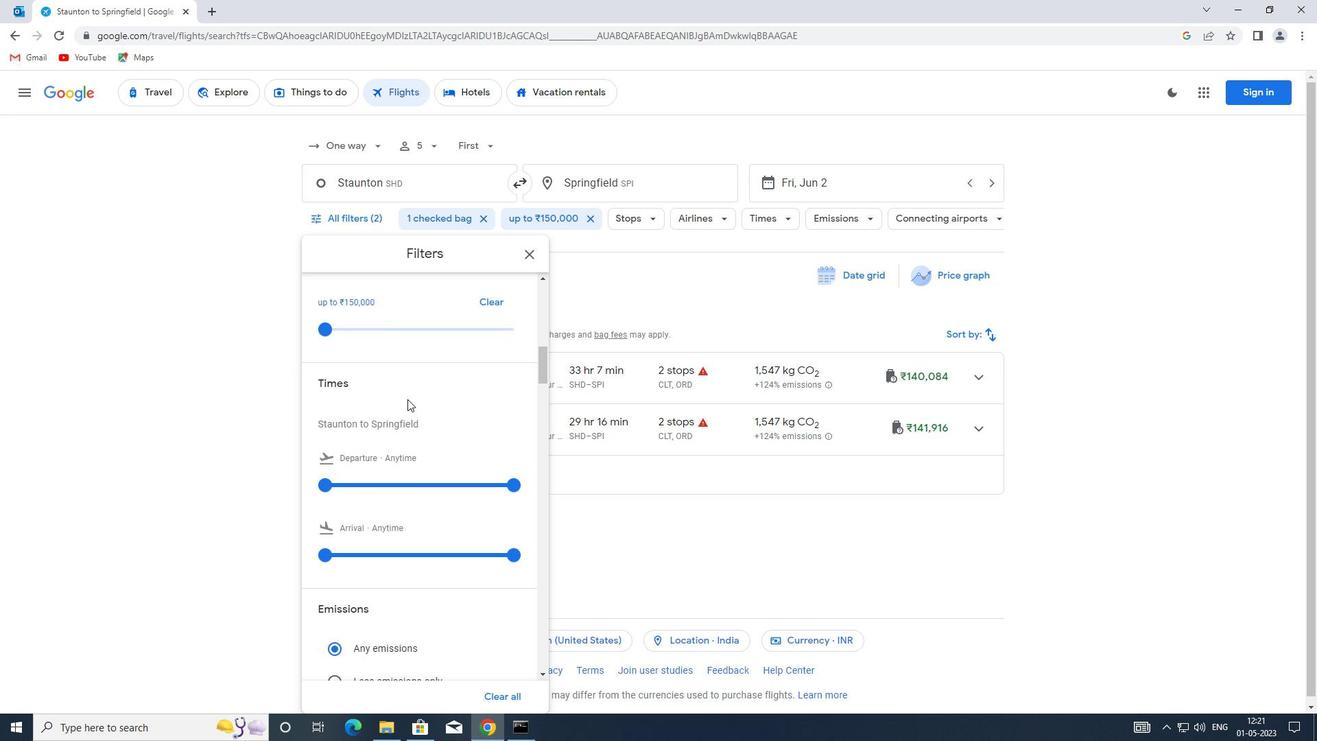 
Action: Mouse scrolled (411, 398) with delta (0, 0)
Screenshot: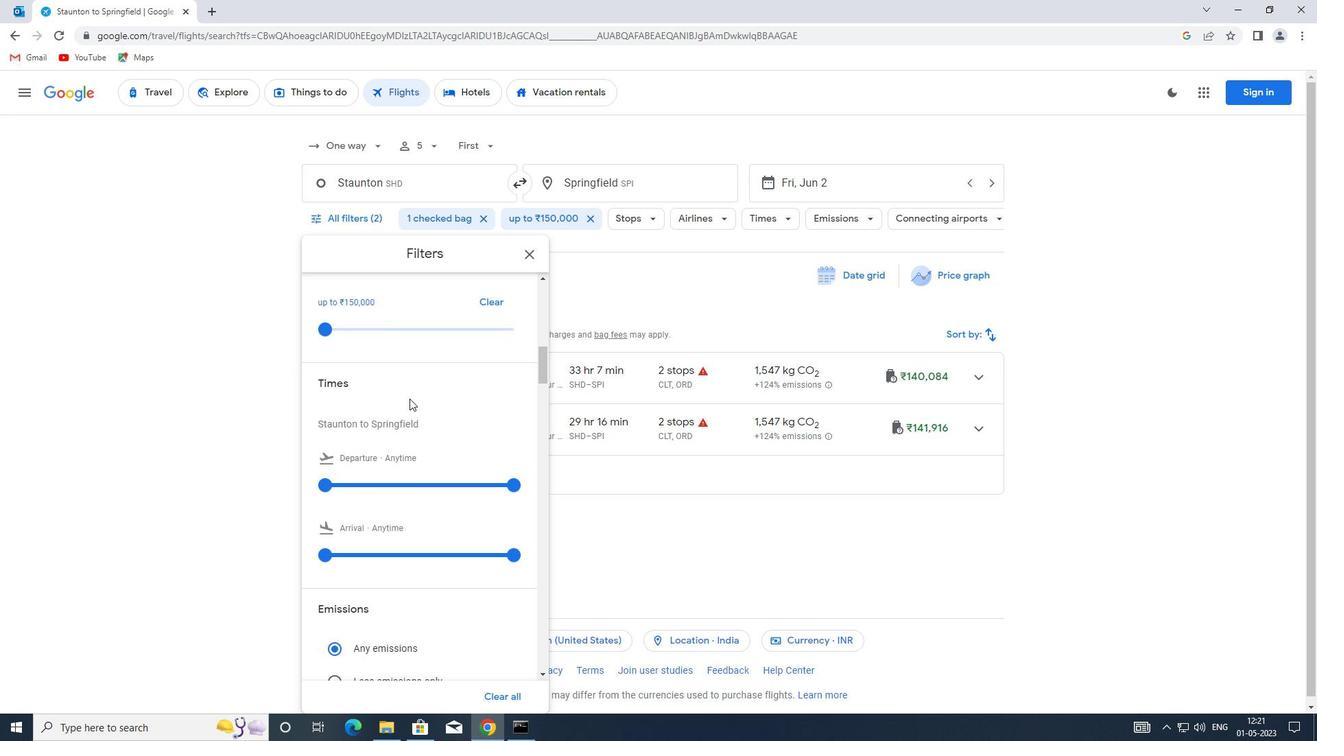 
Action: Mouse moved to (365, 412)
Screenshot: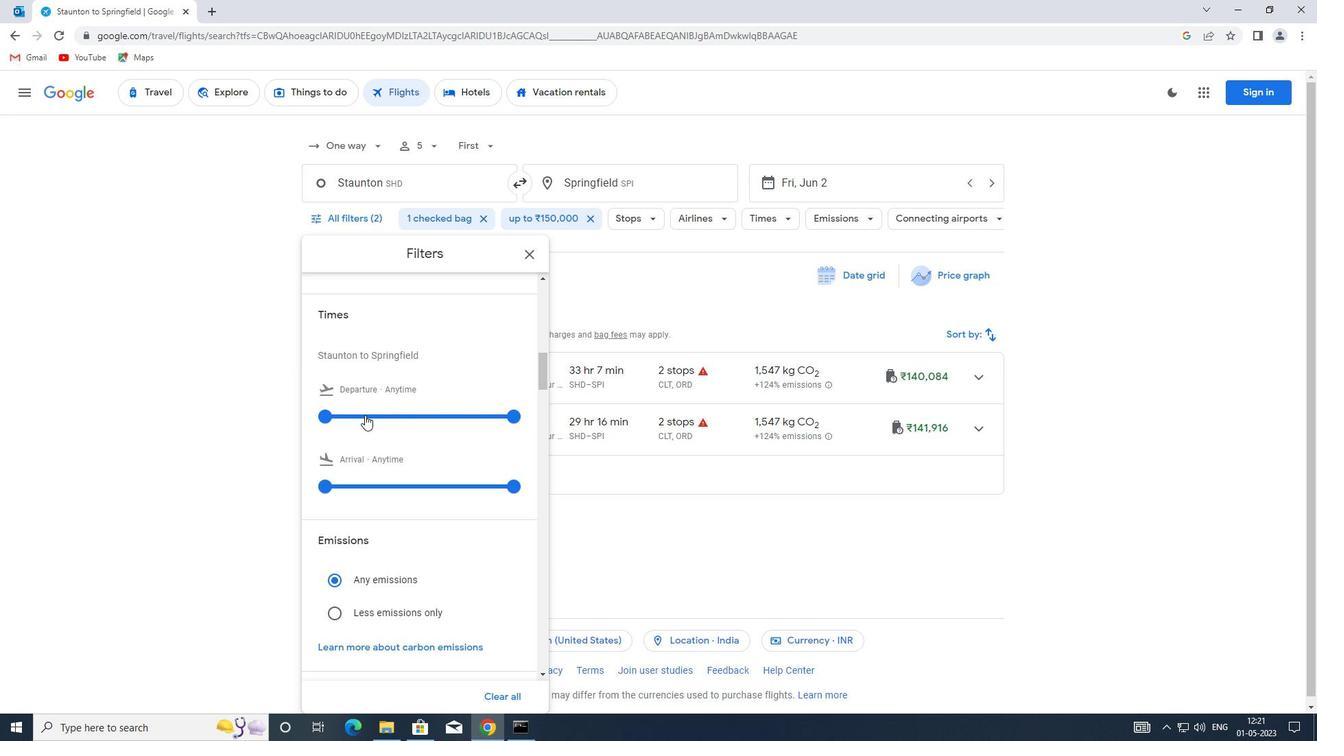 
Action: Mouse pressed left at (365, 412)
Screenshot: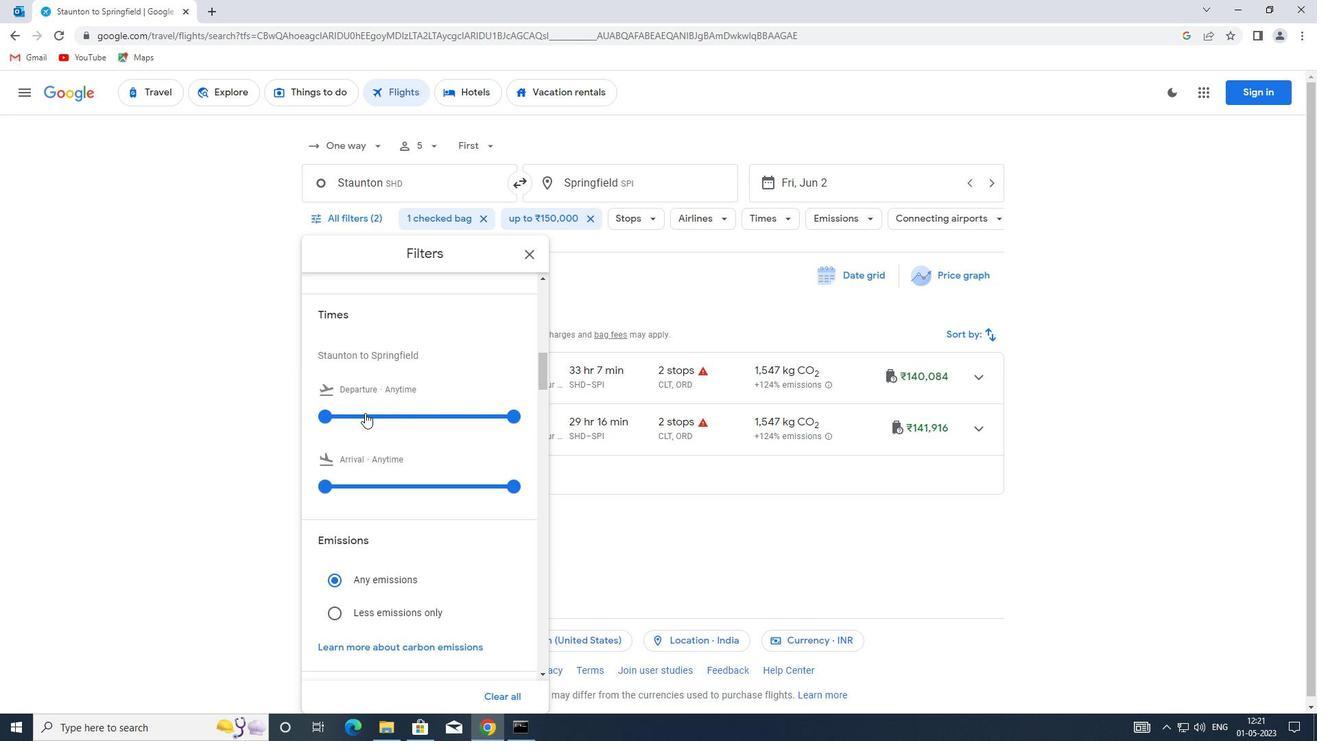 
Action: Mouse pressed left at (365, 412)
Screenshot: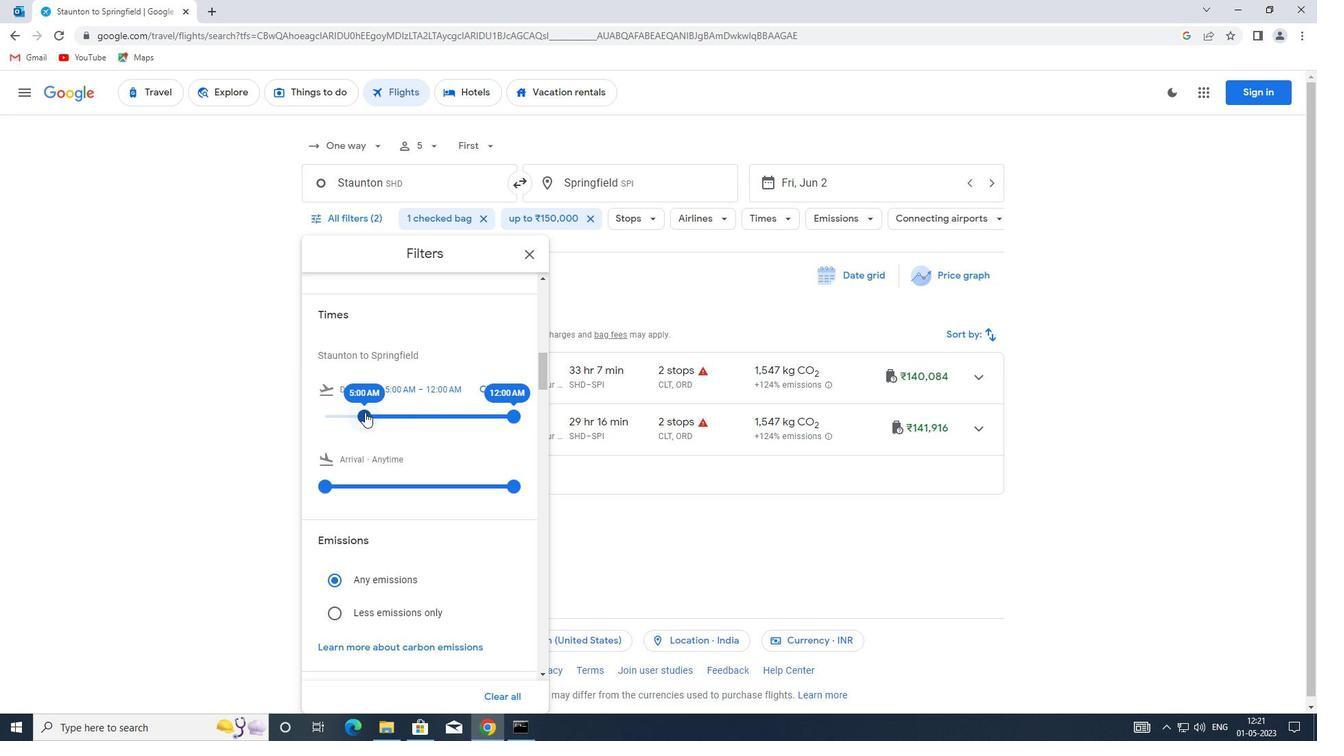
Action: Mouse moved to (382, 412)
Screenshot: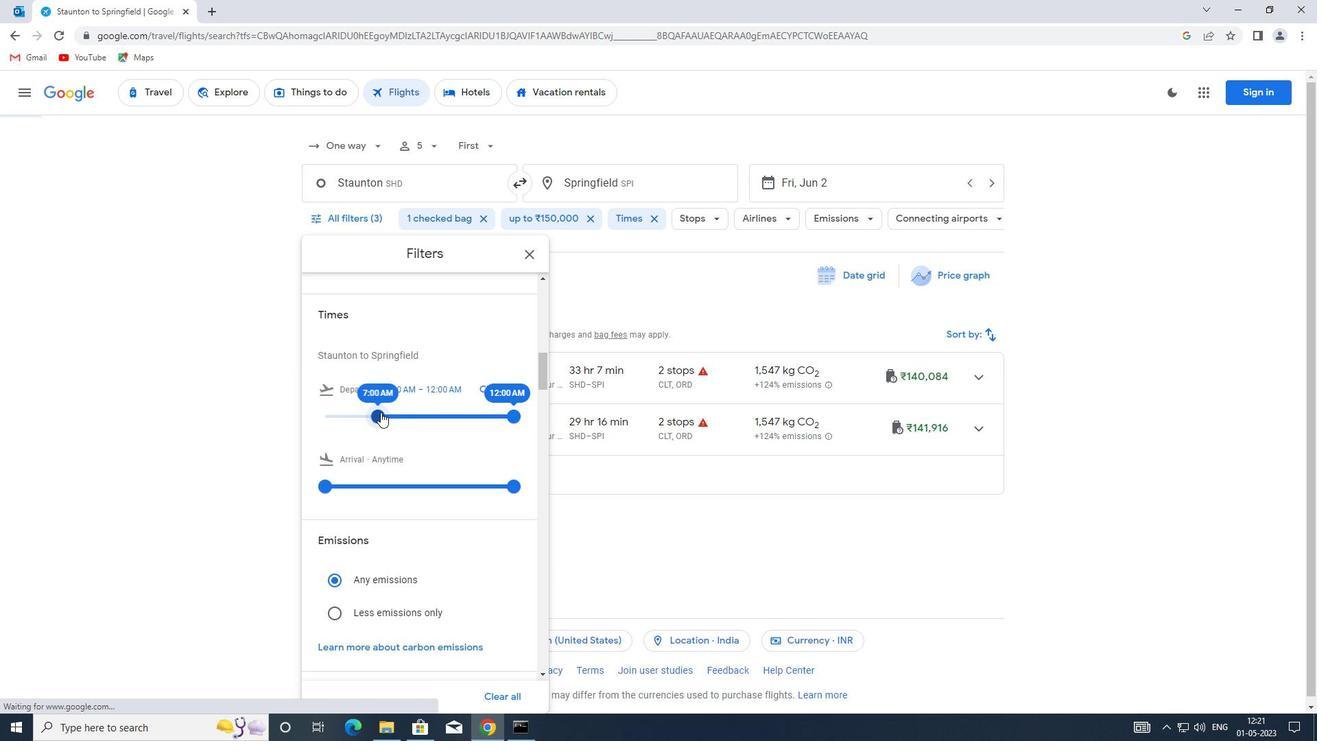 
Action: Mouse pressed left at (382, 412)
Screenshot: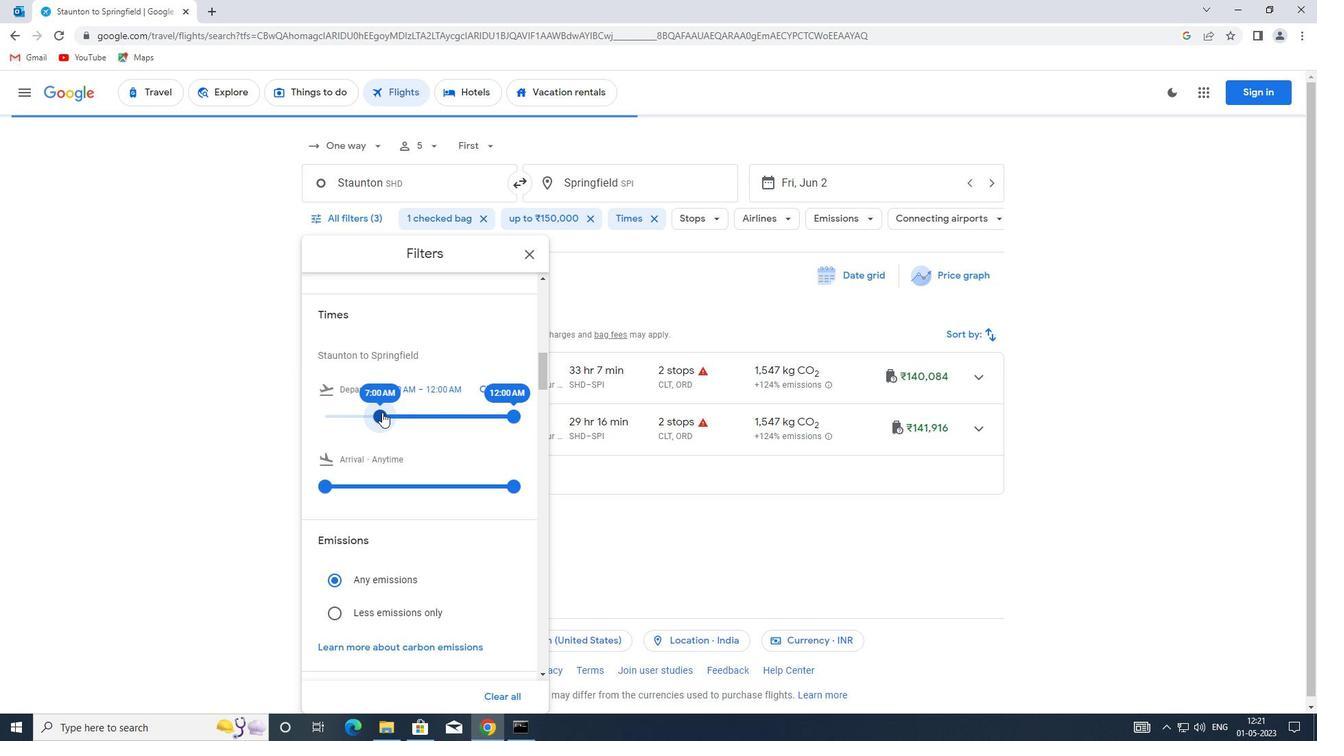 
Action: Mouse moved to (506, 414)
Screenshot: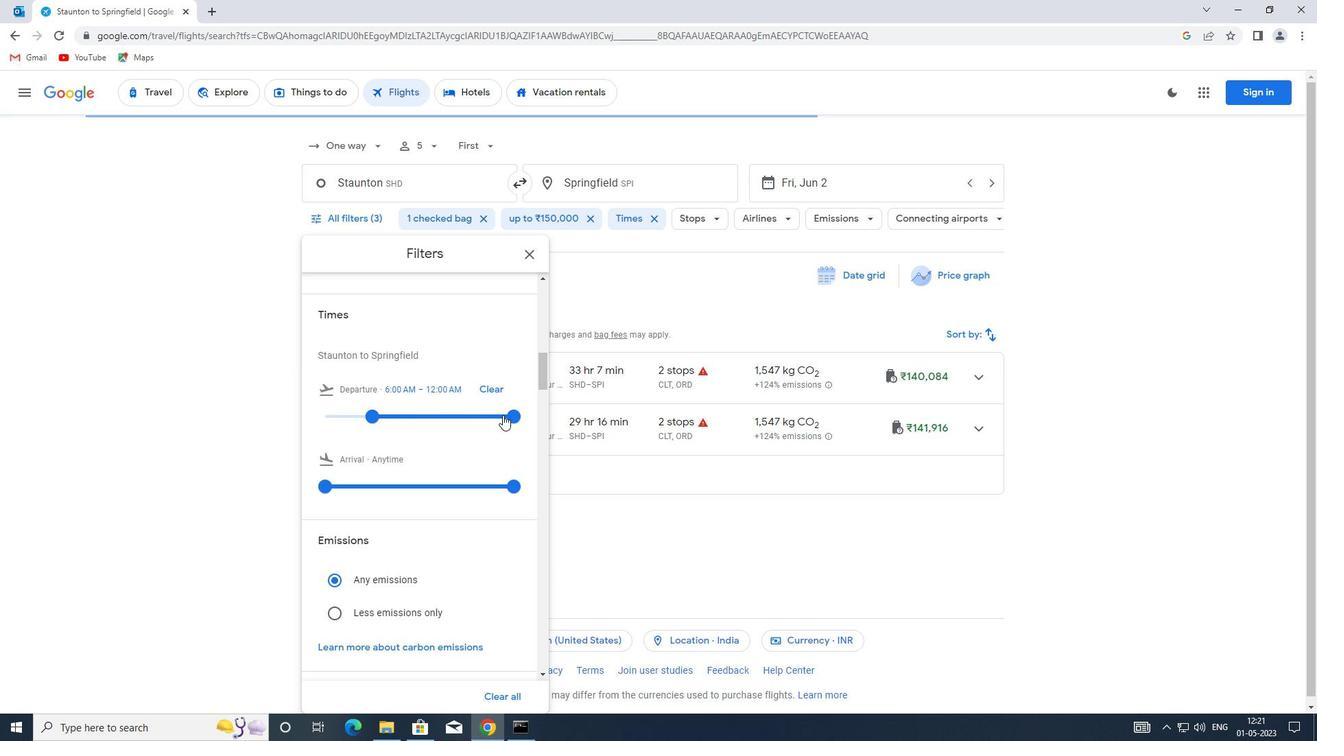 
Action: Mouse pressed left at (506, 414)
Screenshot: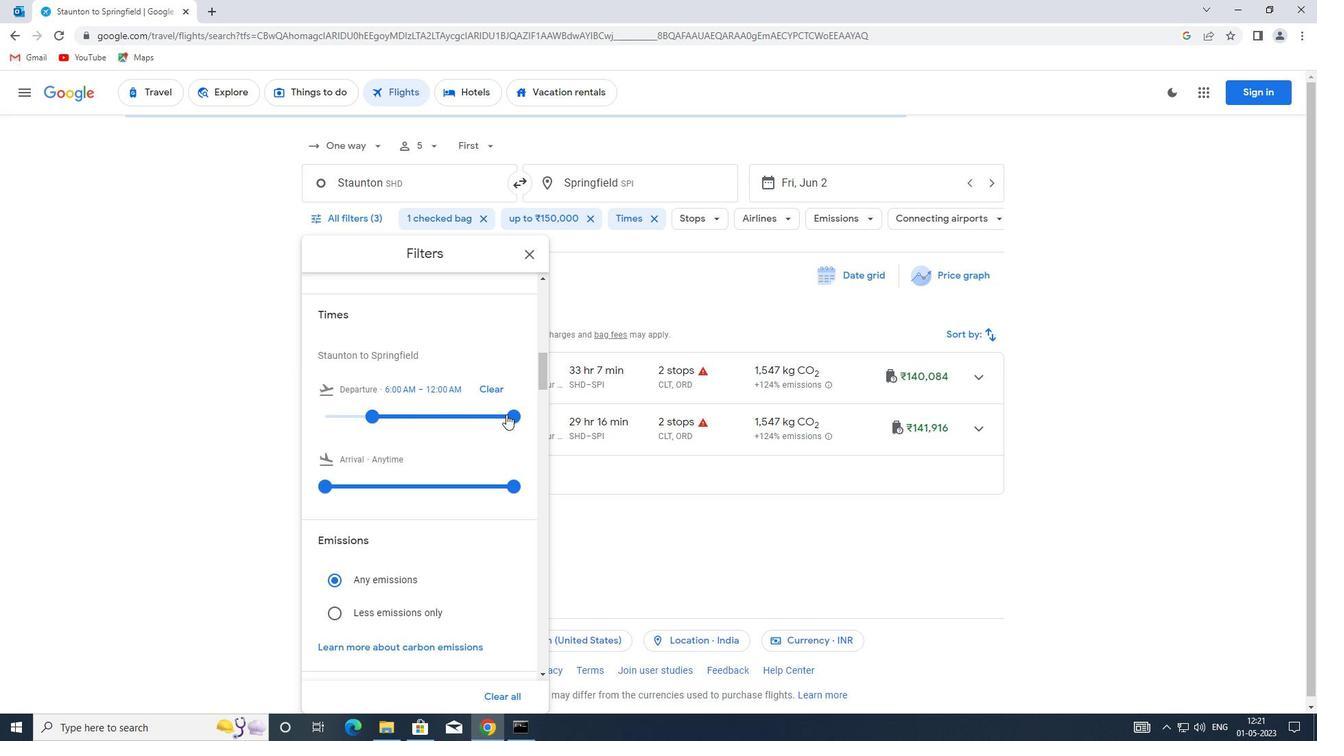 
Action: Mouse moved to (426, 400)
Screenshot: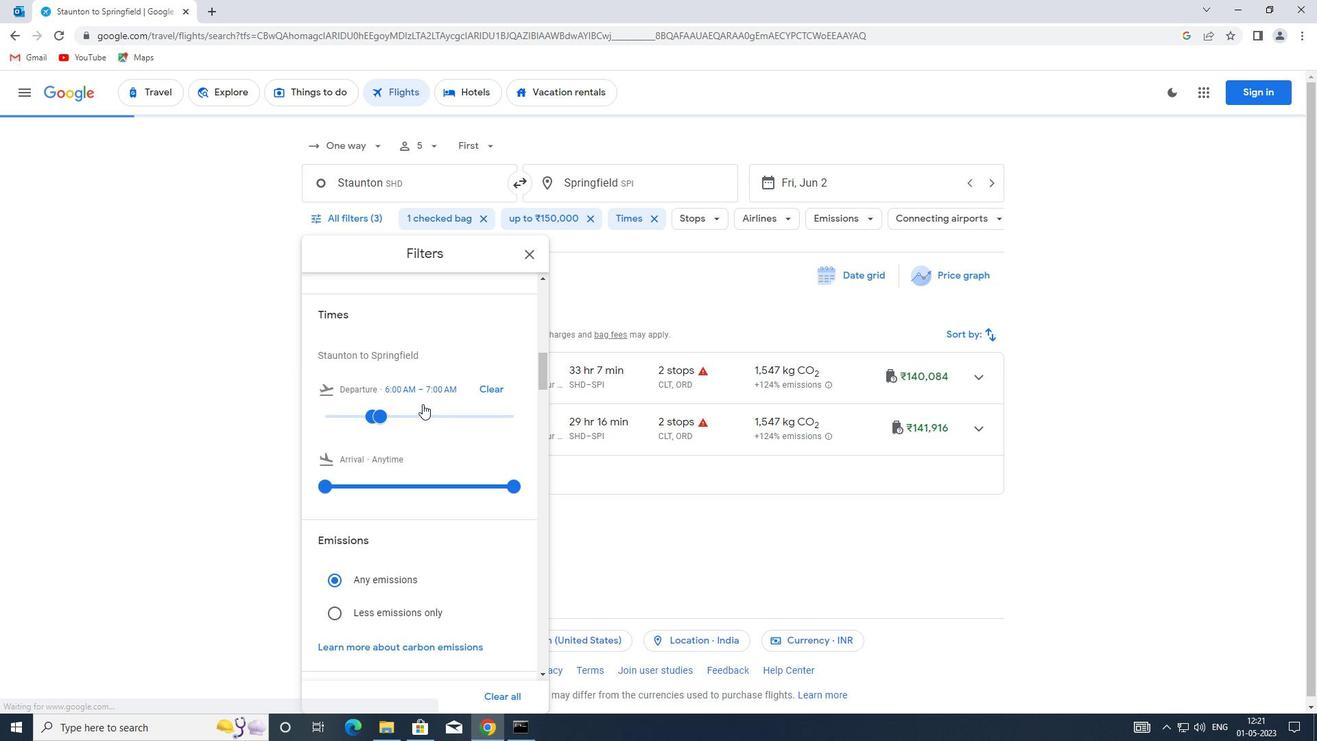 
Action: Mouse scrolled (426, 400) with delta (0, 0)
Screenshot: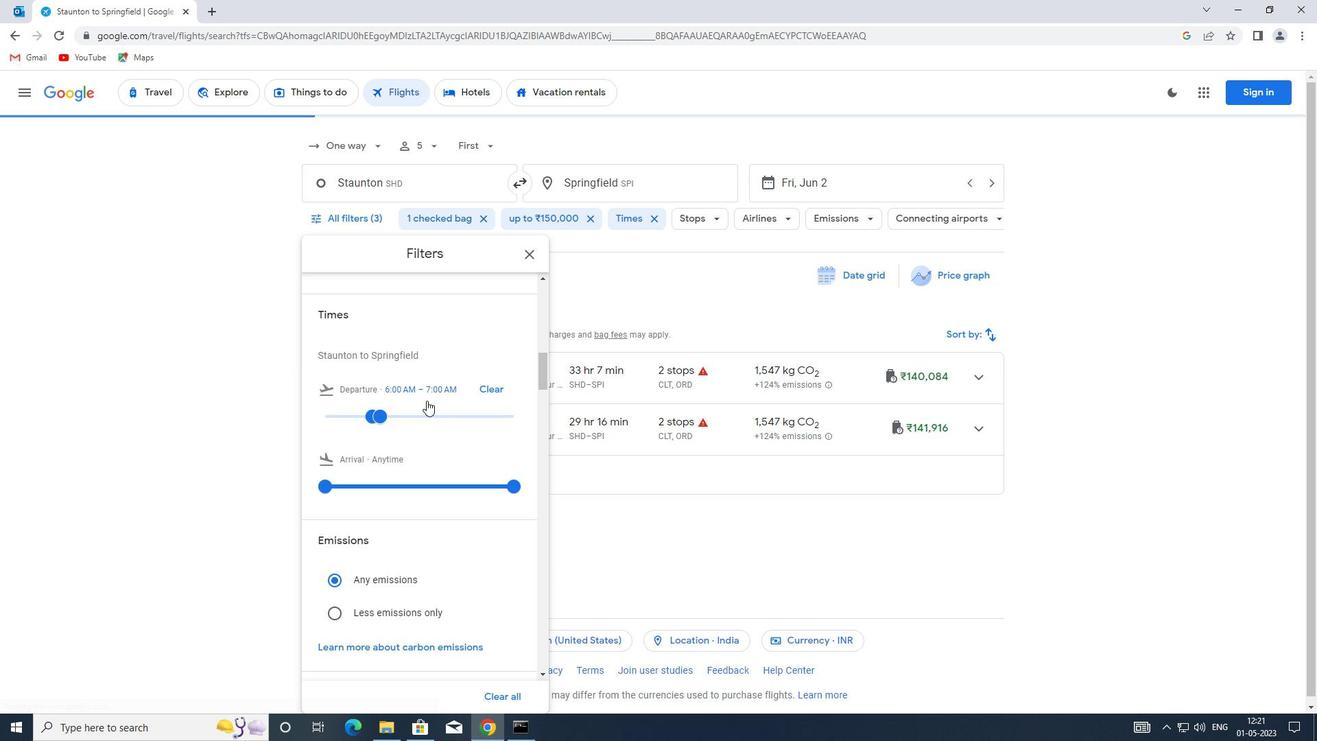 
Action: Mouse scrolled (426, 400) with delta (0, 0)
Screenshot: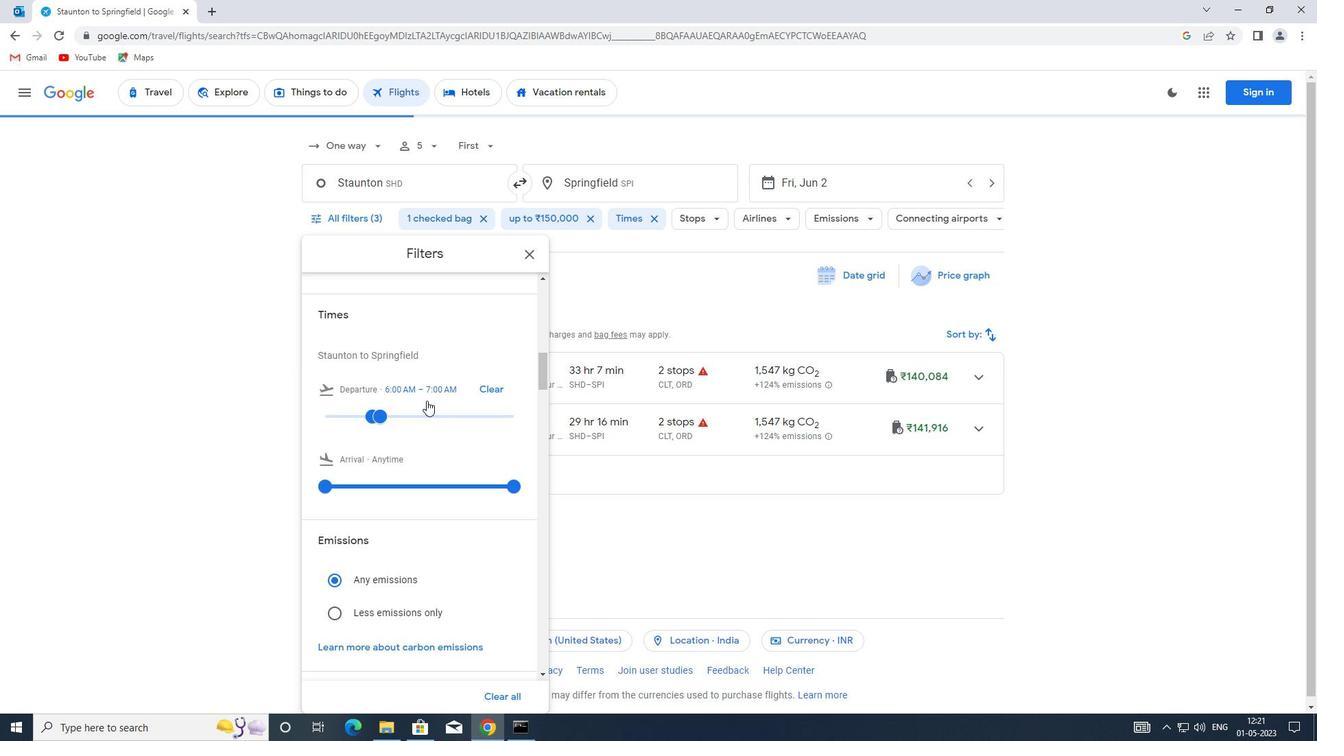 
Action: Mouse moved to (424, 400)
Screenshot: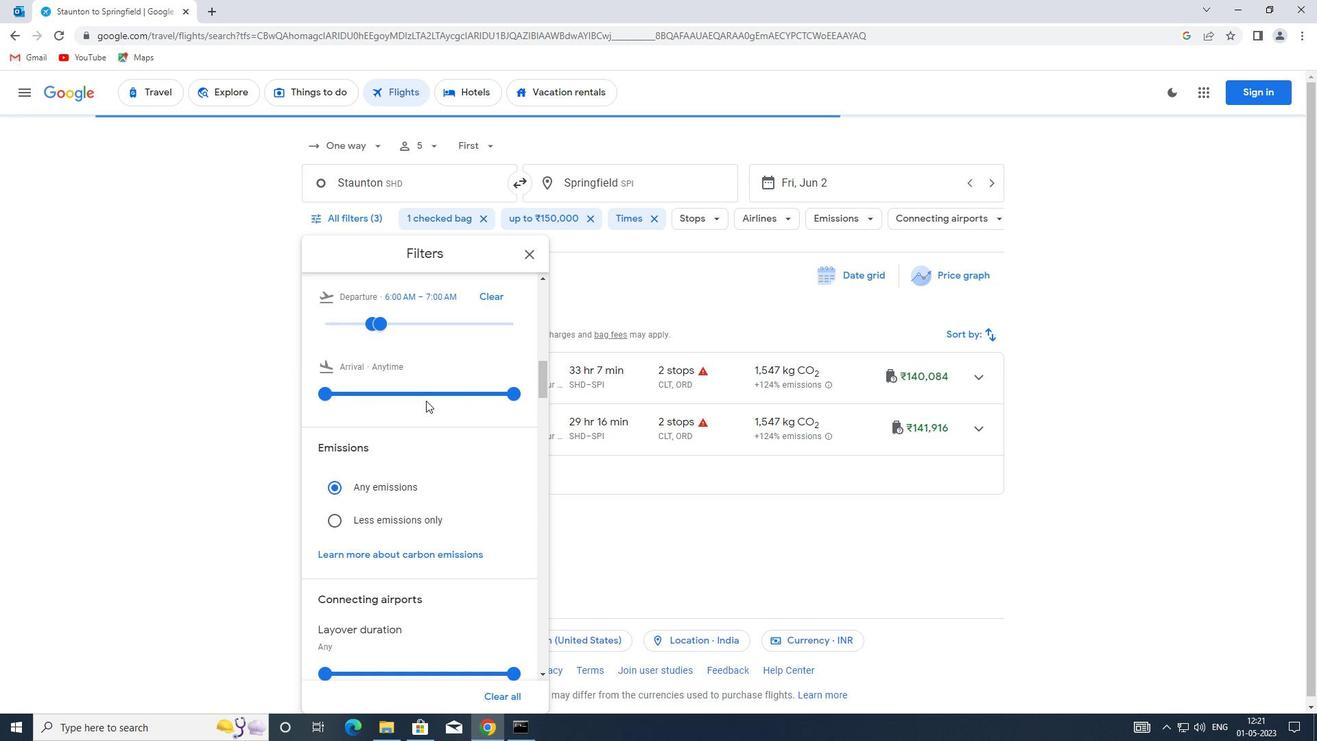 
Action: Mouse scrolled (424, 400) with delta (0, 0)
Screenshot: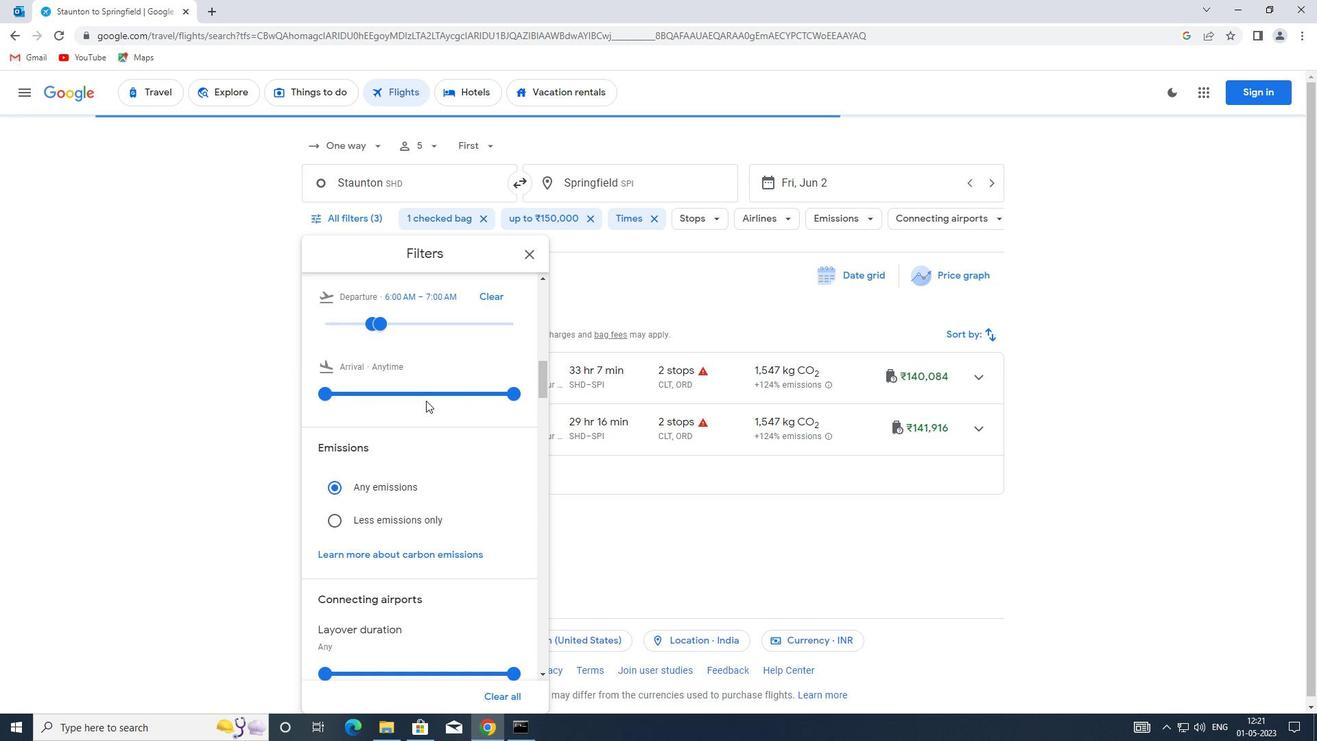 
Action: Mouse scrolled (424, 400) with delta (0, 0)
Screenshot: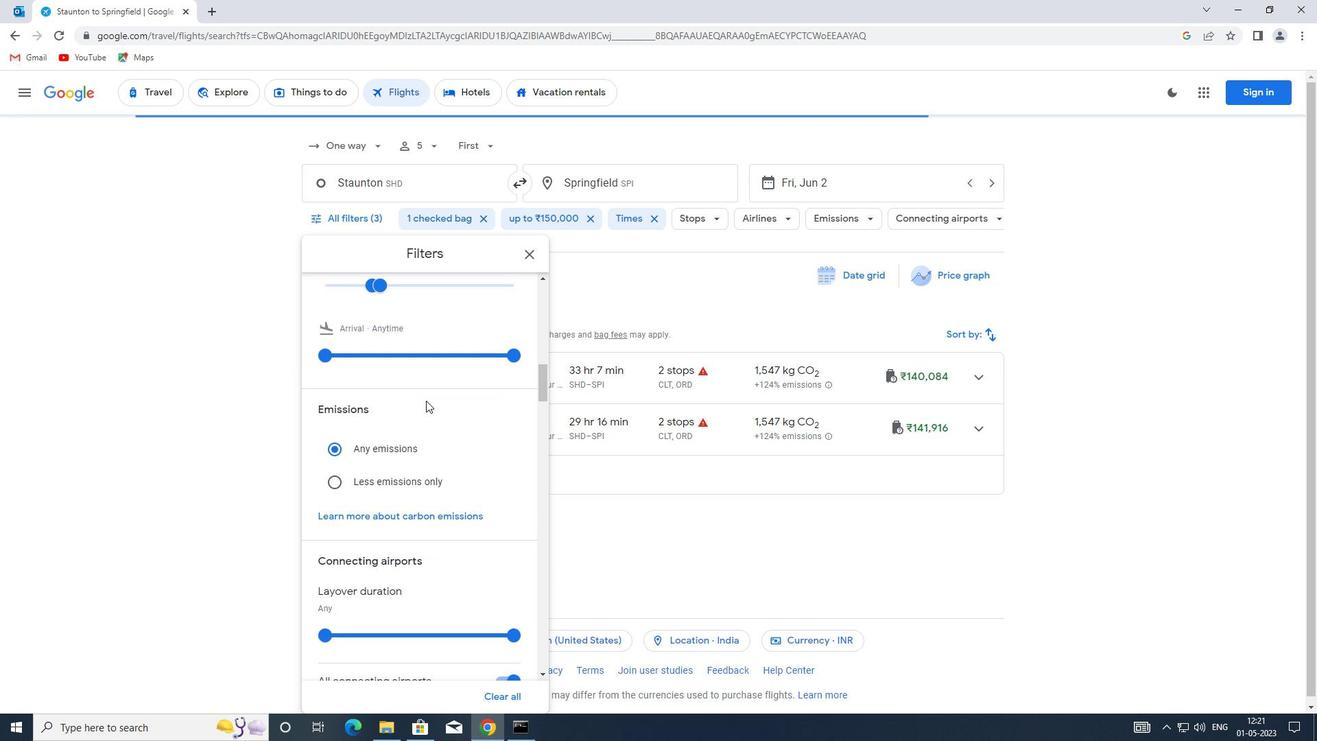 
Action: Mouse moved to (526, 254)
Screenshot: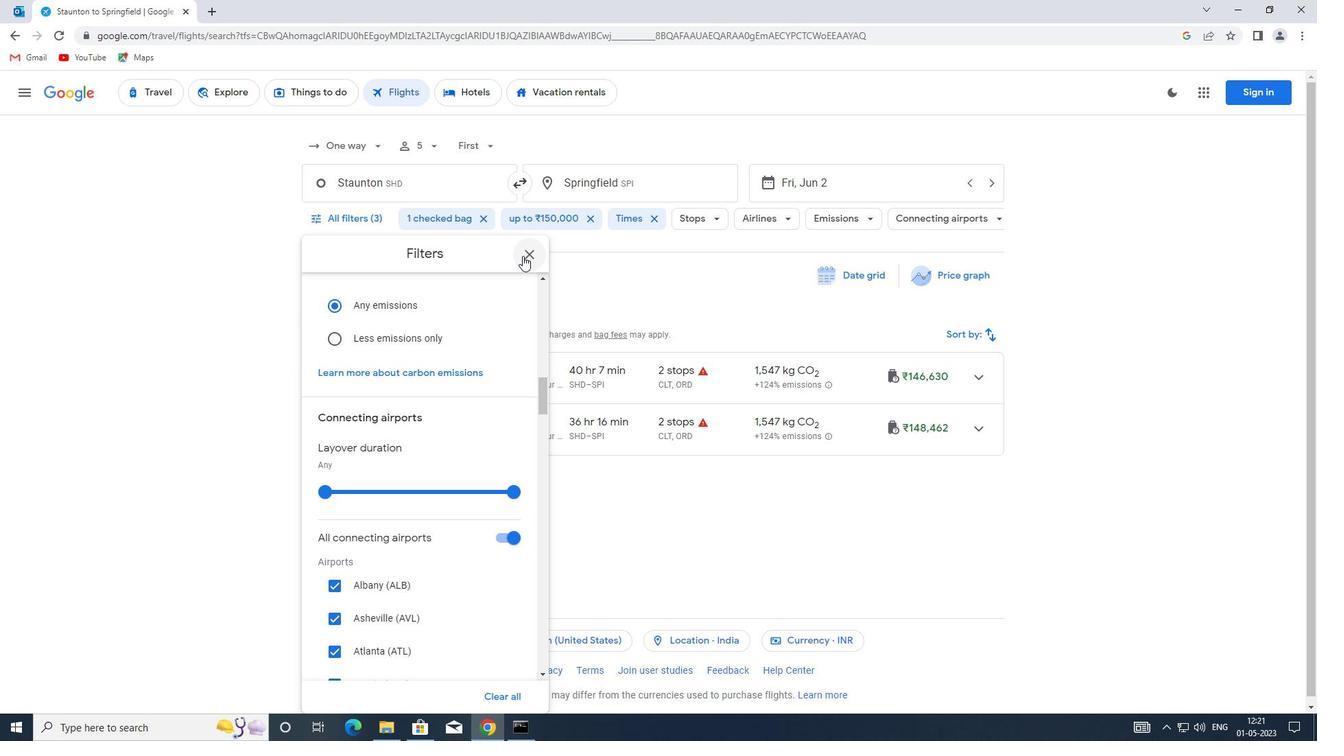 
Action: Mouse pressed left at (526, 254)
Screenshot: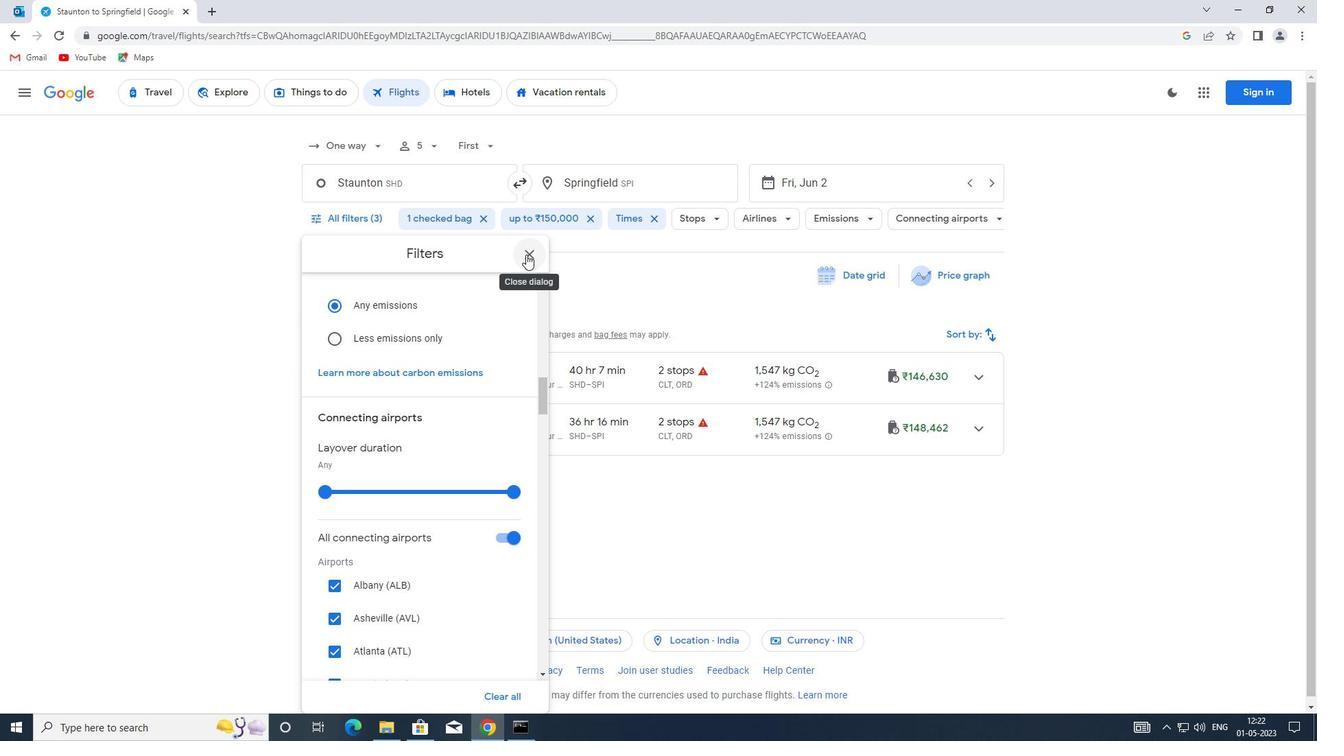 
Action: Mouse moved to (526, 254)
Screenshot: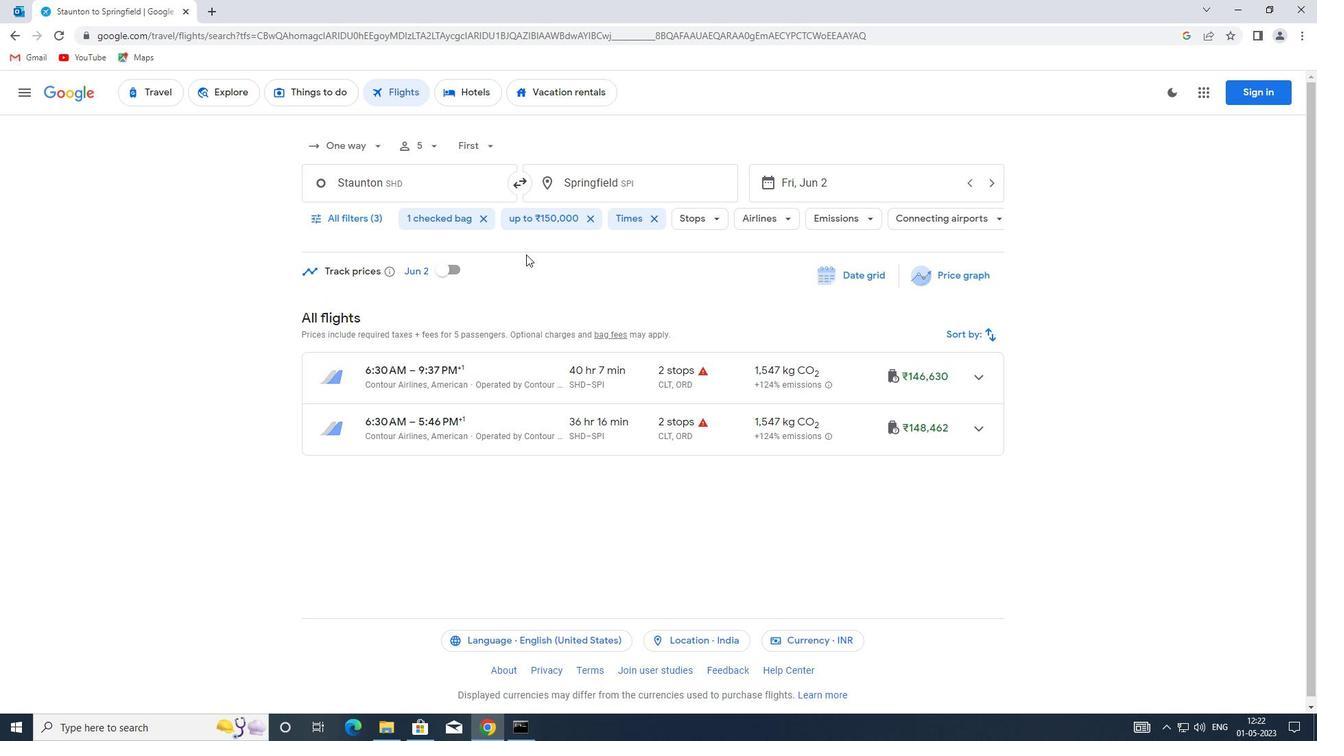 
